 Task: Find a flat in Webster Groves for 2 guests from August 3 to August 7, with a price range of ₹4000 to ₹9000, 1 bedroom, 1 bed, self check-in, and English-speaking host.
Action: Mouse moved to (582, 125)
Screenshot: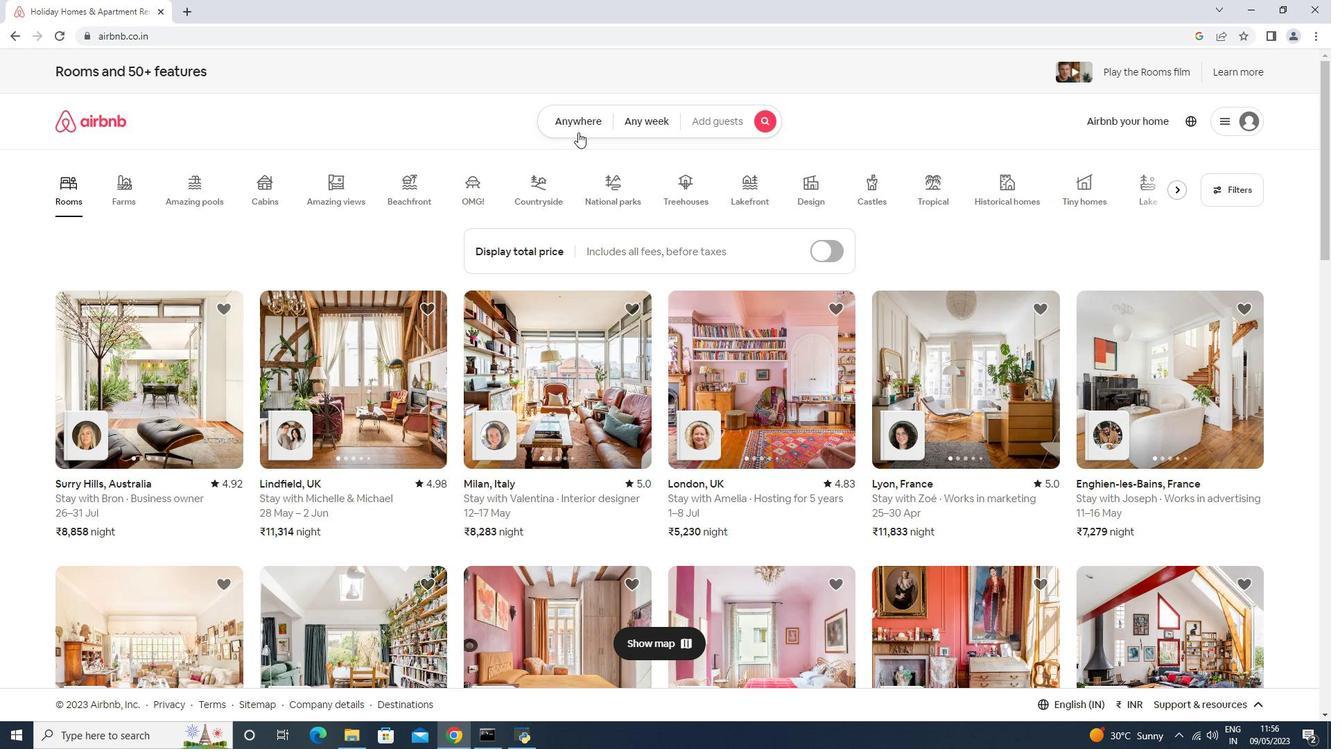 
Action: Mouse pressed left at (582, 125)
Screenshot: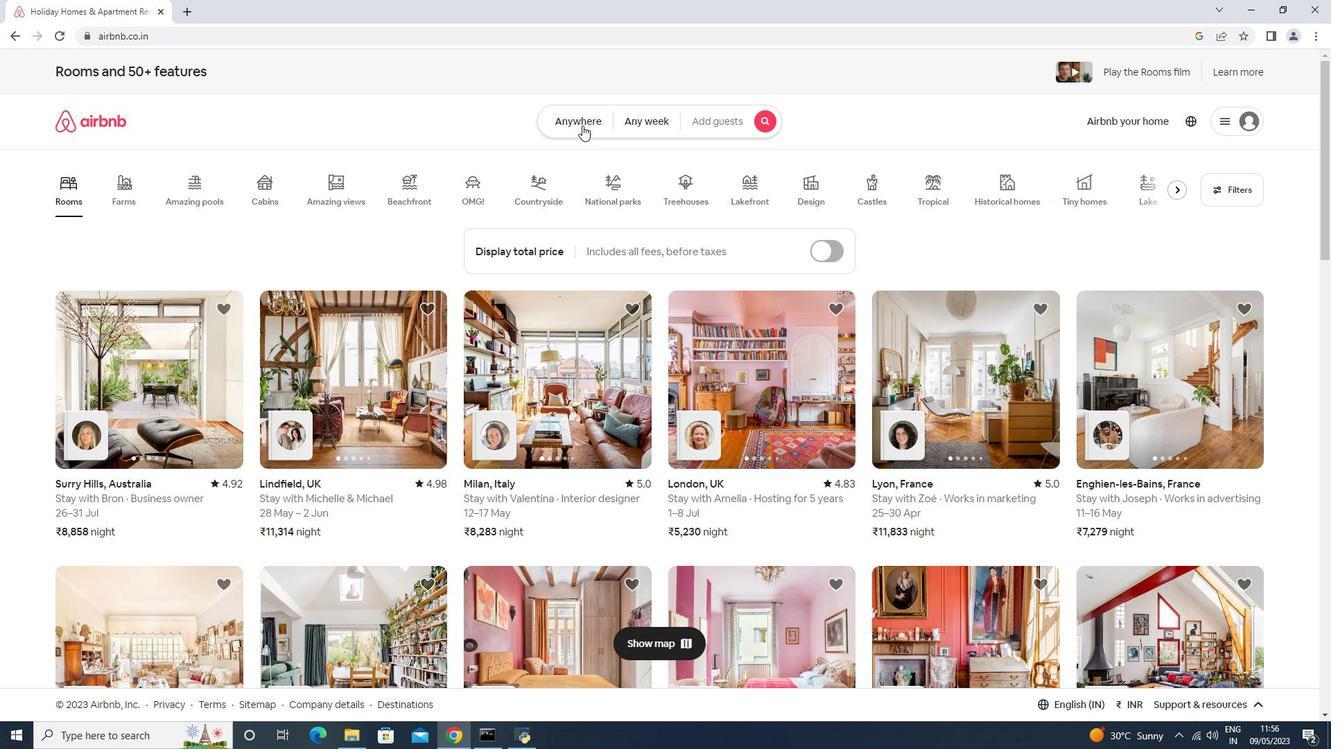 
Action: Mouse moved to (541, 175)
Screenshot: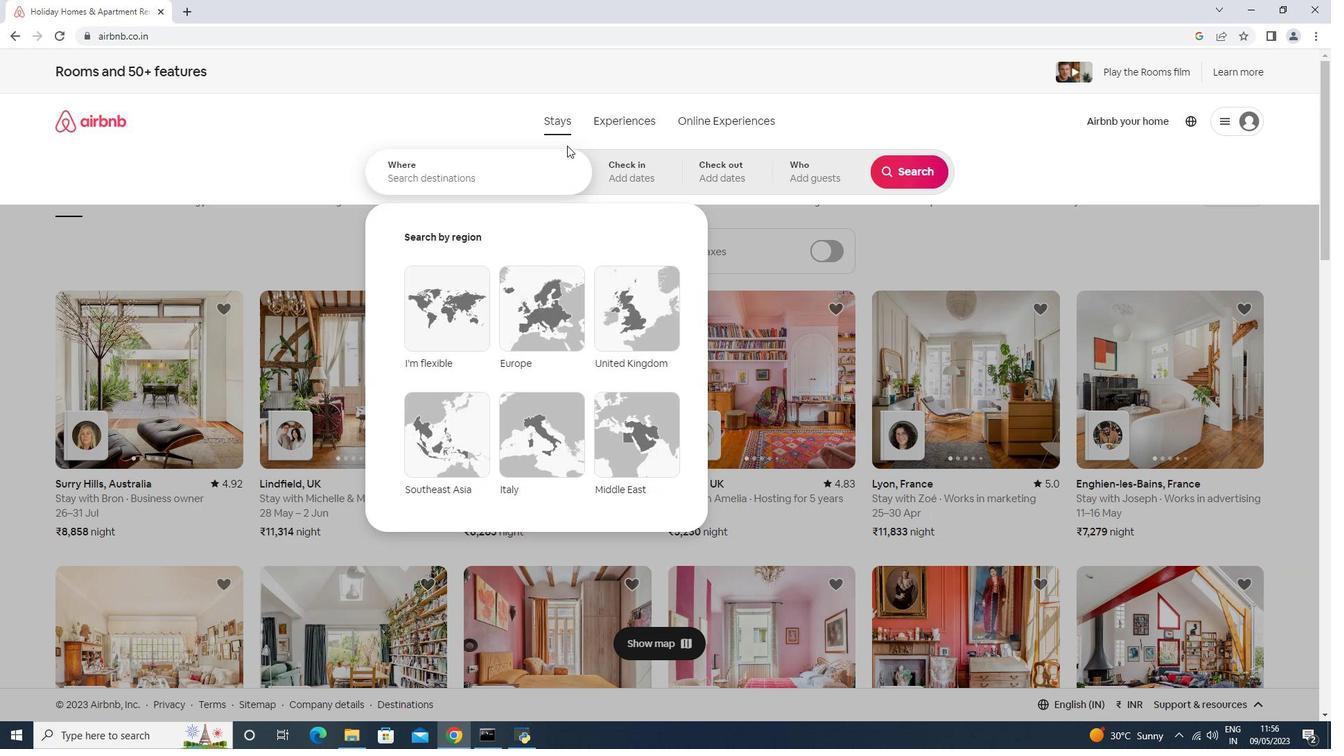 
Action: Mouse pressed left at (541, 175)
Screenshot: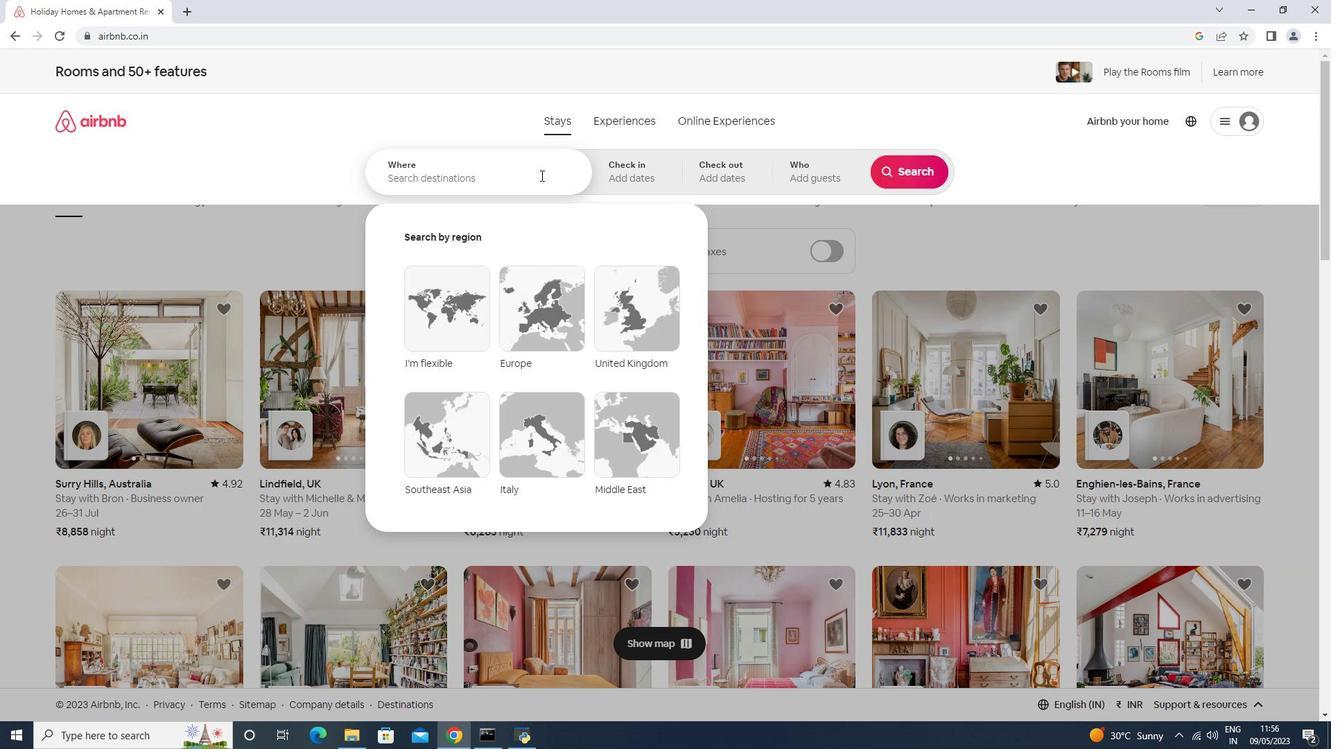 
Action: Key pressed <Key.shift>Webster<Key.space><Key.shift>Groves,<Key.space><Key.shift>United<Key.space><Key.shift>States<Key.enter>
Screenshot: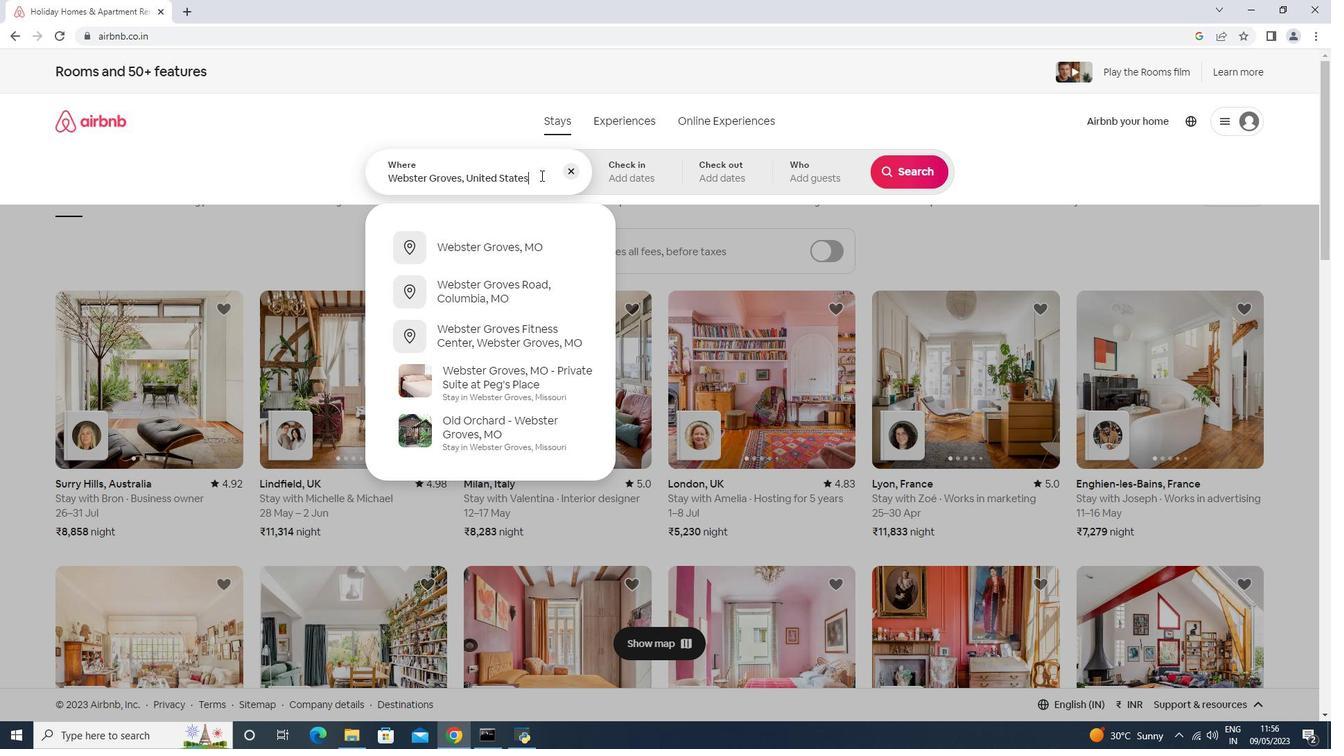 
Action: Mouse moved to (907, 285)
Screenshot: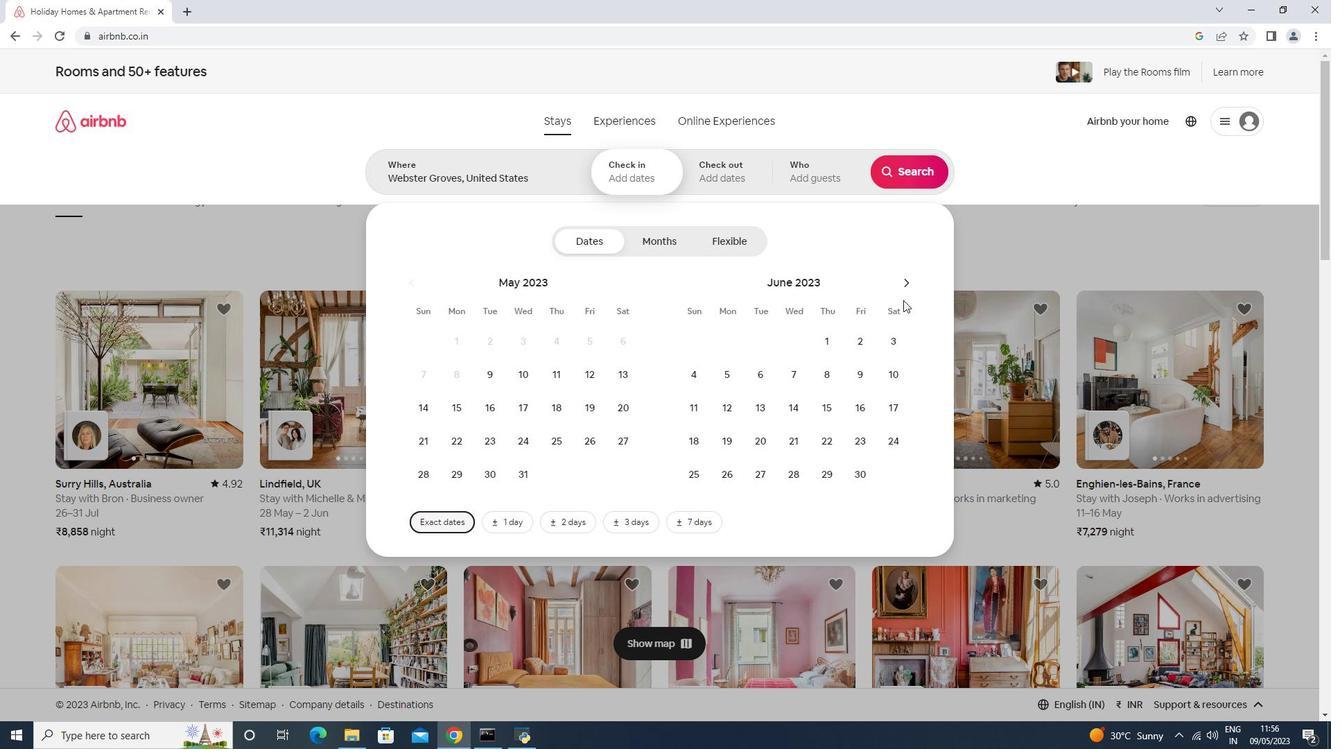 
Action: Mouse pressed left at (907, 285)
Screenshot: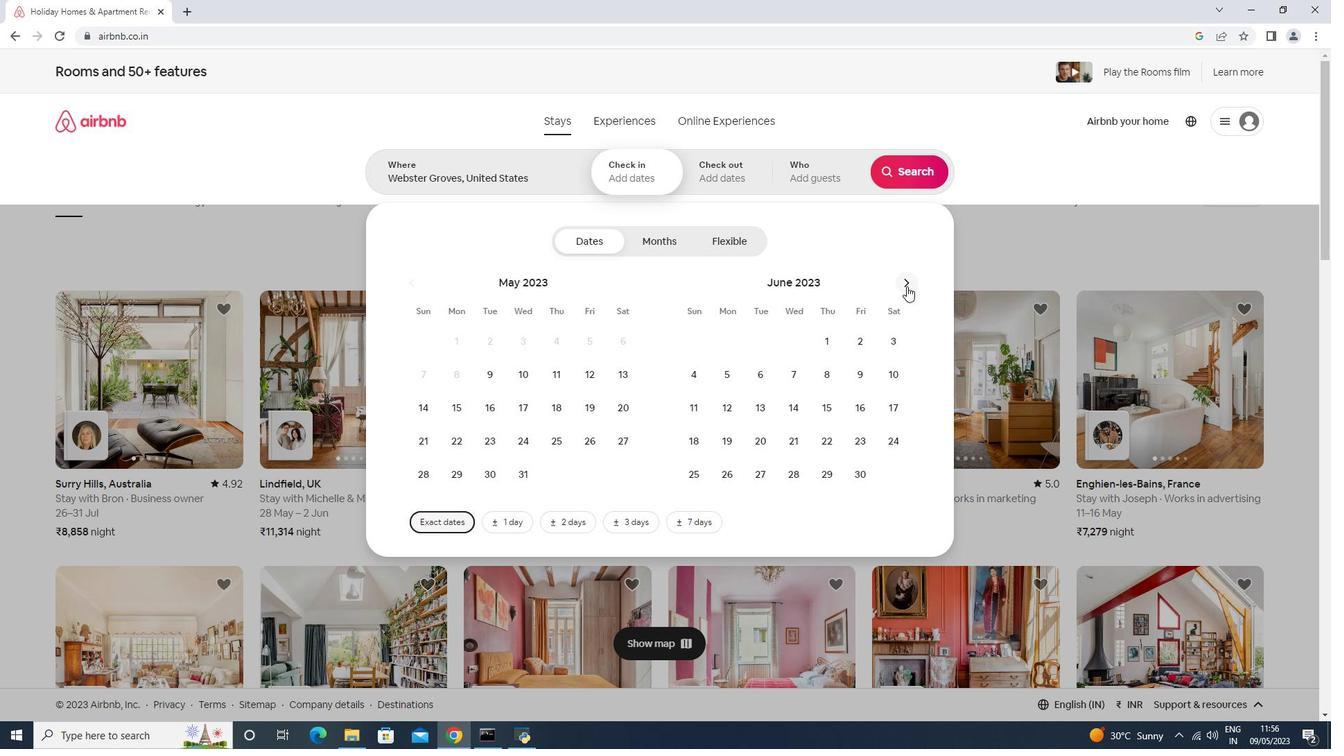 
Action: Mouse pressed left at (907, 285)
Screenshot: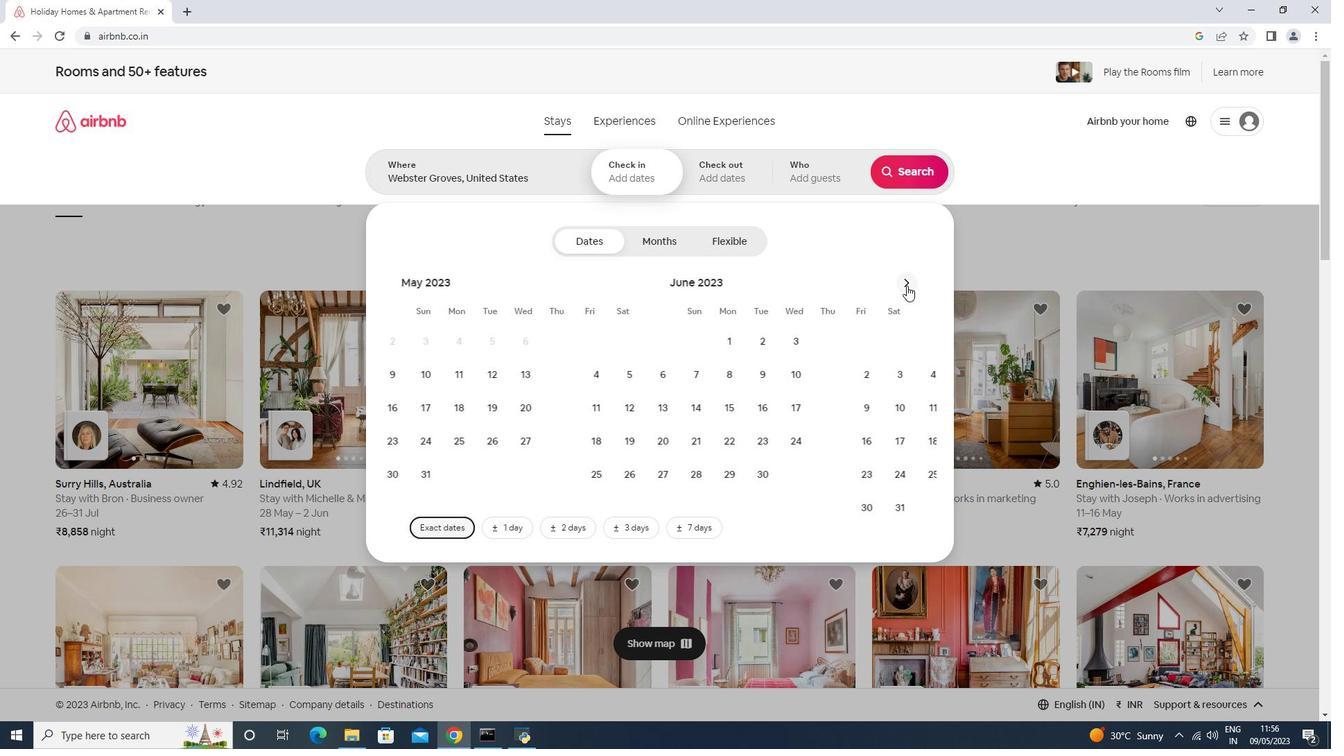 
Action: Mouse moved to (833, 337)
Screenshot: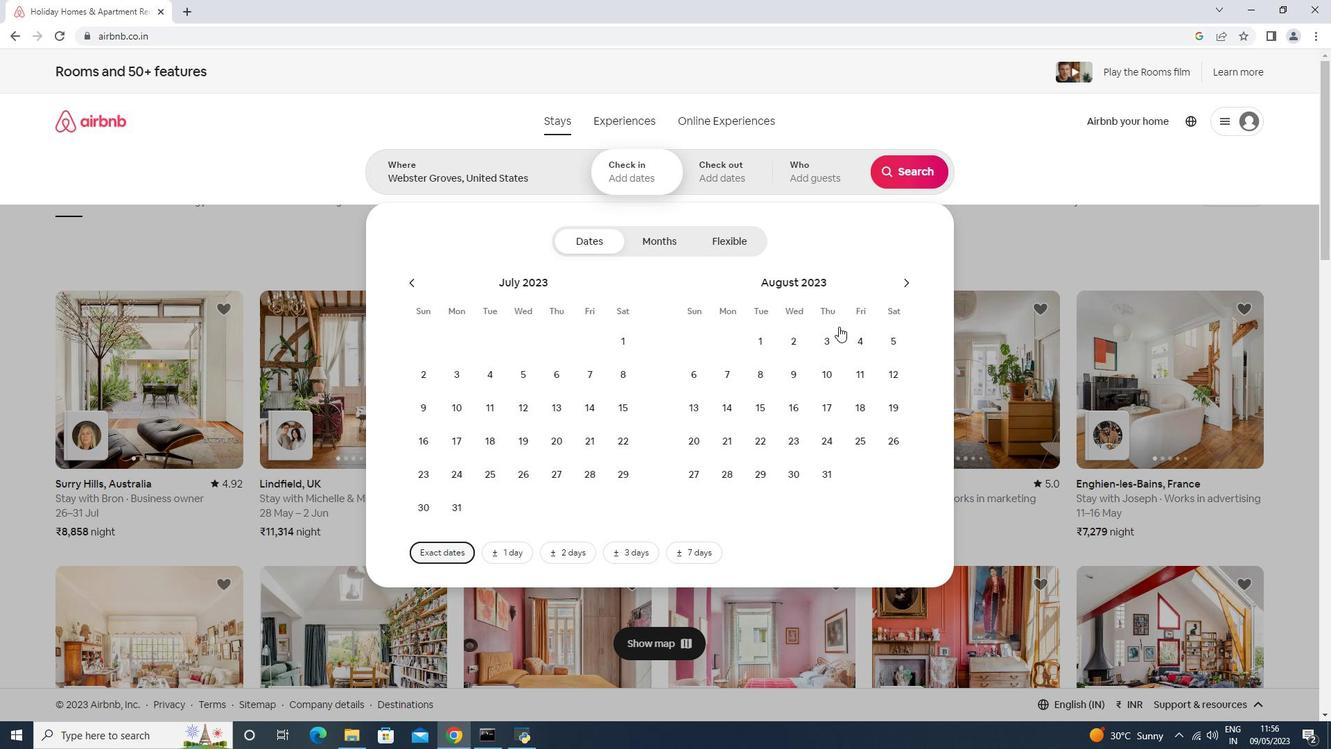 
Action: Mouse pressed left at (833, 337)
Screenshot: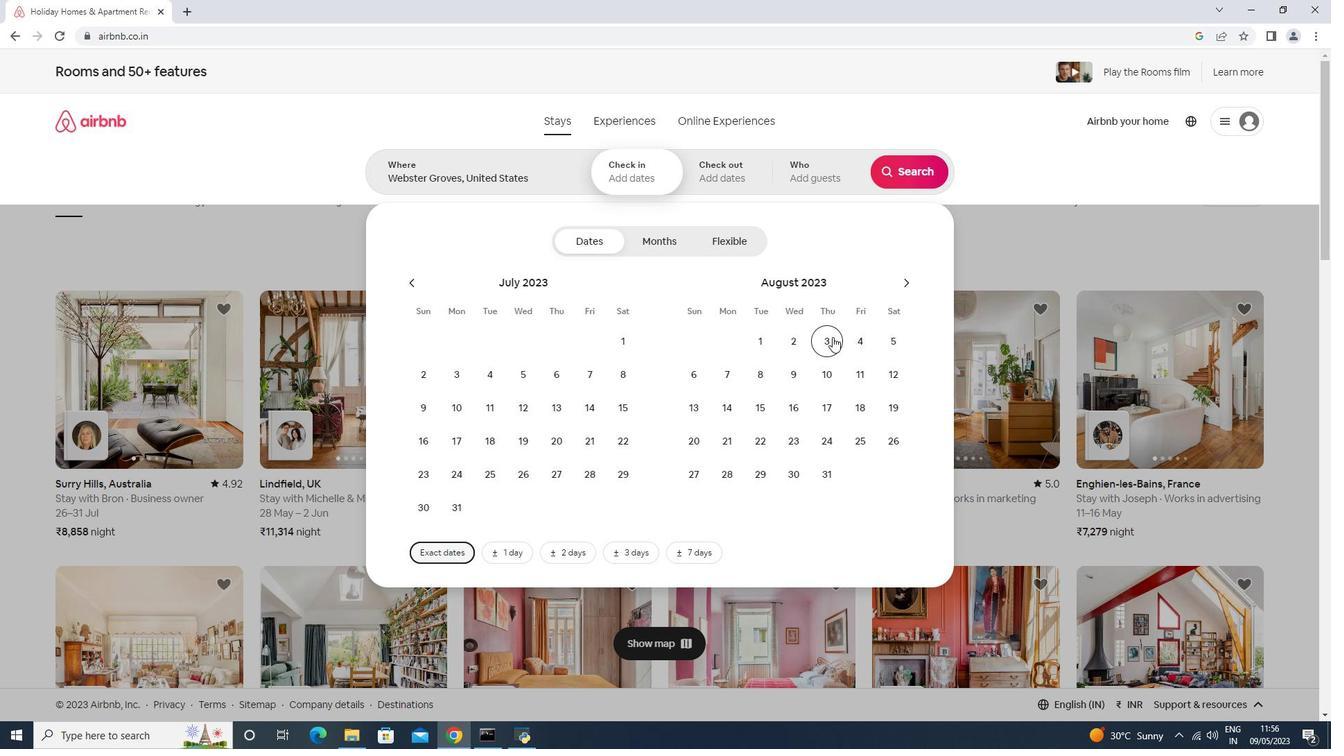 
Action: Mouse moved to (728, 375)
Screenshot: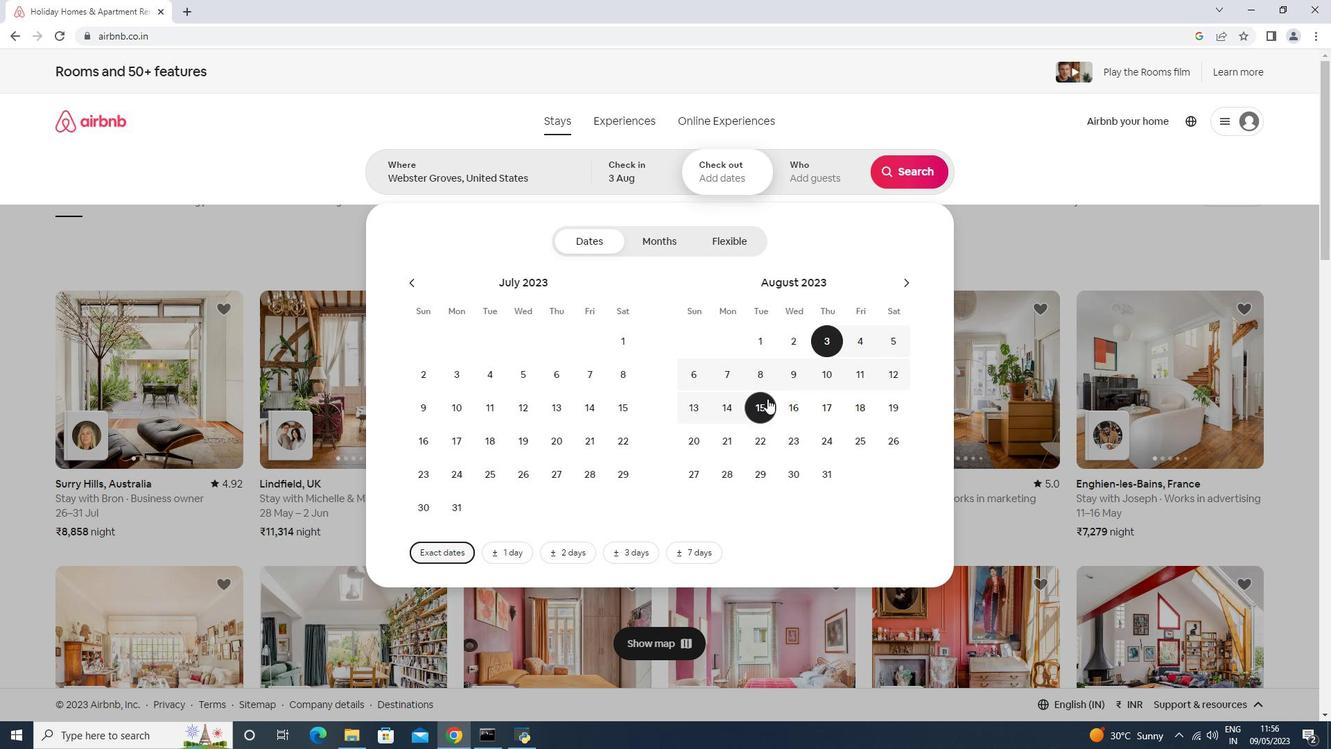 
Action: Mouse pressed left at (728, 375)
Screenshot: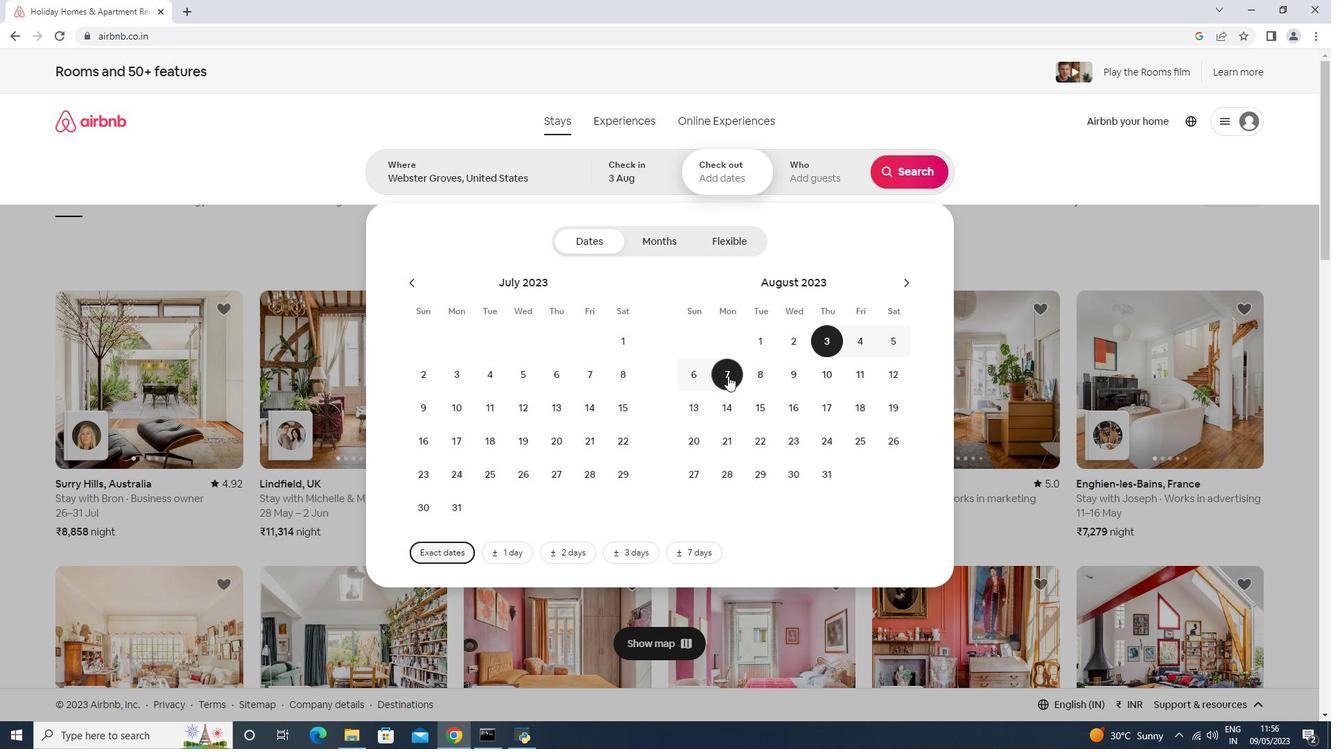 
Action: Mouse moved to (807, 185)
Screenshot: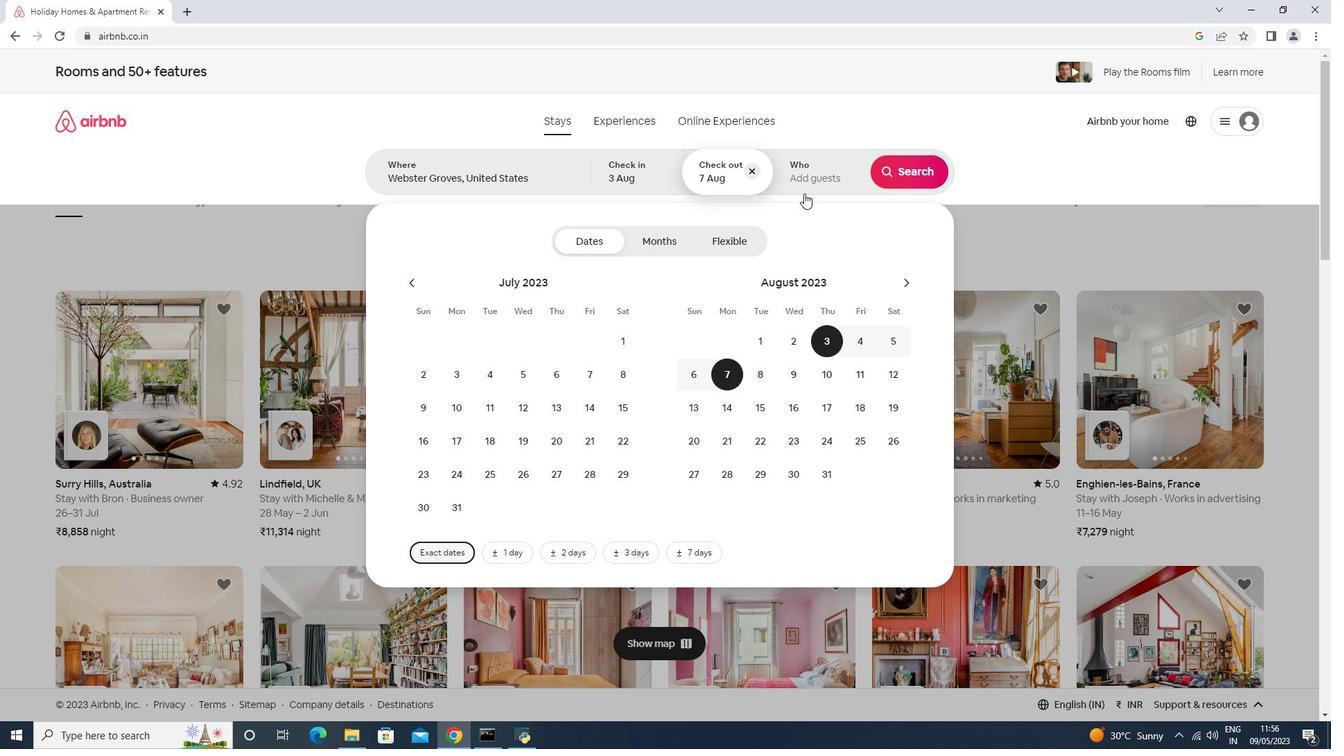 
Action: Mouse pressed left at (807, 185)
Screenshot: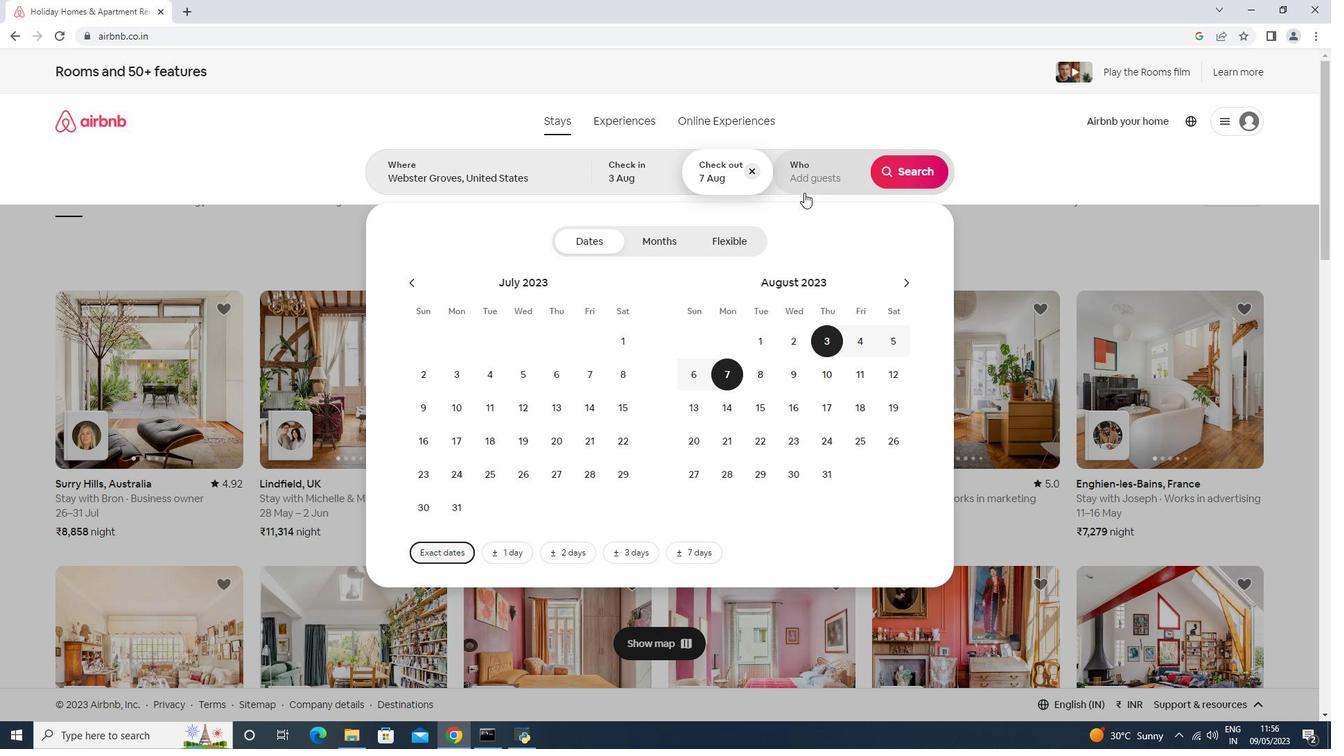 
Action: Mouse moved to (910, 242)
Screenshot: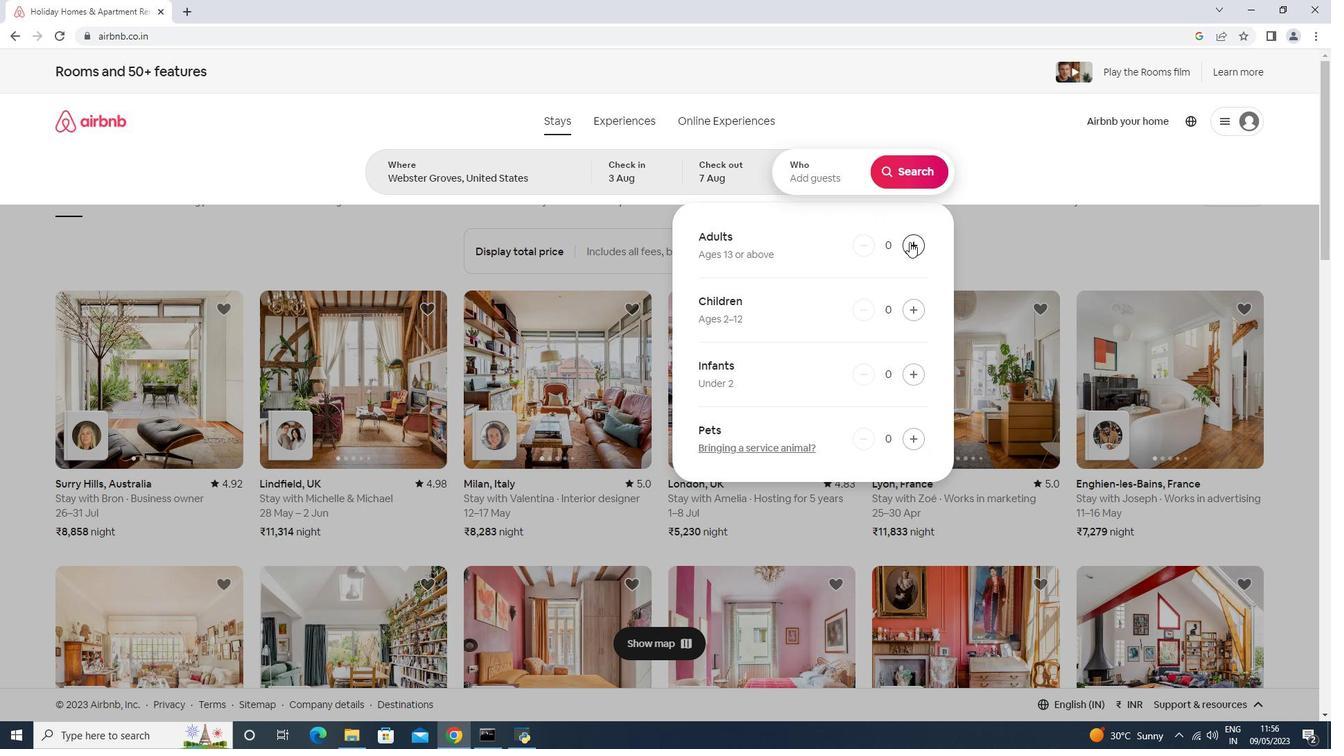 
Action: Mouse pressed left at (910, 242)
Screenshot: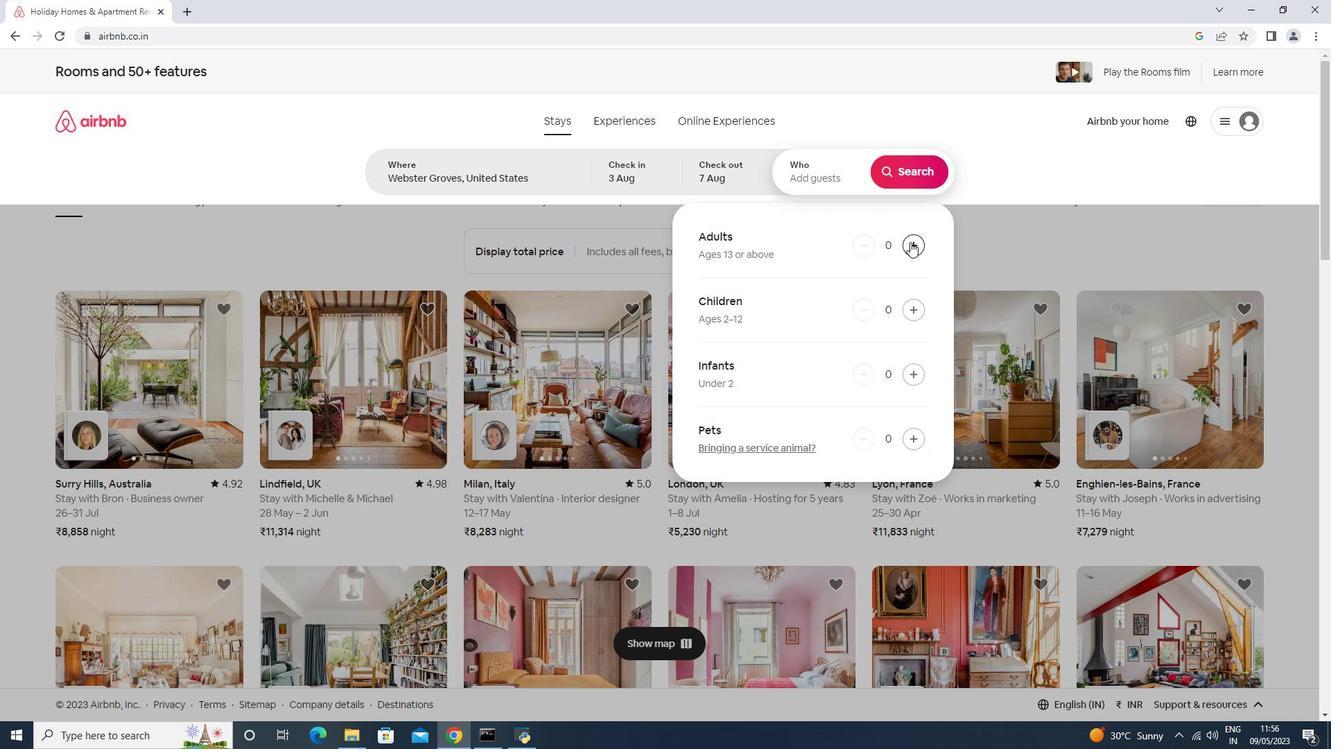 
Action: Mouse pressed left at (910, 242)
Screenshot: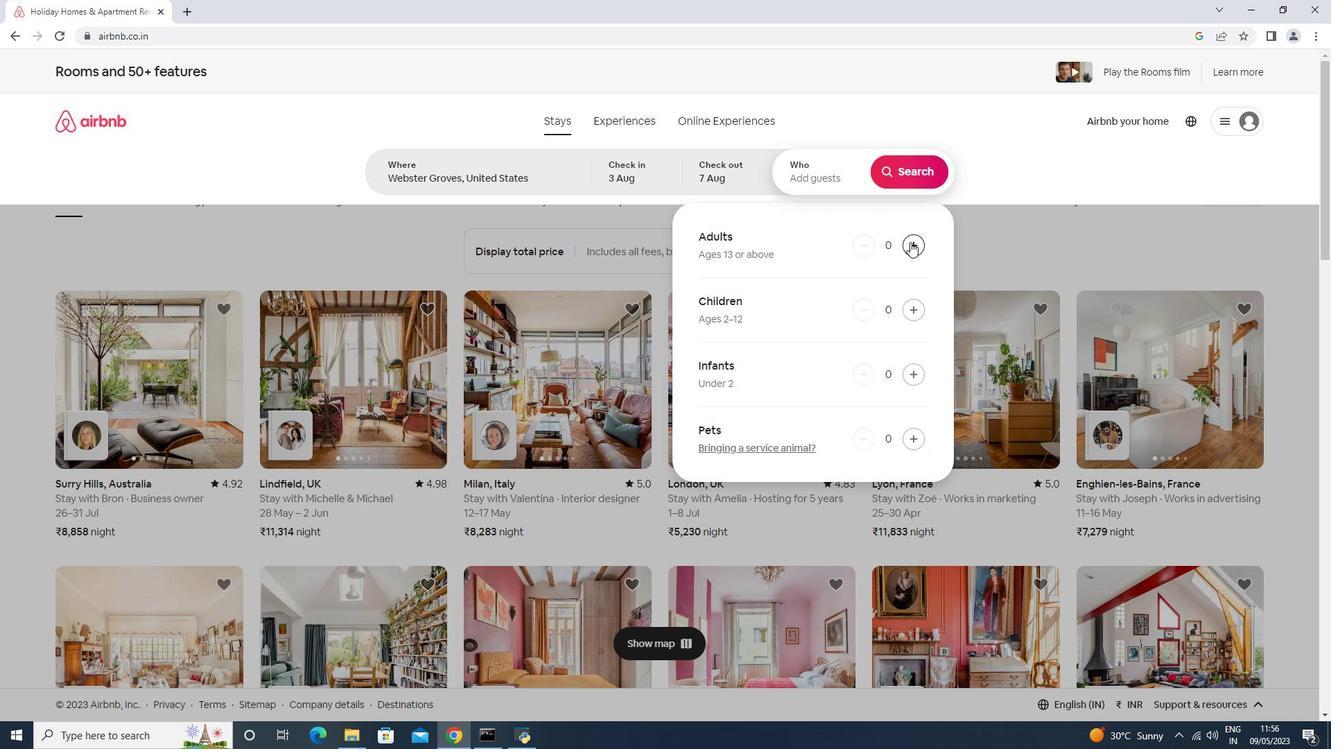 
Action: Mouse moved to (911, 177)
Screenshot: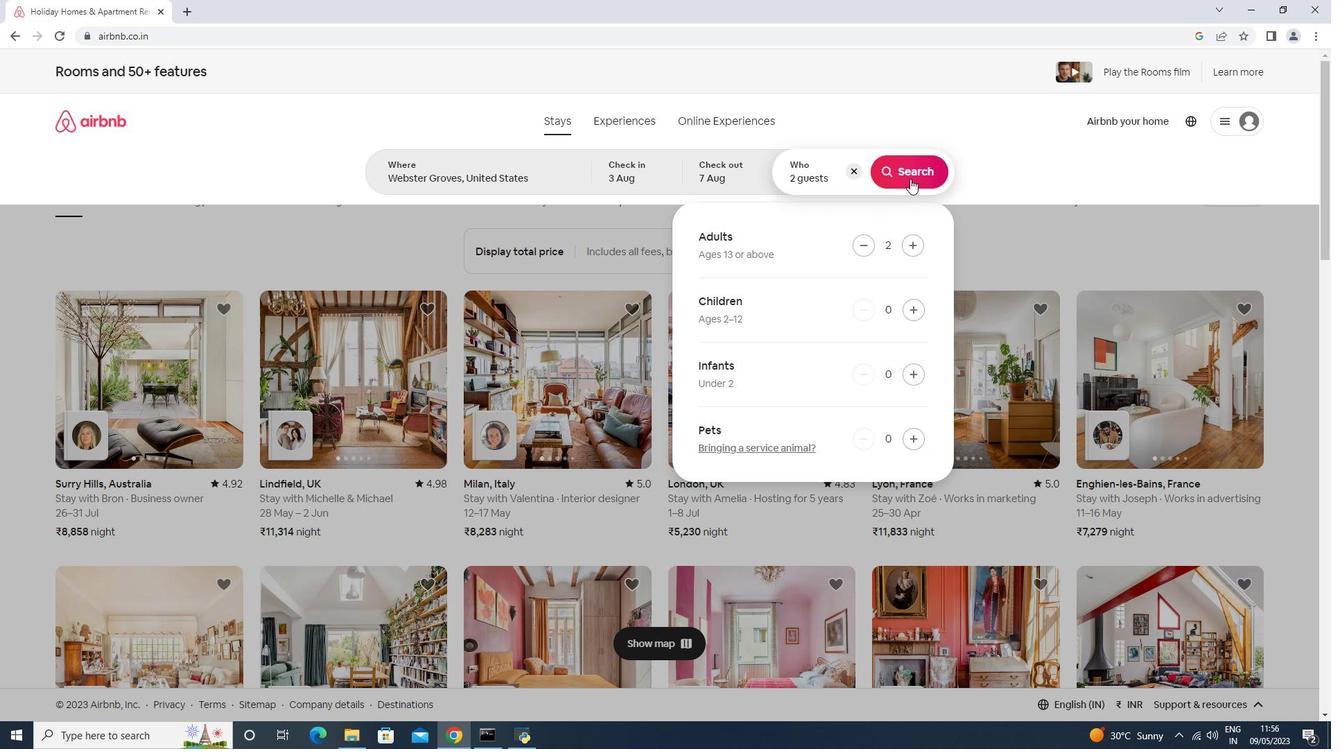 
Action: Mouse pressed left at (911, 177)
Screenshot: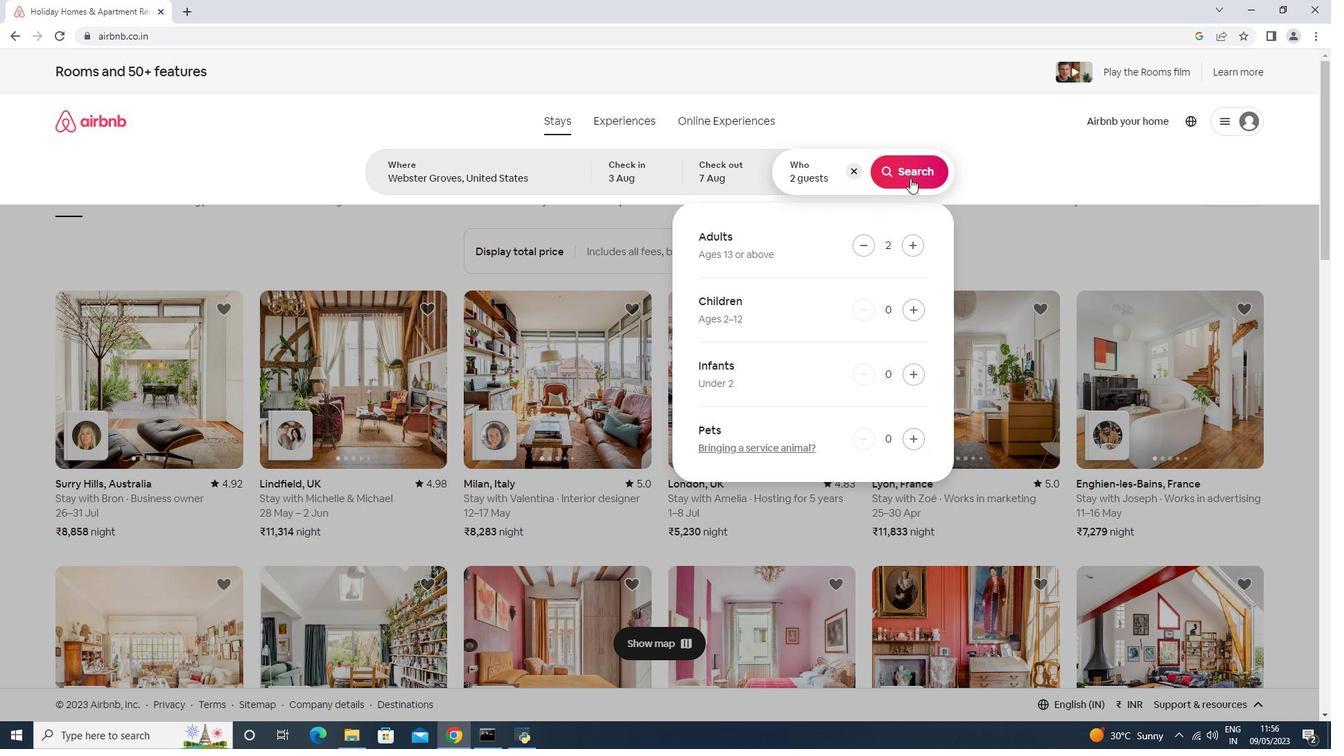 
Action: Mouse moved to (1262, 134)
Screenshot: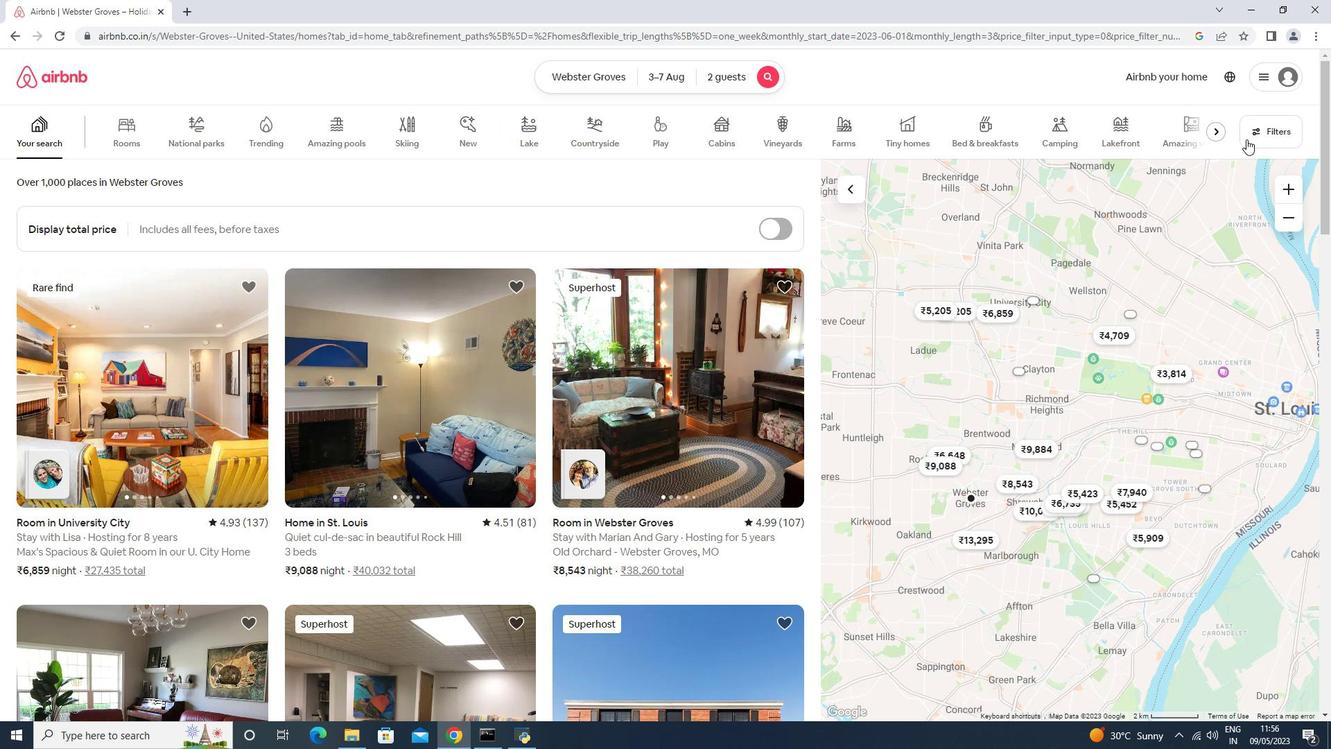
Action: Mouse pressed left at (1262, 134)
Screenshot: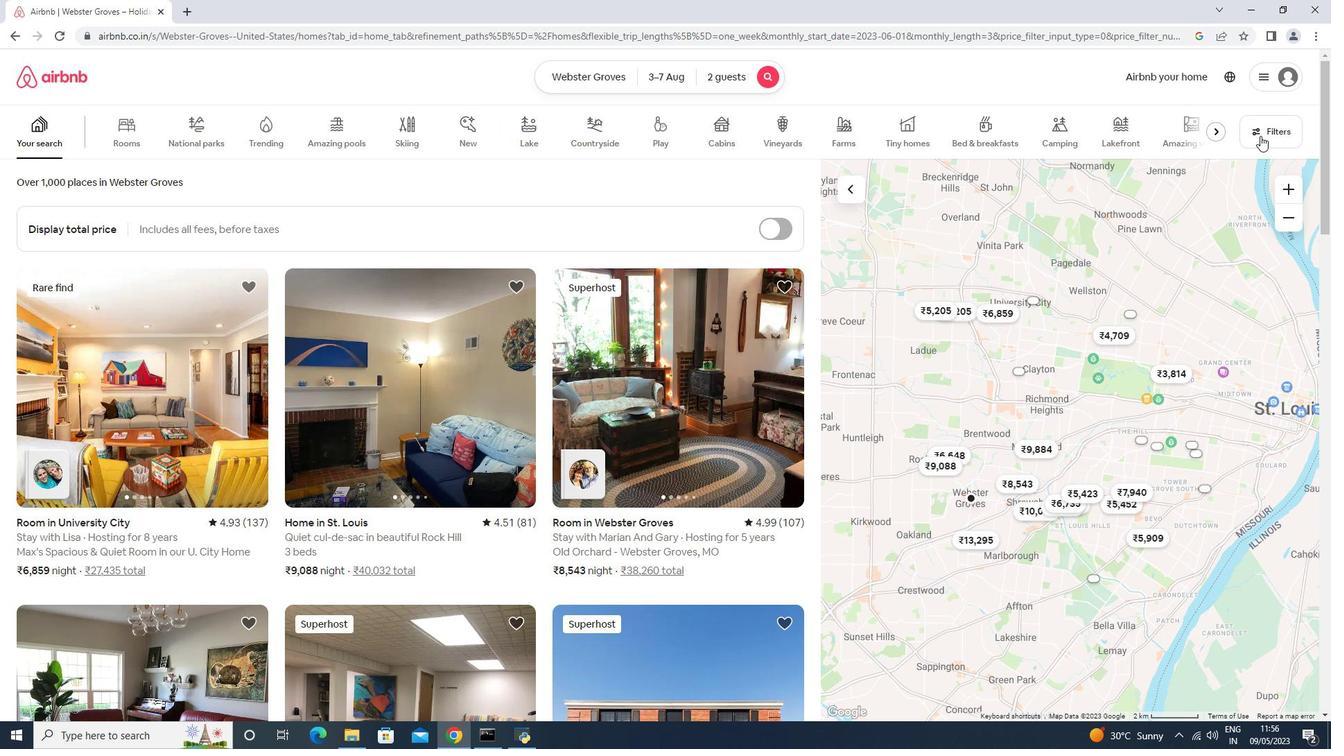 
Action: Mouse moved to (522, 466)
Screenshot: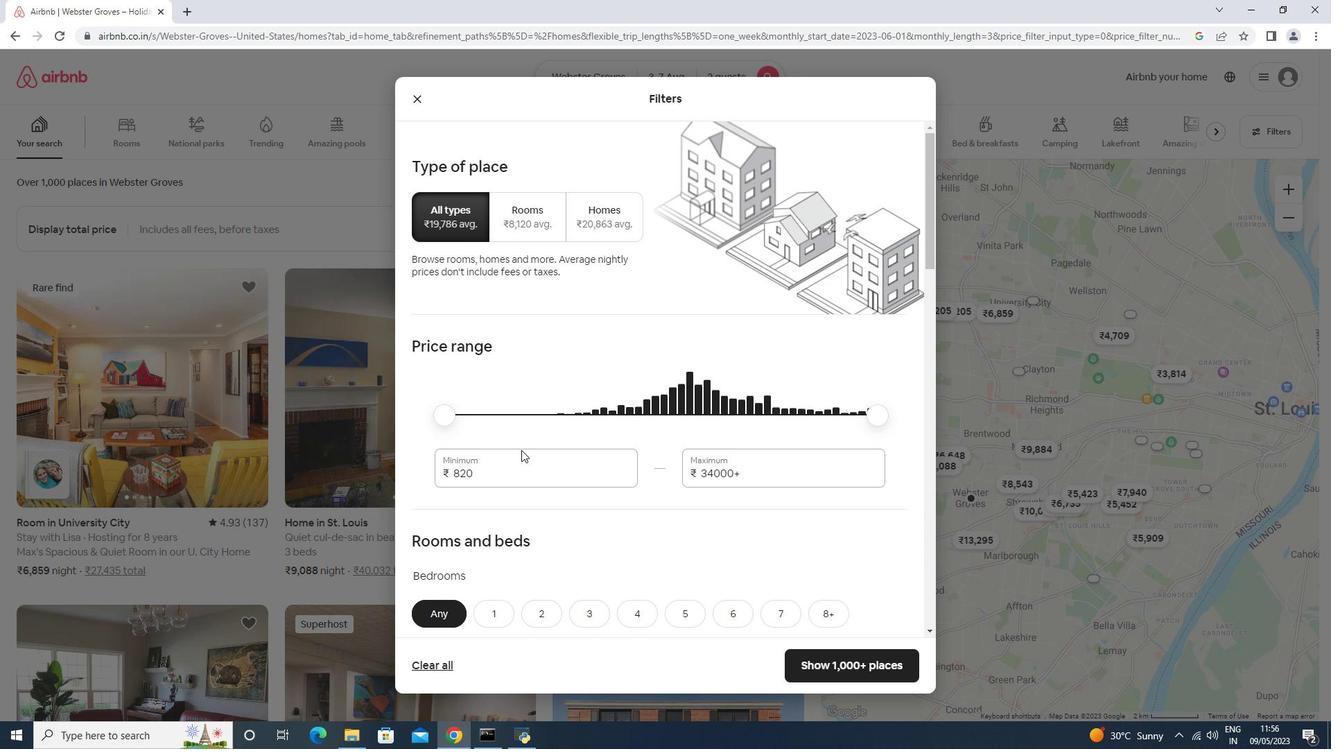 
Action: Mouse pressed left at (522, 466)
Screenshot: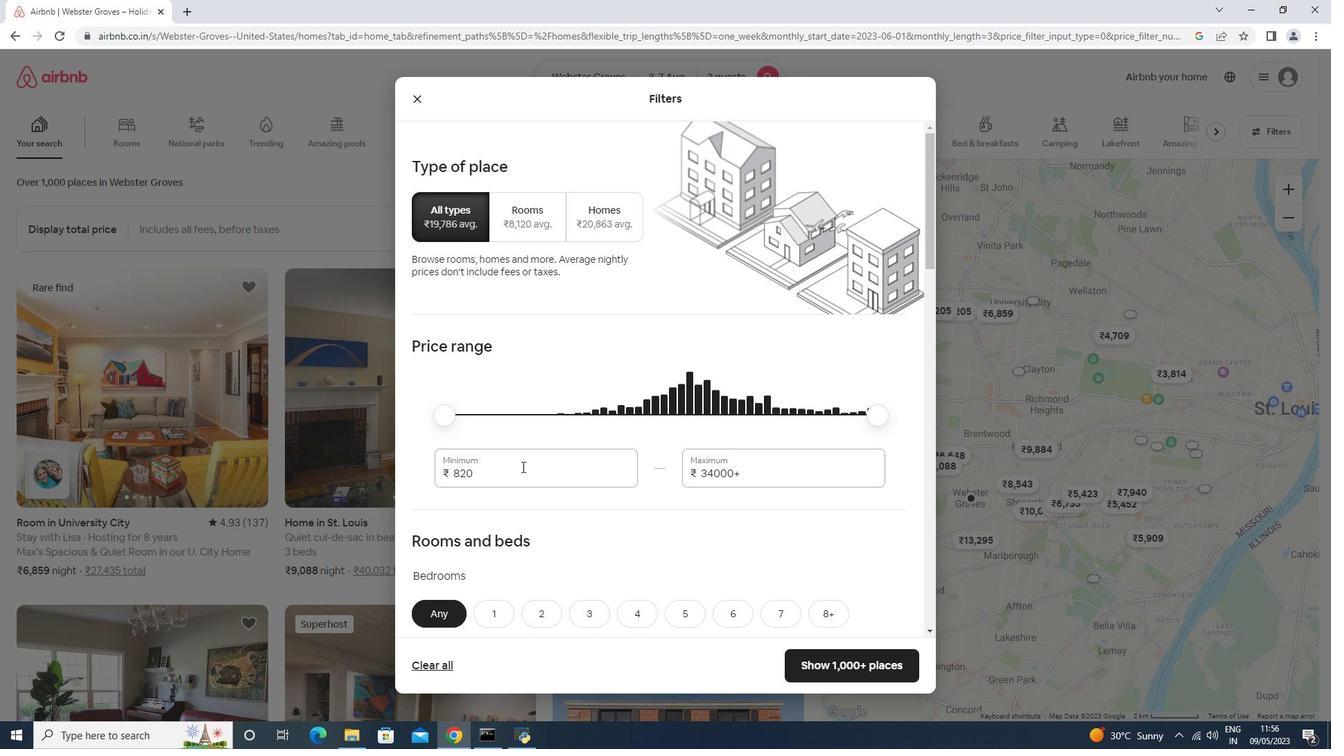 
Action: Mouse moved to (522, 466)
Screenshot: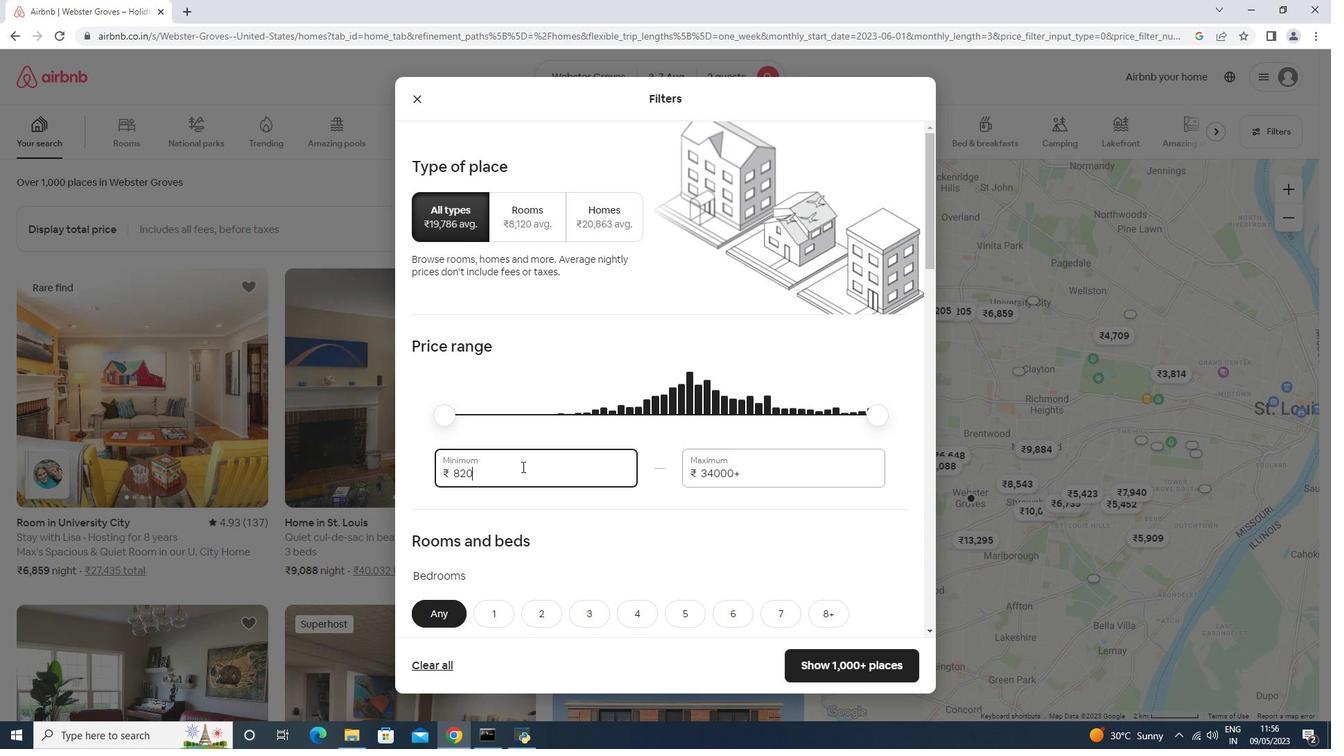 
Action: Key pressed <Key.backspace><Key.backspace><Key.backspace><Key.backspace><Key.backspace>4000<Key.tab>900
Screenshot: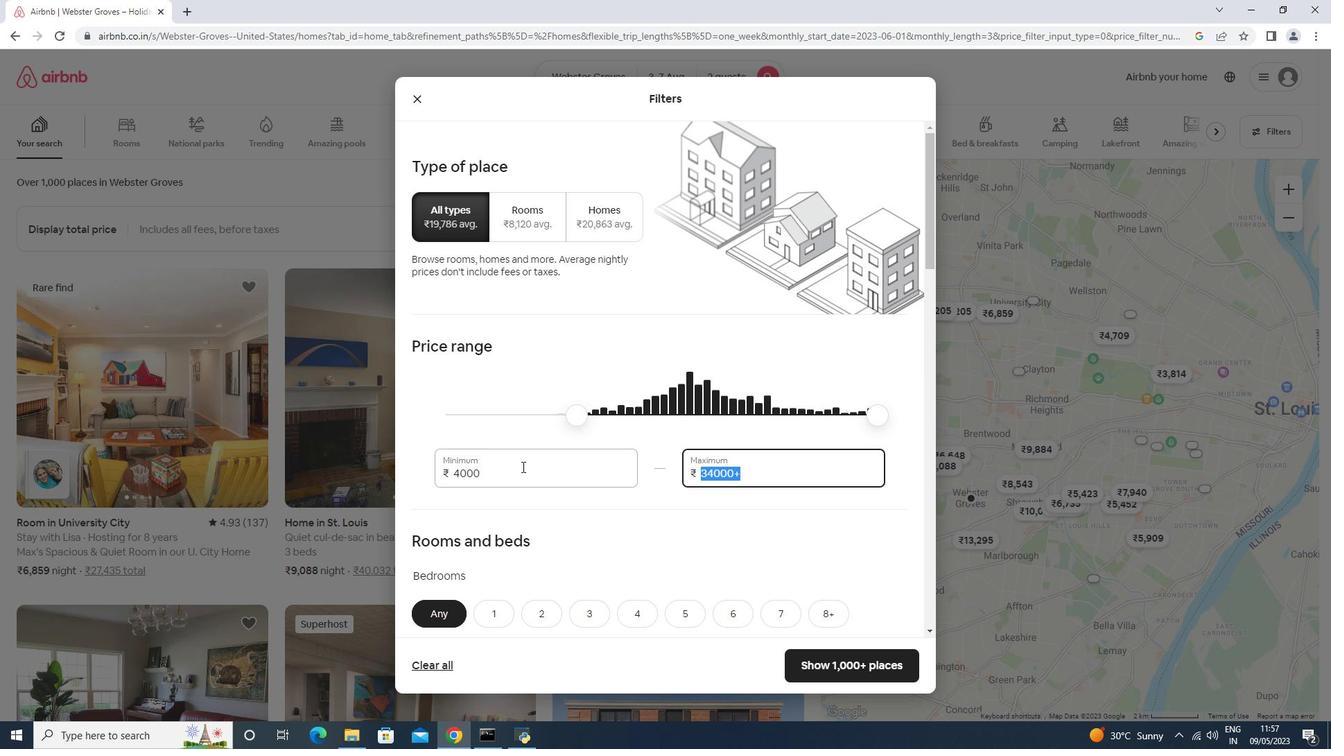 
Action: Mouse moved to (683, 455)
Screenshot: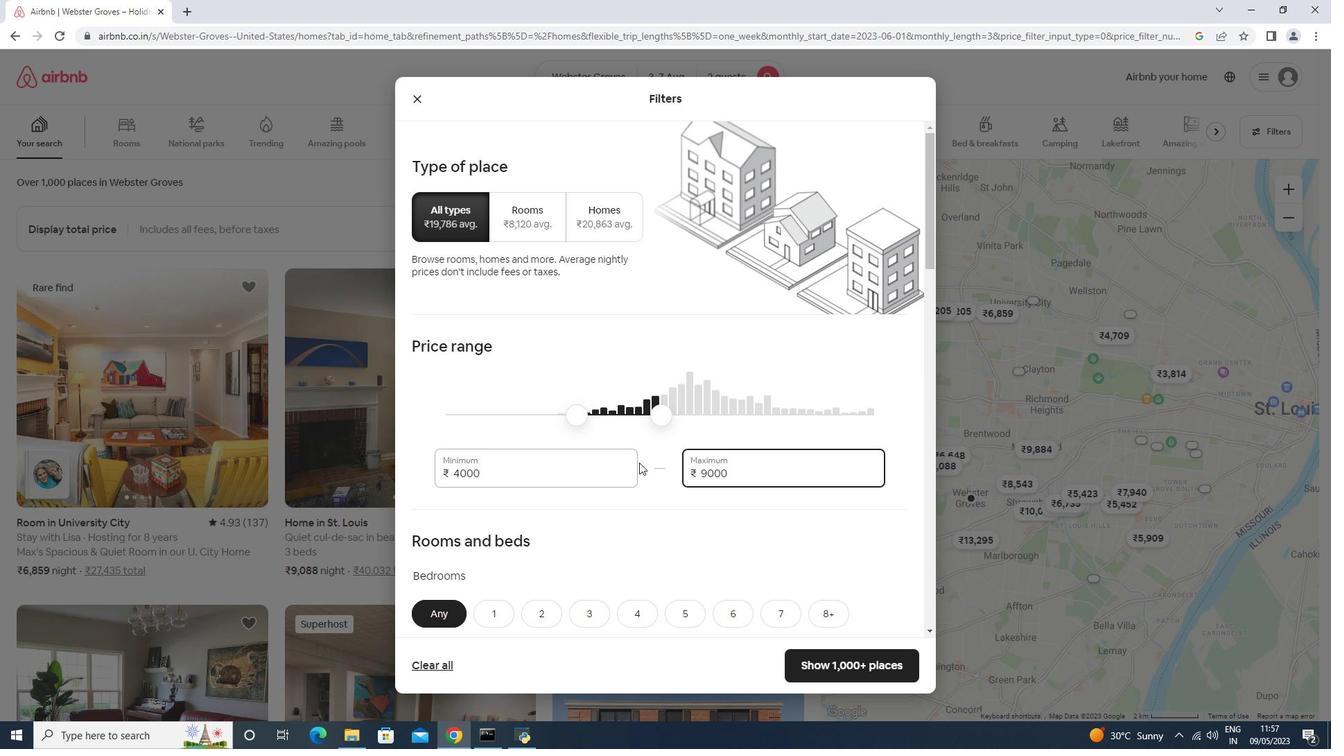 
Action: Mouse scrolled (683, 454) with delta (0, 0)
Screenshot: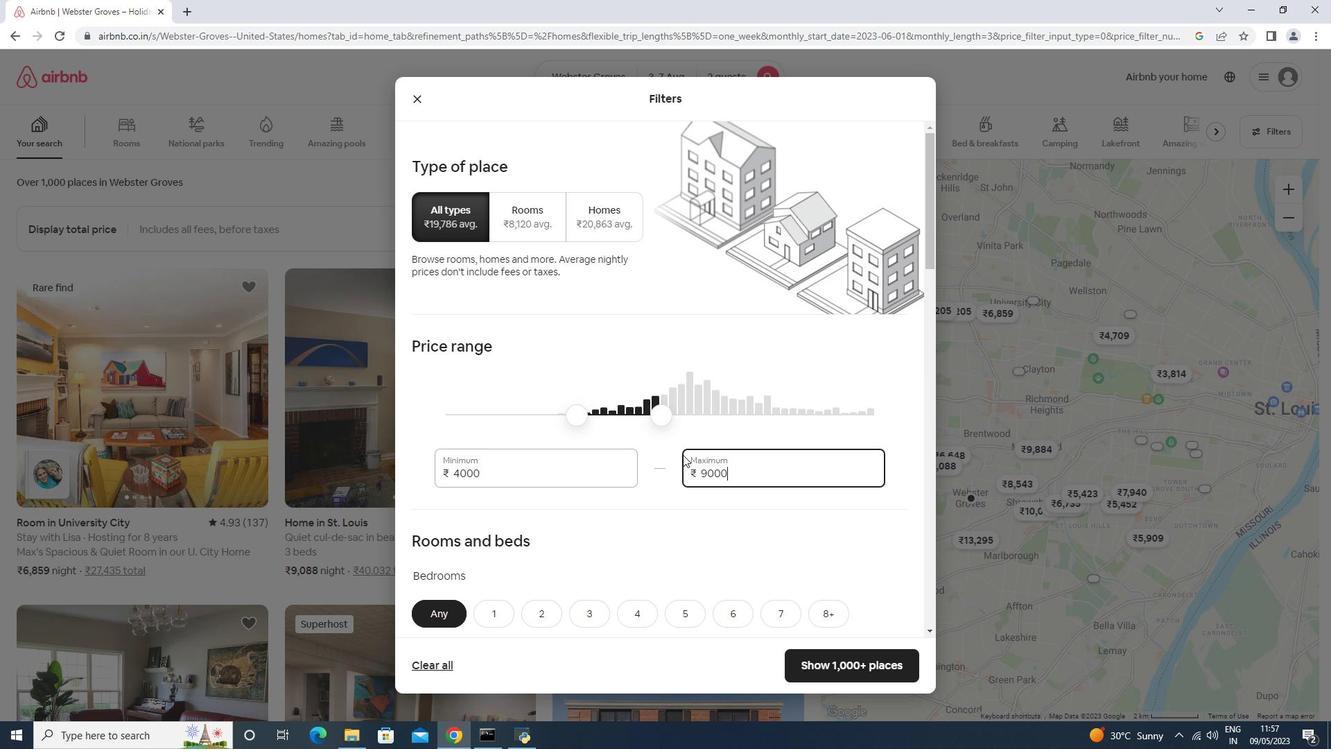
Action: Mouse scrolled (683, 454) with delta (0, 0)
Screenshot: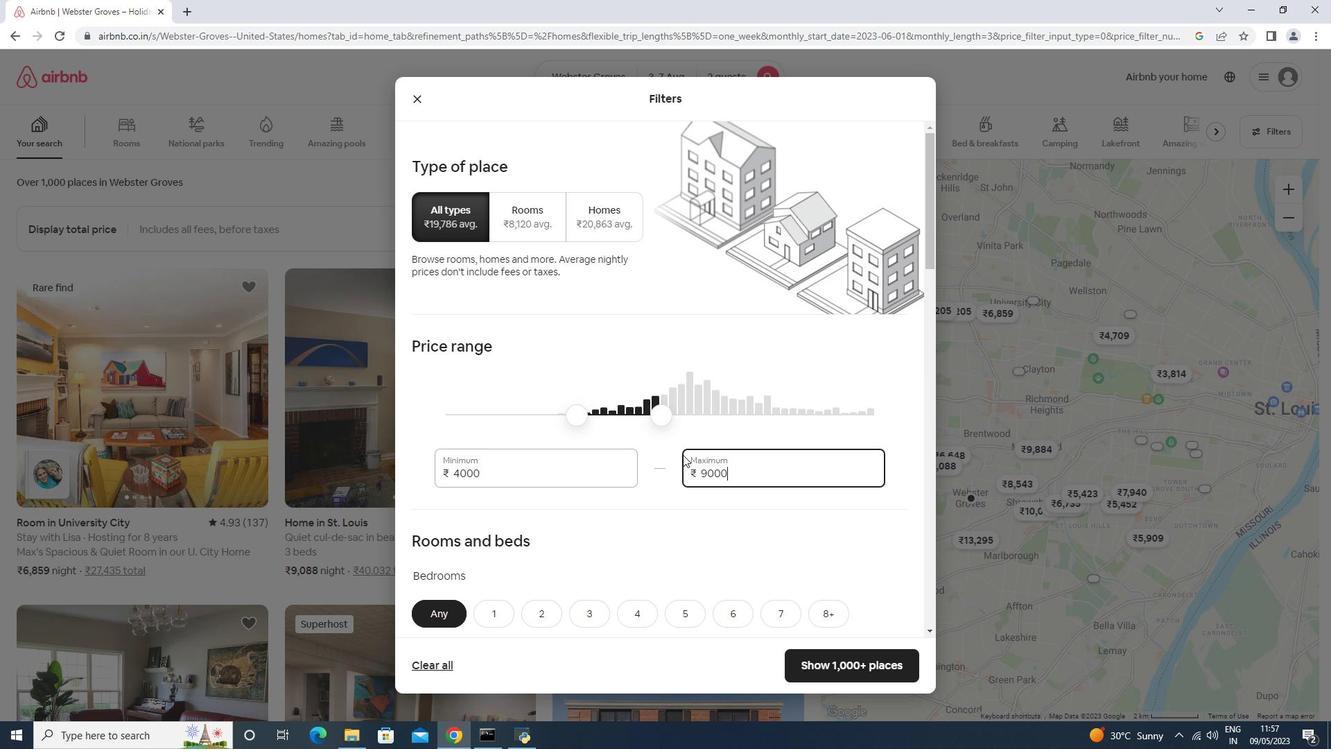 
Action: Mouse scrolled (683, 454) with delta (0, 0)
Screenshot: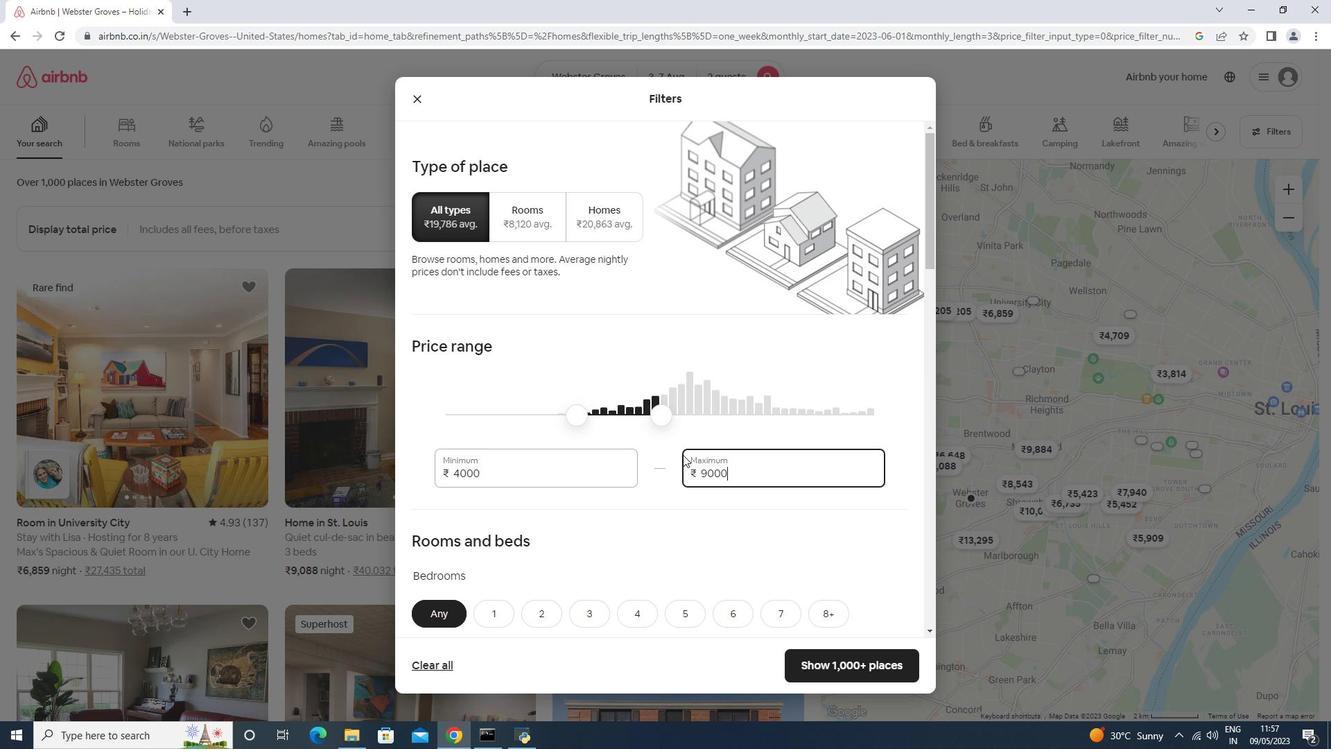 
Action: Mouse scrolled (683, 454) with delta (0, 0)
Screenshot: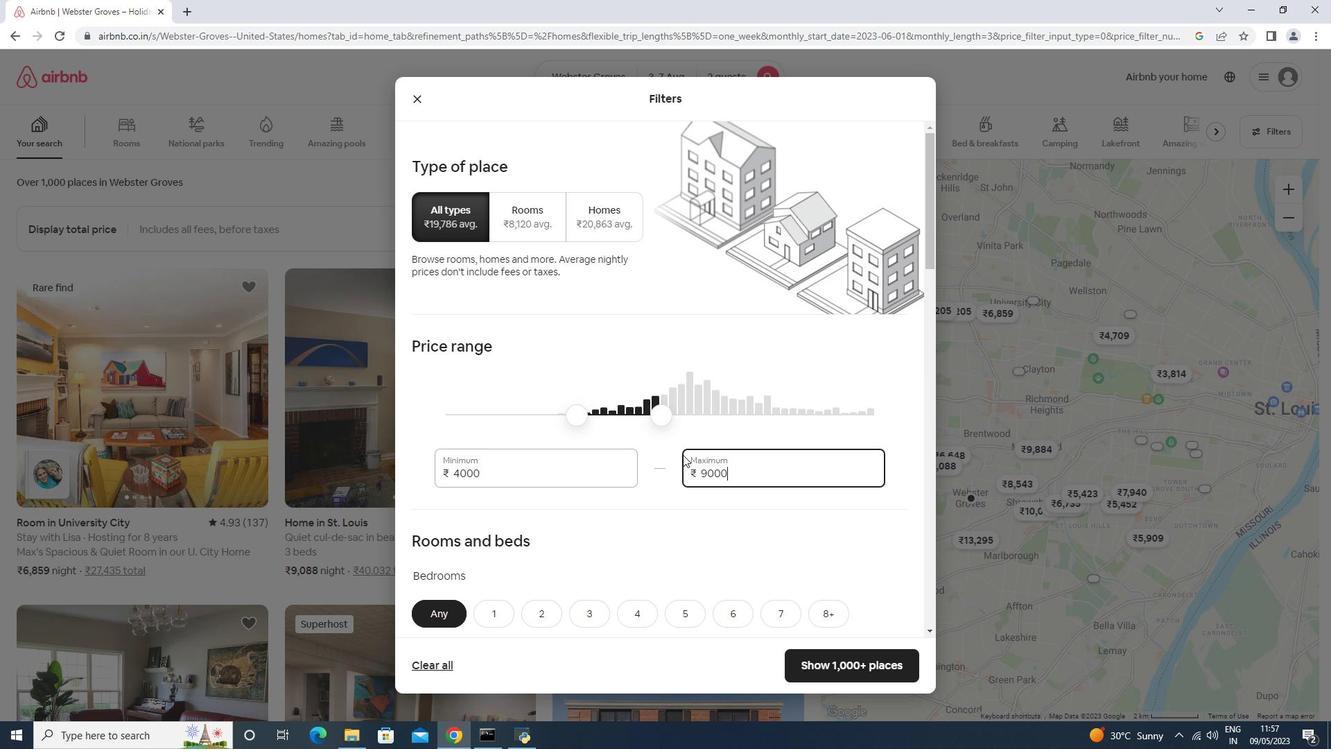 
Action: Mouse moved to (505, 337)
Screenshot: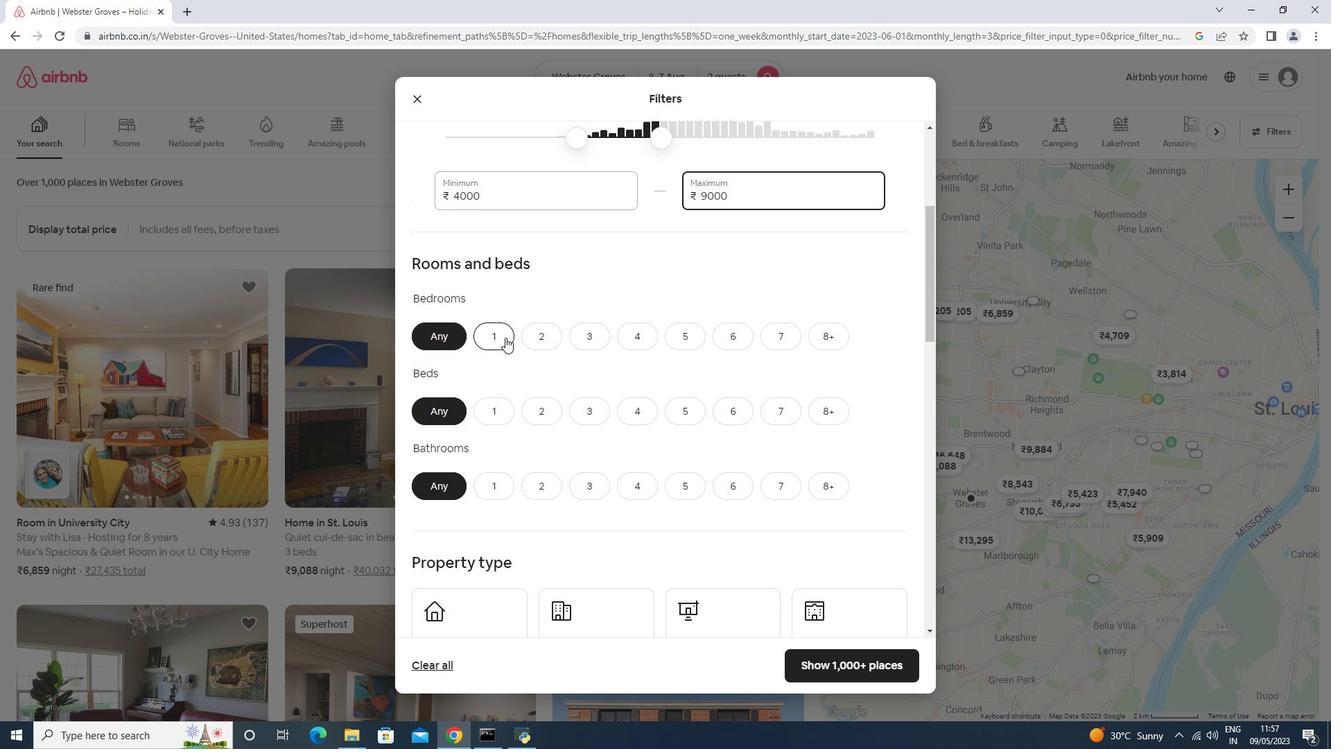 
Action: Mouse pressed left at (505, 337)
Screenshot: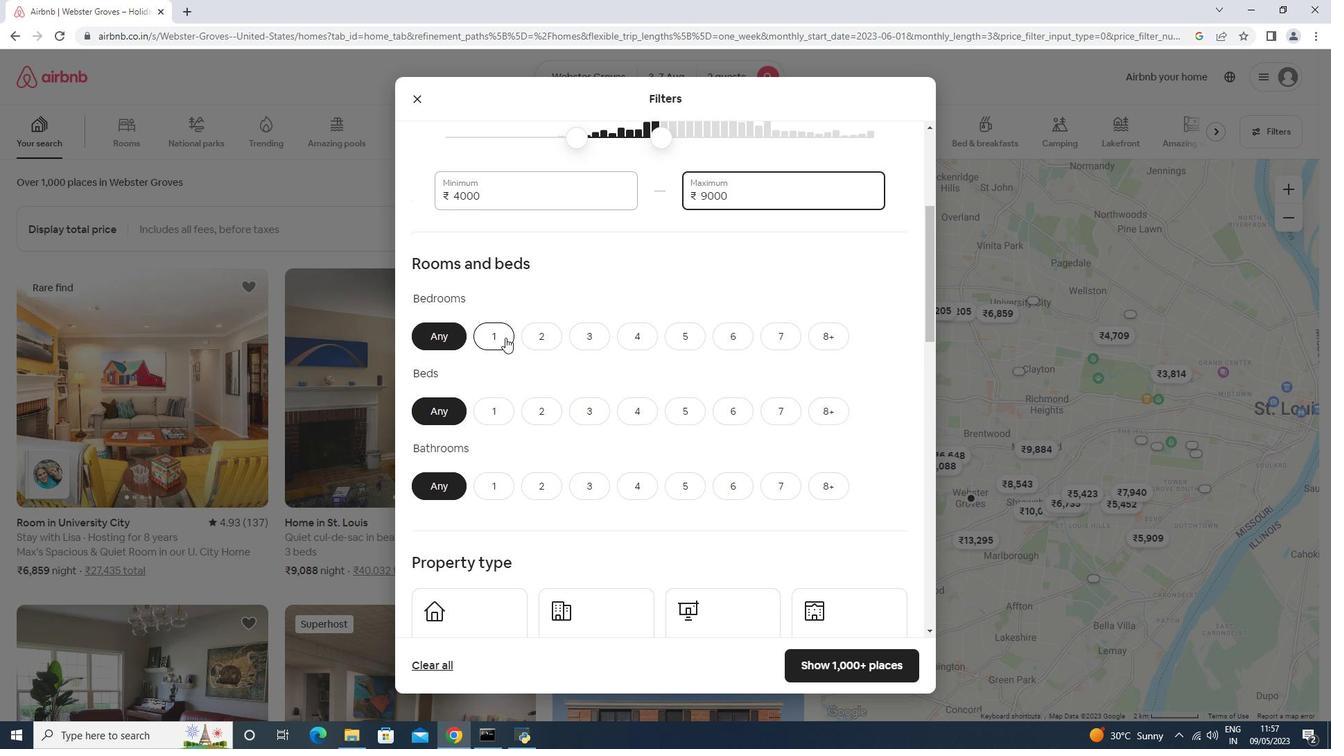 
Action: Mouse moved to (491, 498)
Screenshot: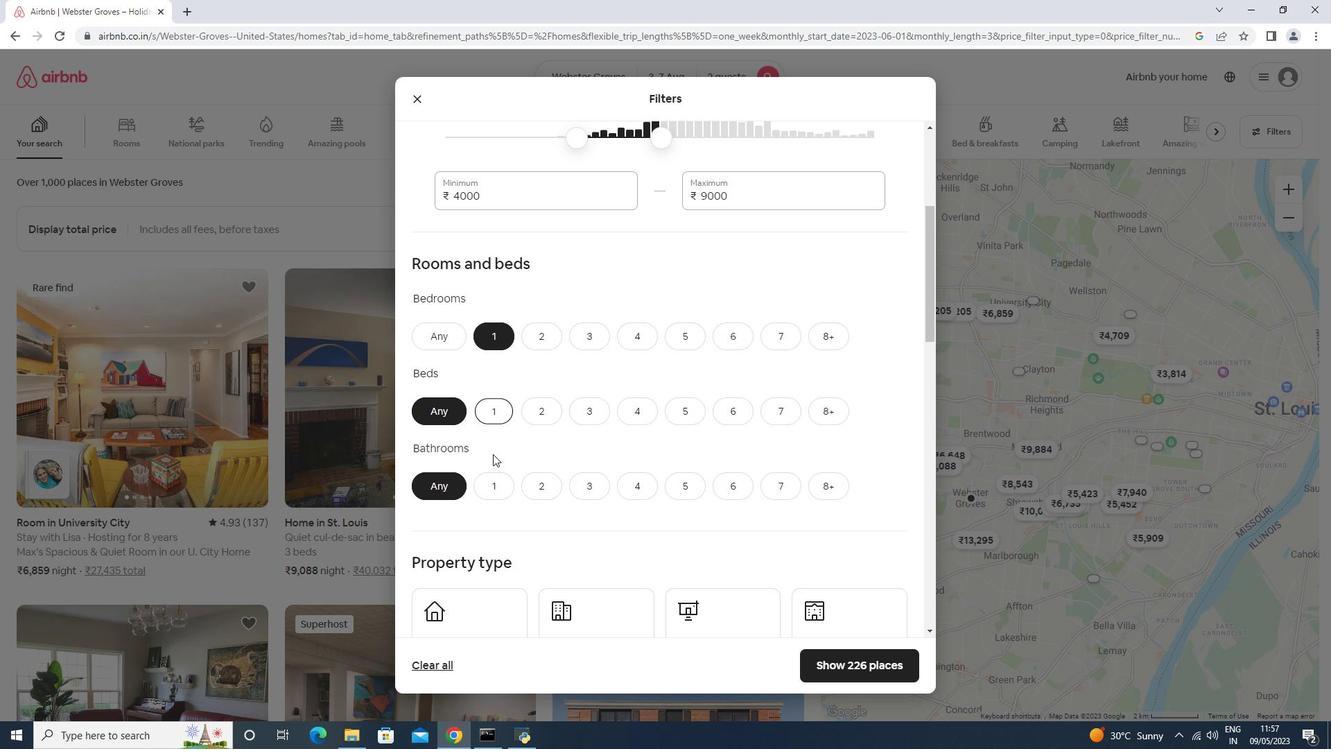 
Action: Mouse pressed left at (491, 498)
Screenshot: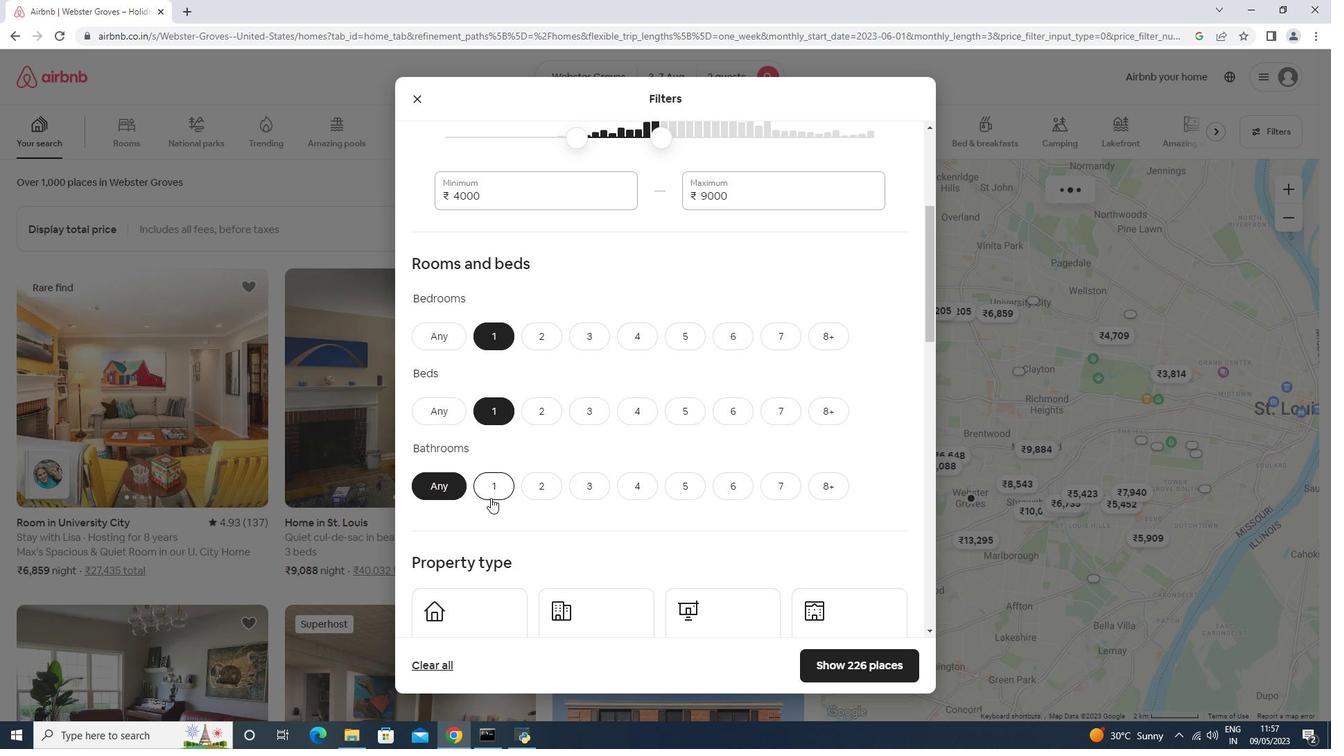 
Action: Mouse moved to (491, 494)
Screenshot: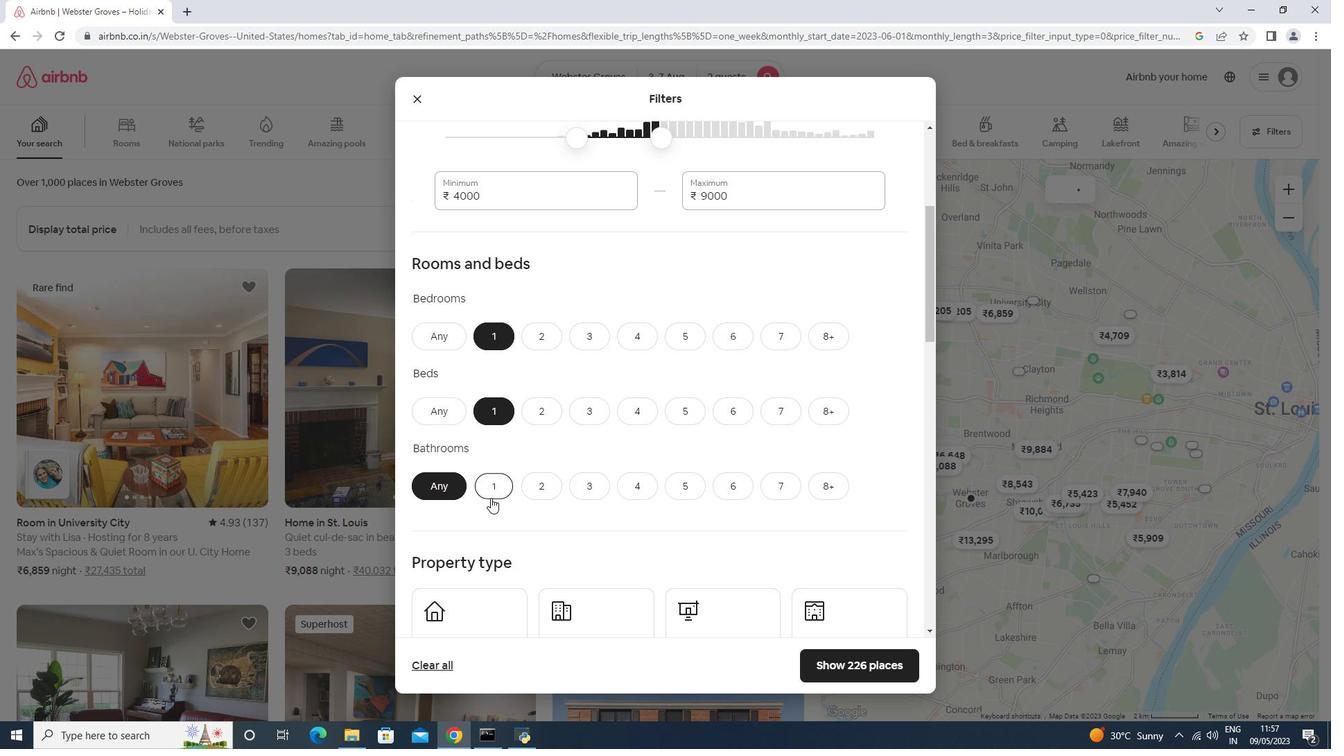 
Action: Mouse scrolled (491, 493) with delta (0, 0)
Screenshot: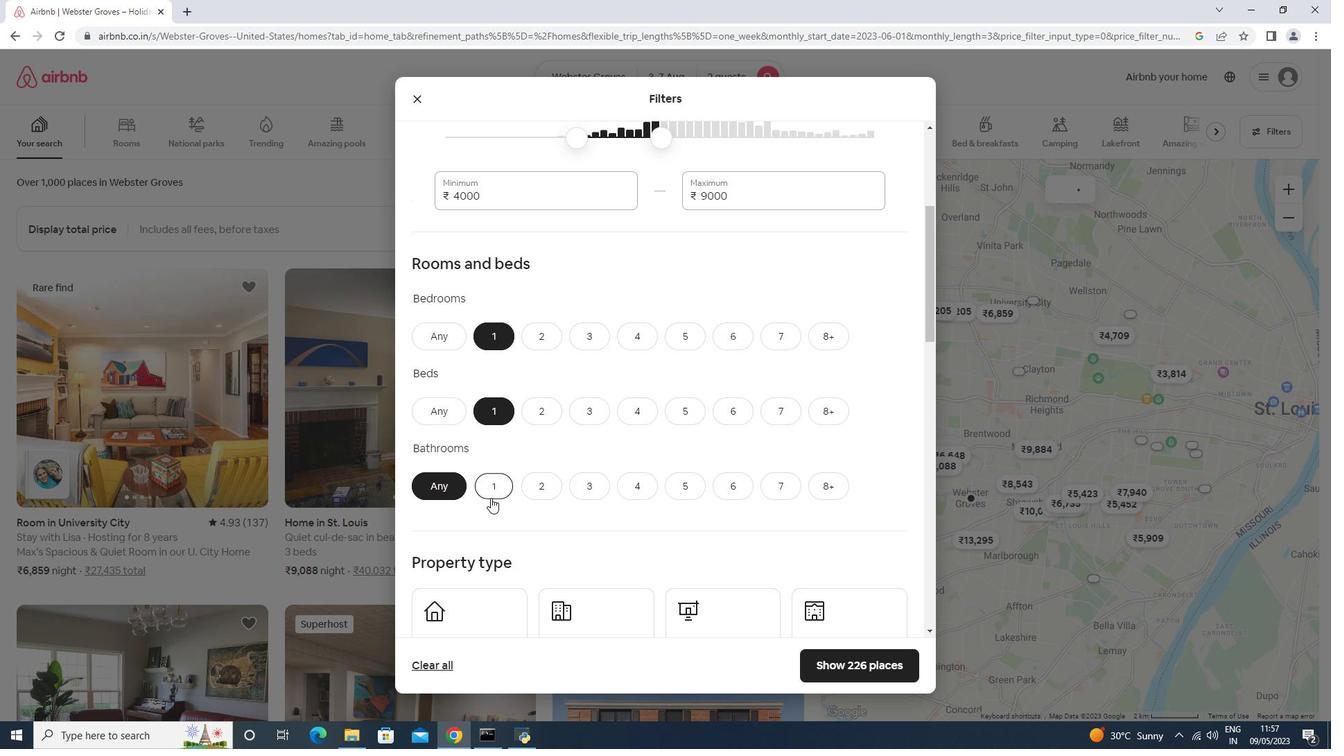 
Action: Mouse scrolled (491, 493) with delta (0, 0)
Screenshot: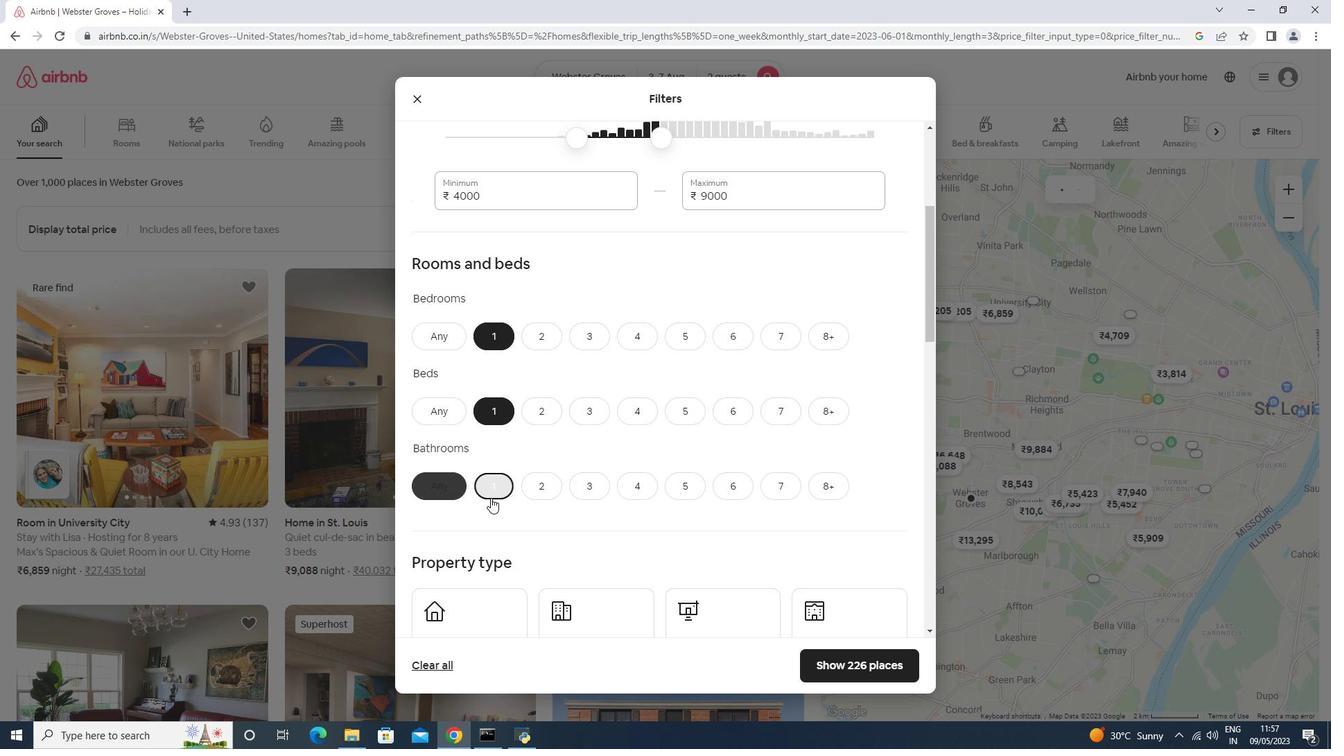 
Action: Mouse scrolled (491, 493) with delta (0, 0)
Screenshot: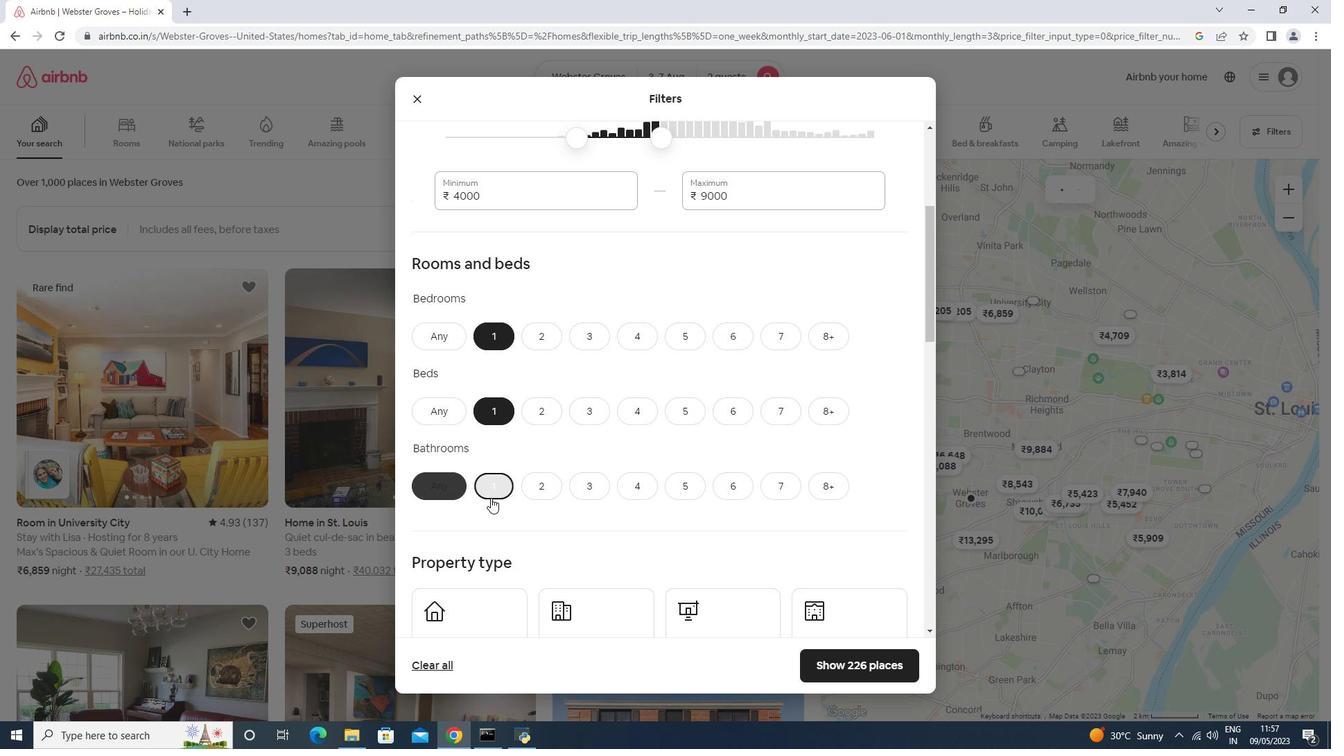 
Action: Mouse moved to (491, 493)
Screenshot: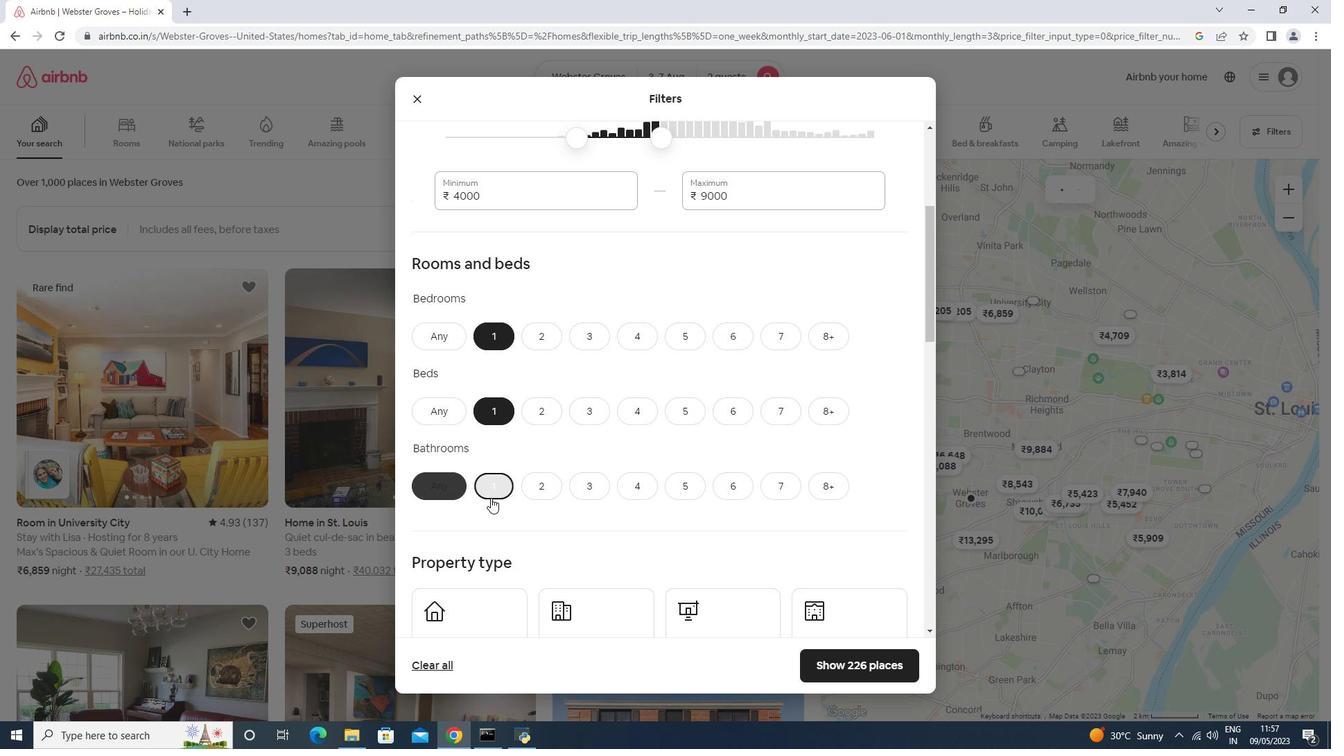 
Action: Mouse scrolled (491, 493) with delta (0, 0)
Screenshot: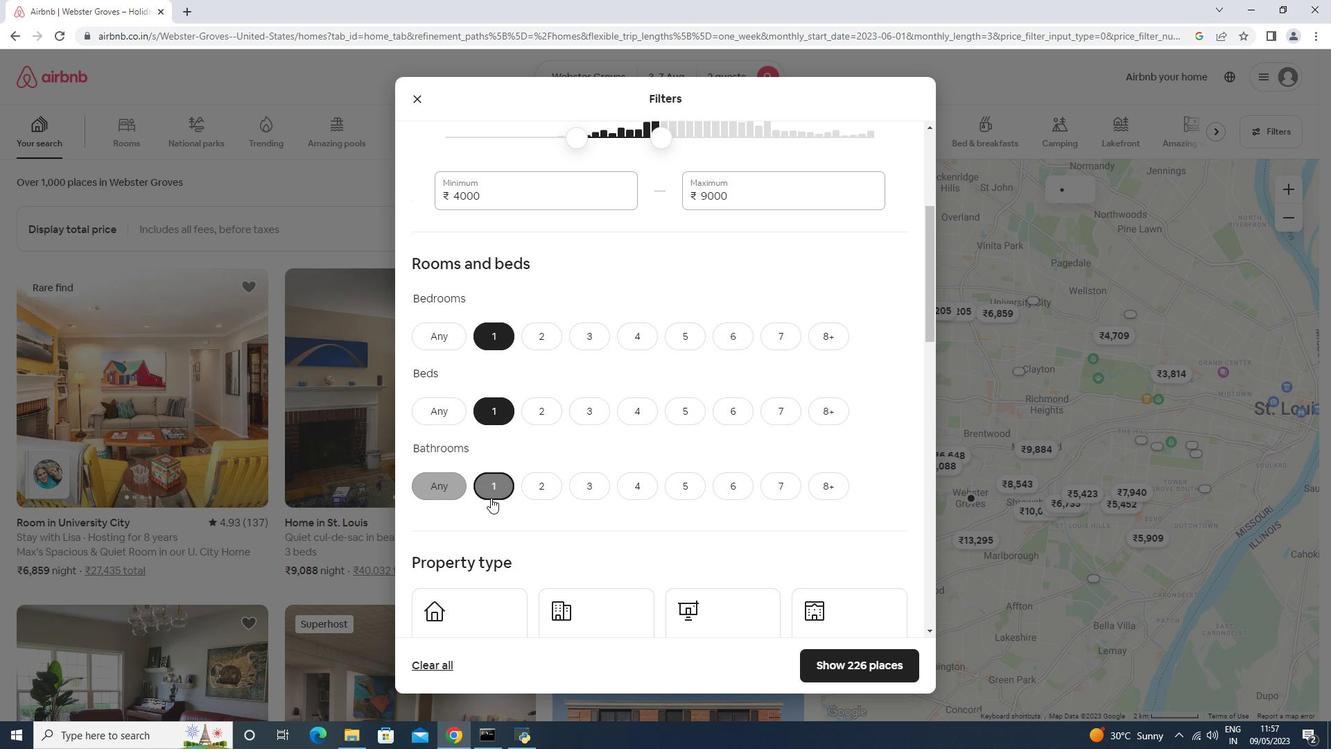 
Action: Mouse moved to (491, 492)
Screenshot: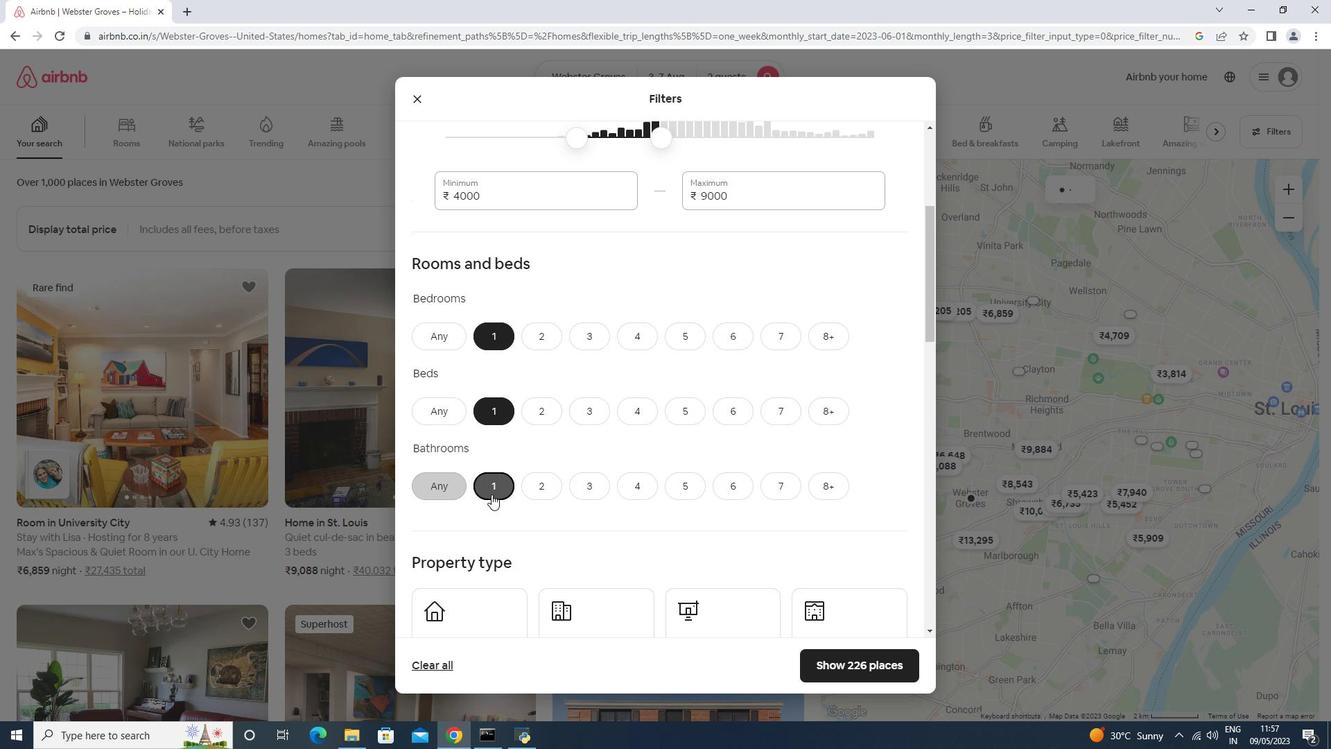 
Action: Mouse scrolled (491, 493) with delta (0, 0)
Screenshot: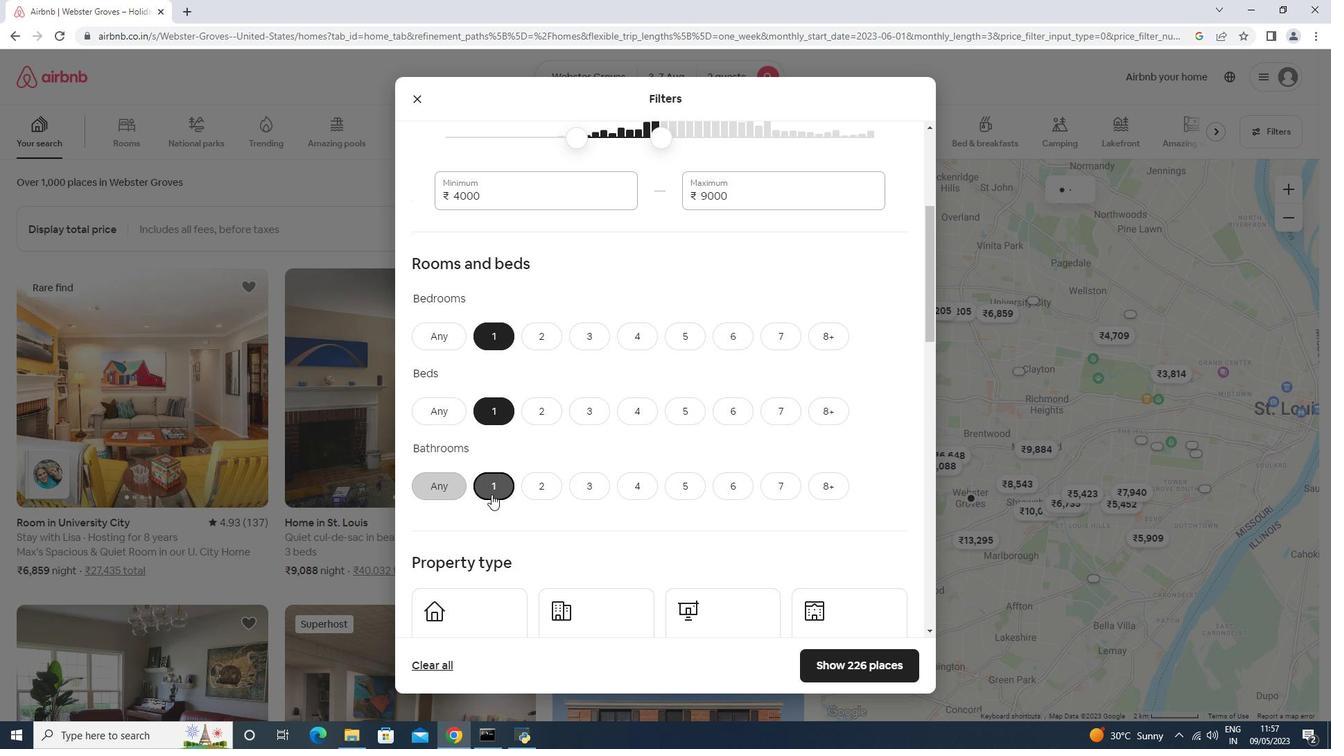 
Action: Mouse moved to (495, 294)
Screenshot: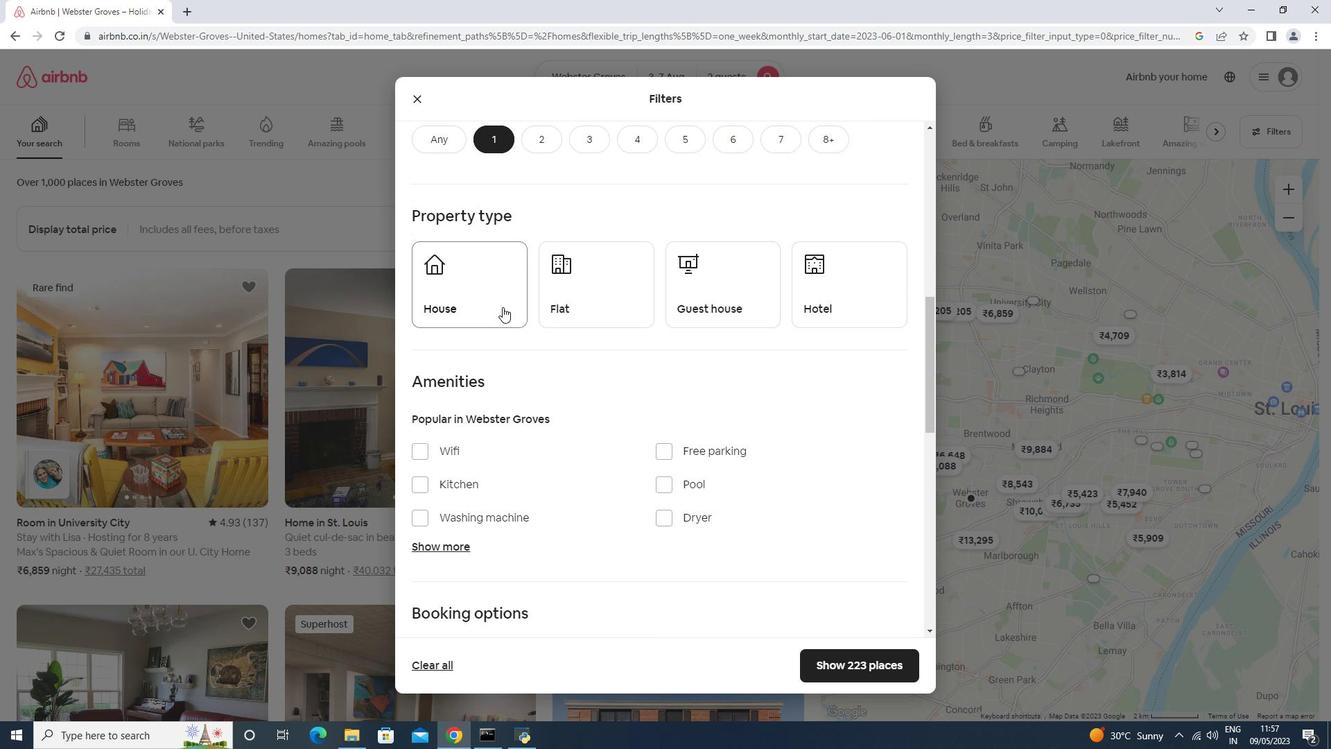 
Action: Mouse pressed left at (495, 294)
Screenshot: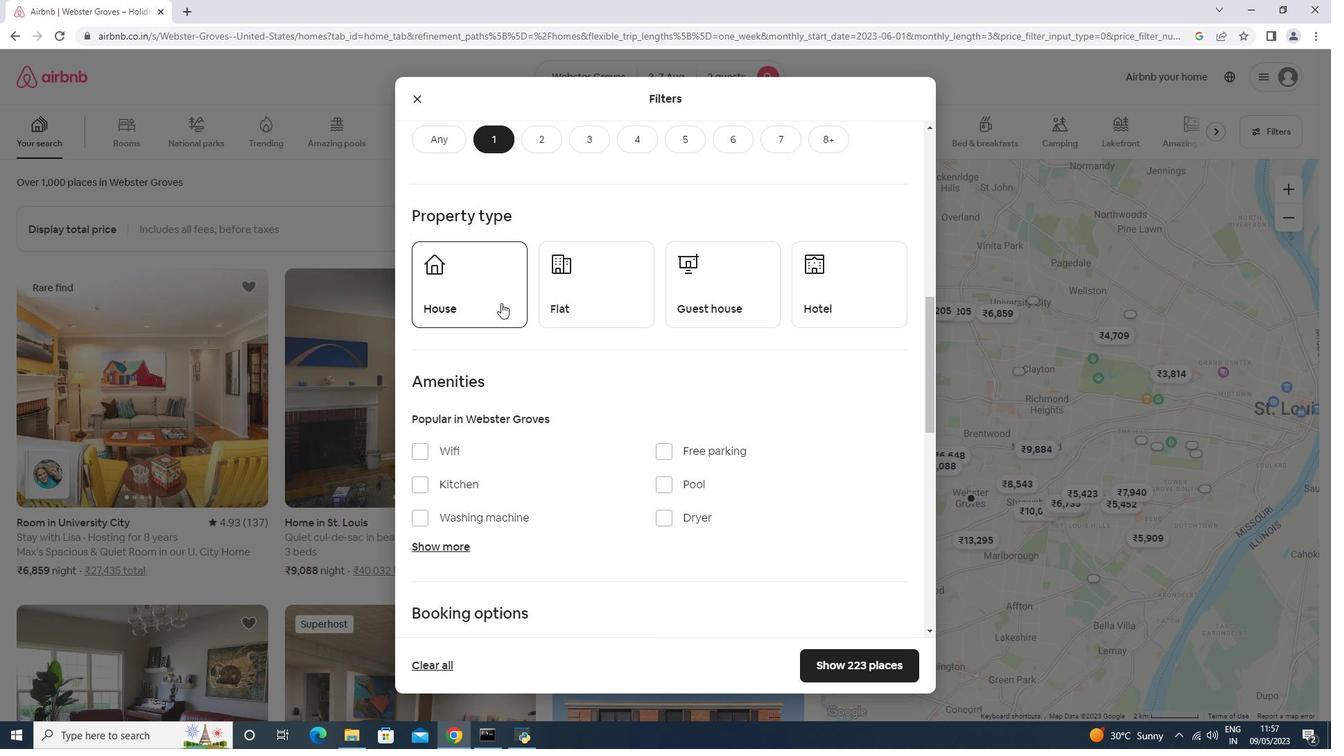 
Action: Mouse moved to (586, 294)
Screenshot: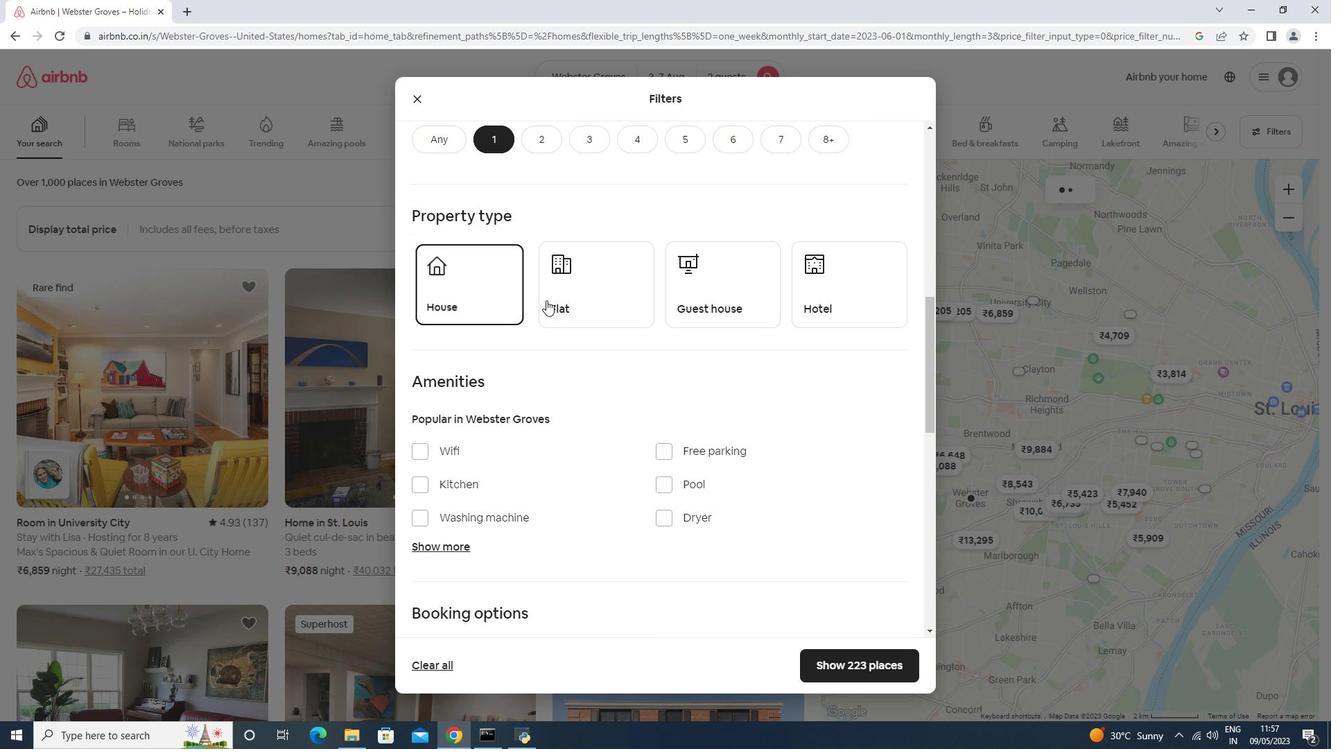 
Action: Mouse pressed left at (586, 294)
Screenshot: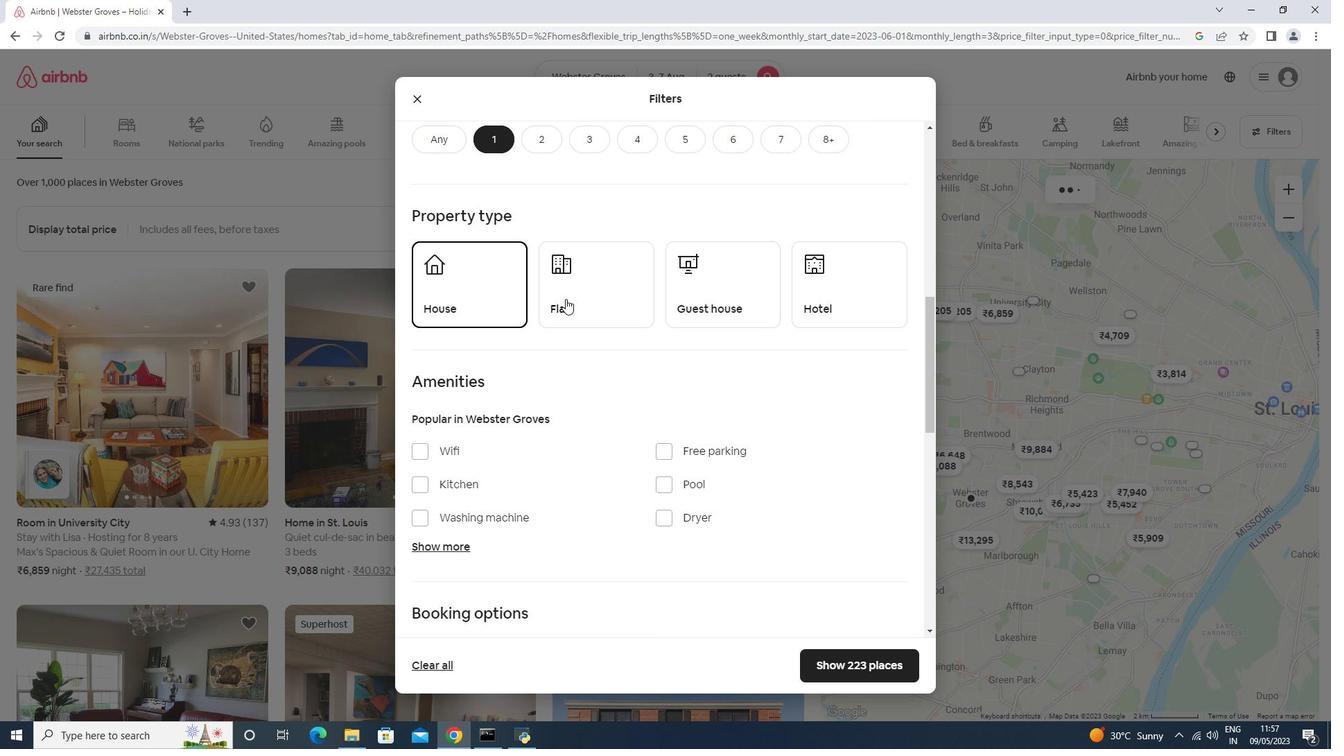 
Action: Mouse moved to (706, 302)
Screenshot: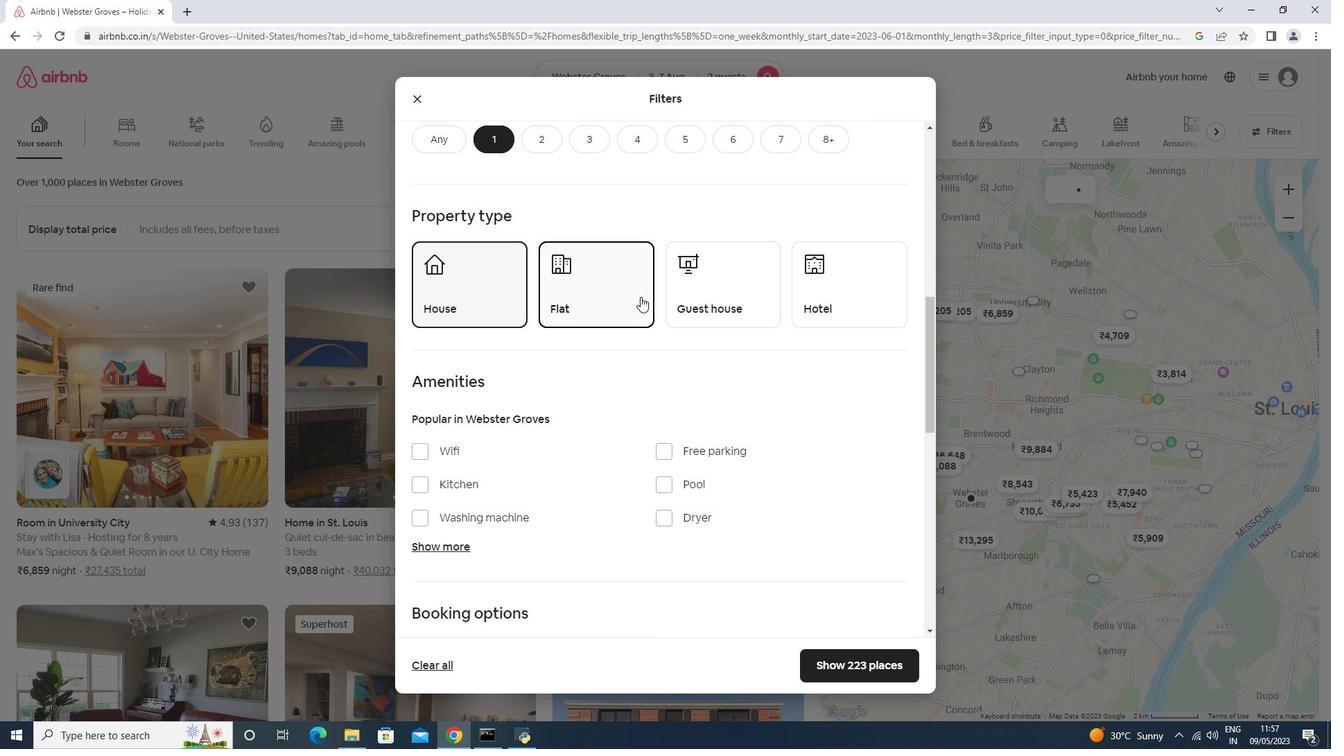
Action: Mouse pressed left at (706, 302)
Screenshot: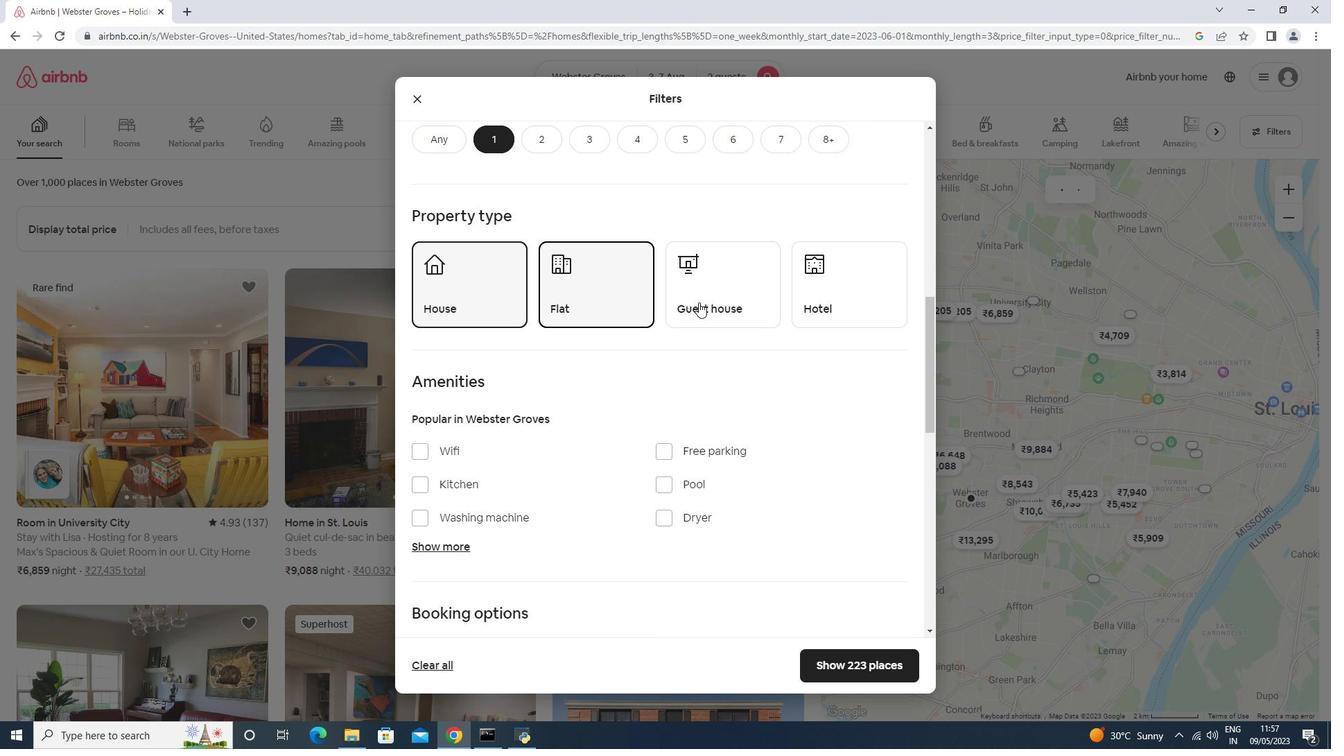 
Action: Mouse moved to (837, 294)
Screenshot: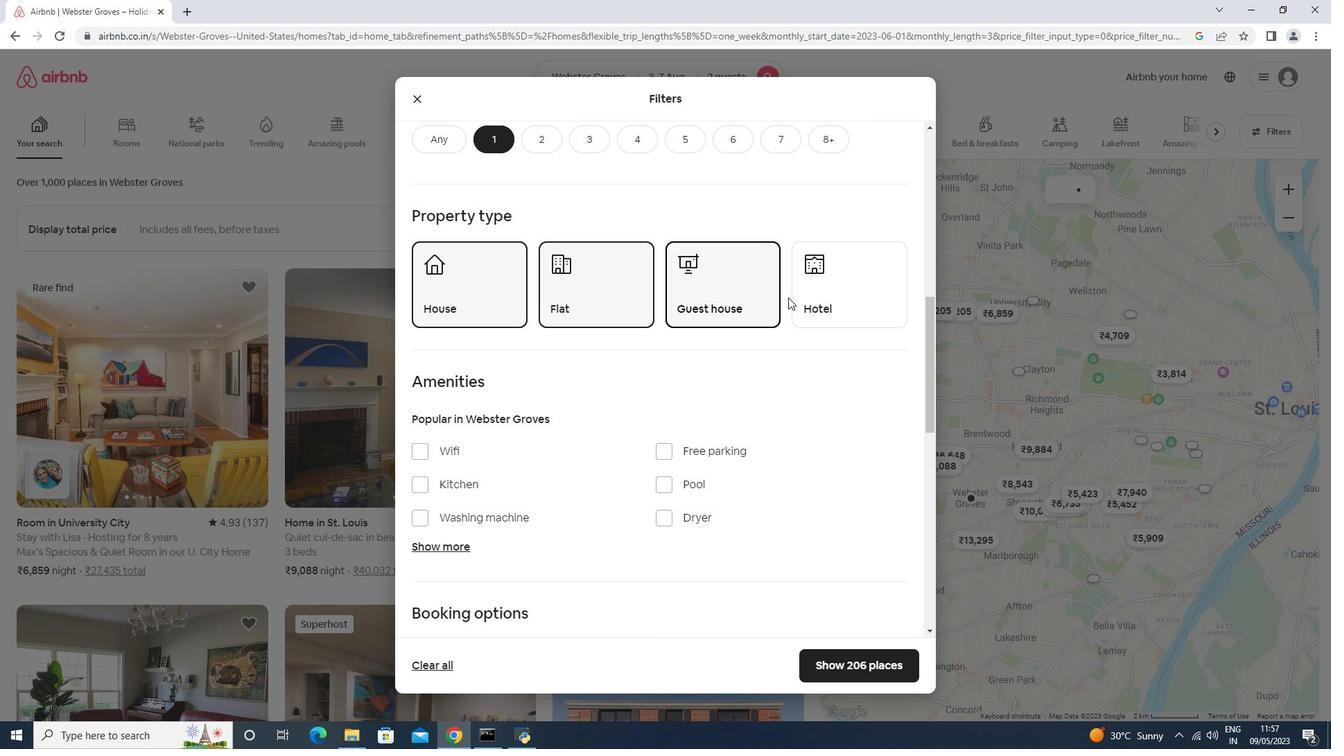 
Action: Mouse pressed left at (837, 294)
Screenshot: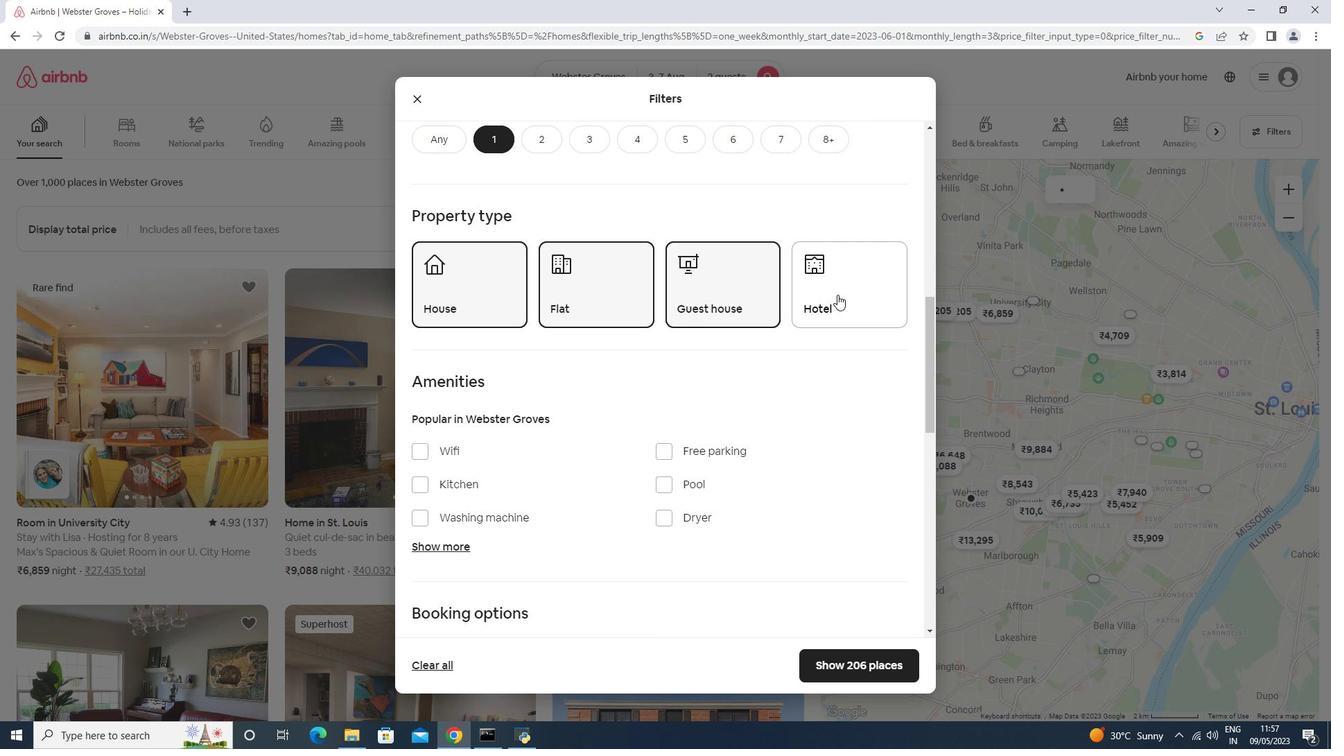 
Action: Mouse moved to (838, 294)
Screenshot: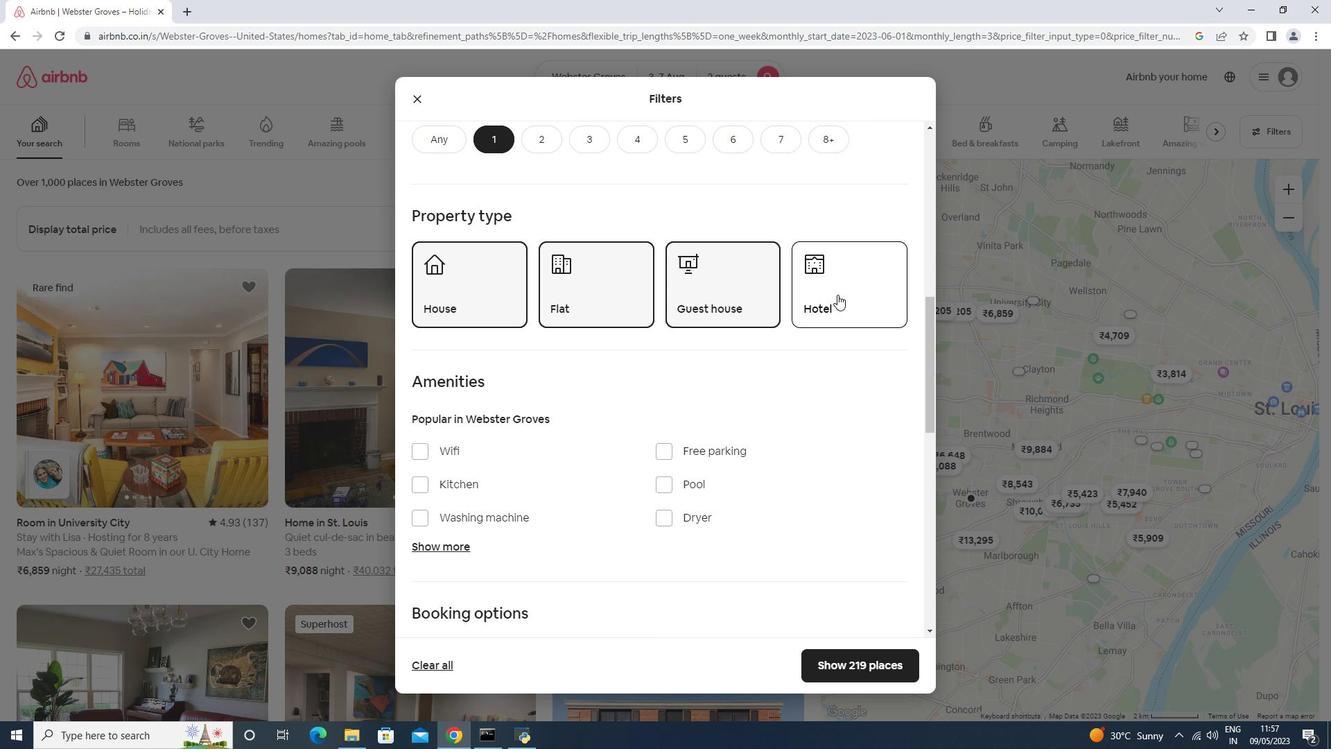 
Action: Mouse scrolled (838, 294) with delta (0, 0)
Screenshot: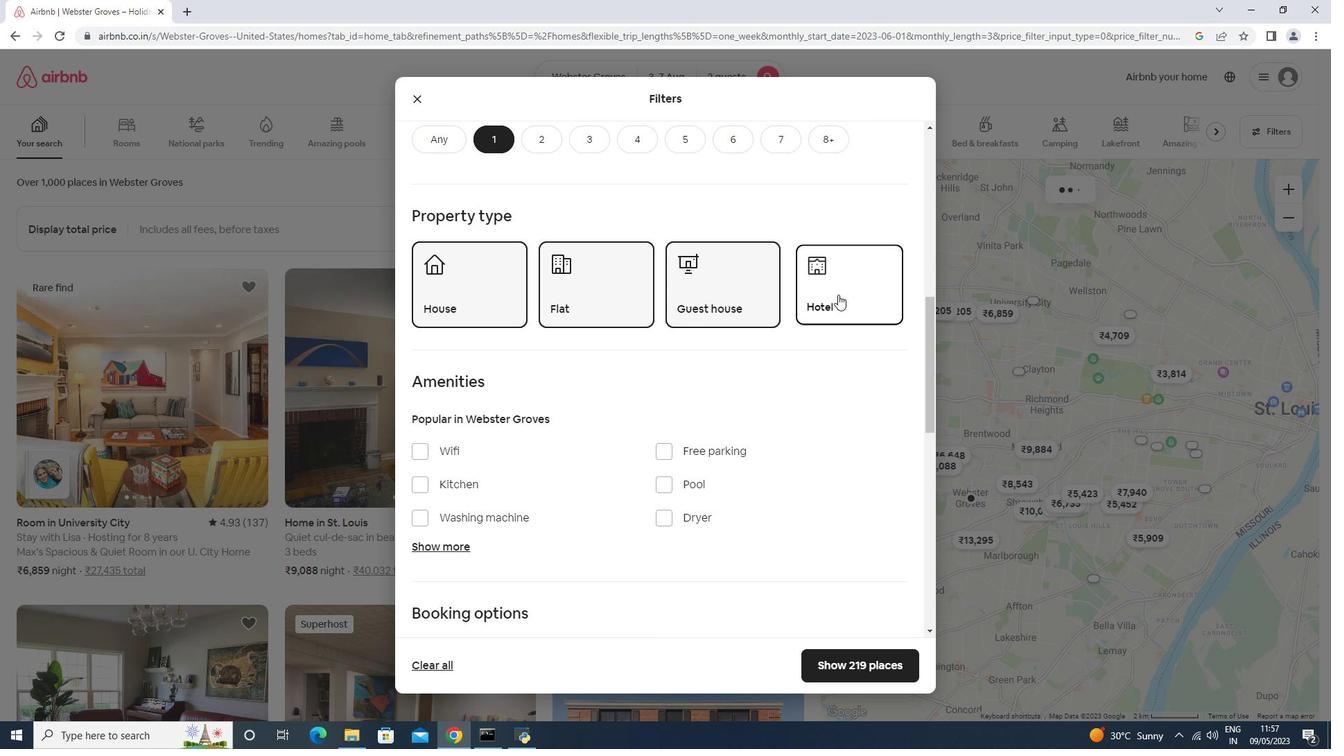 
Action: Mouse scrolled (838, 294) with delta (0, 0)
Screenshot: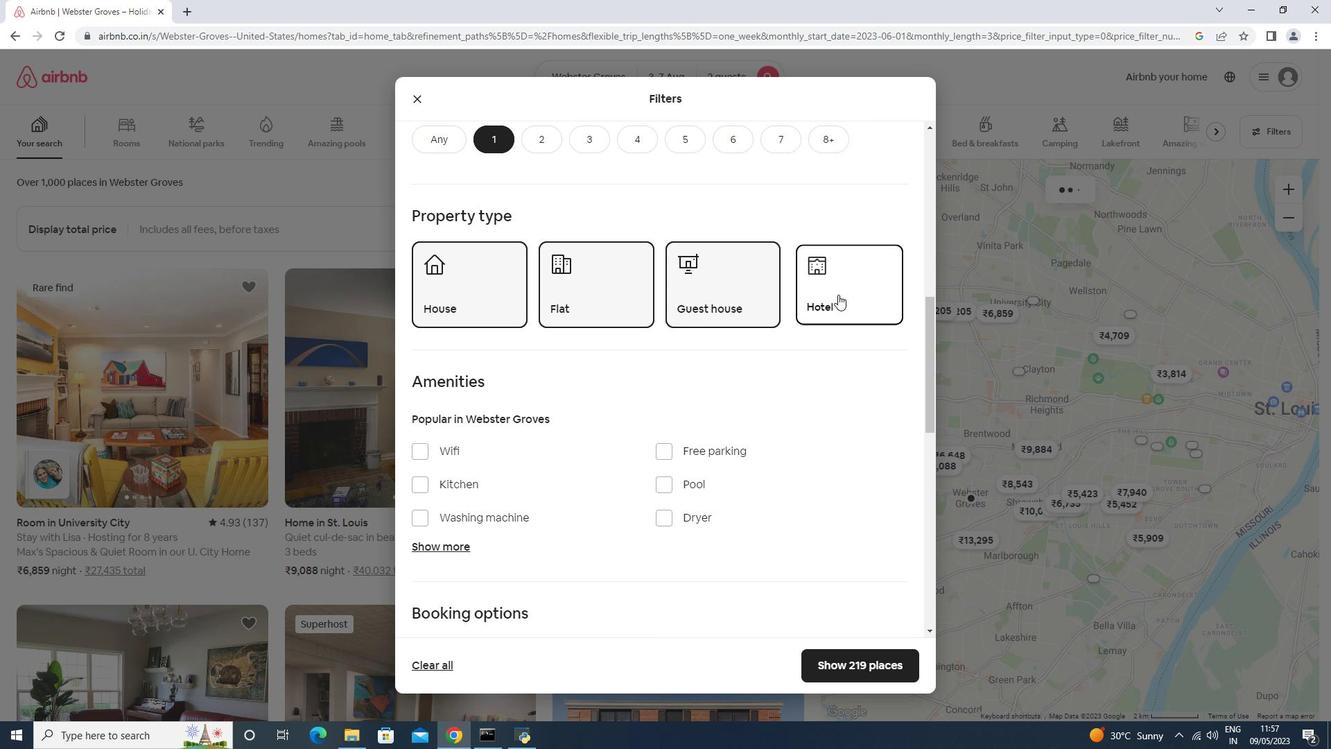 
Action: Mouse scrolled (838, 294) with delta (0, 0)
Screenshot: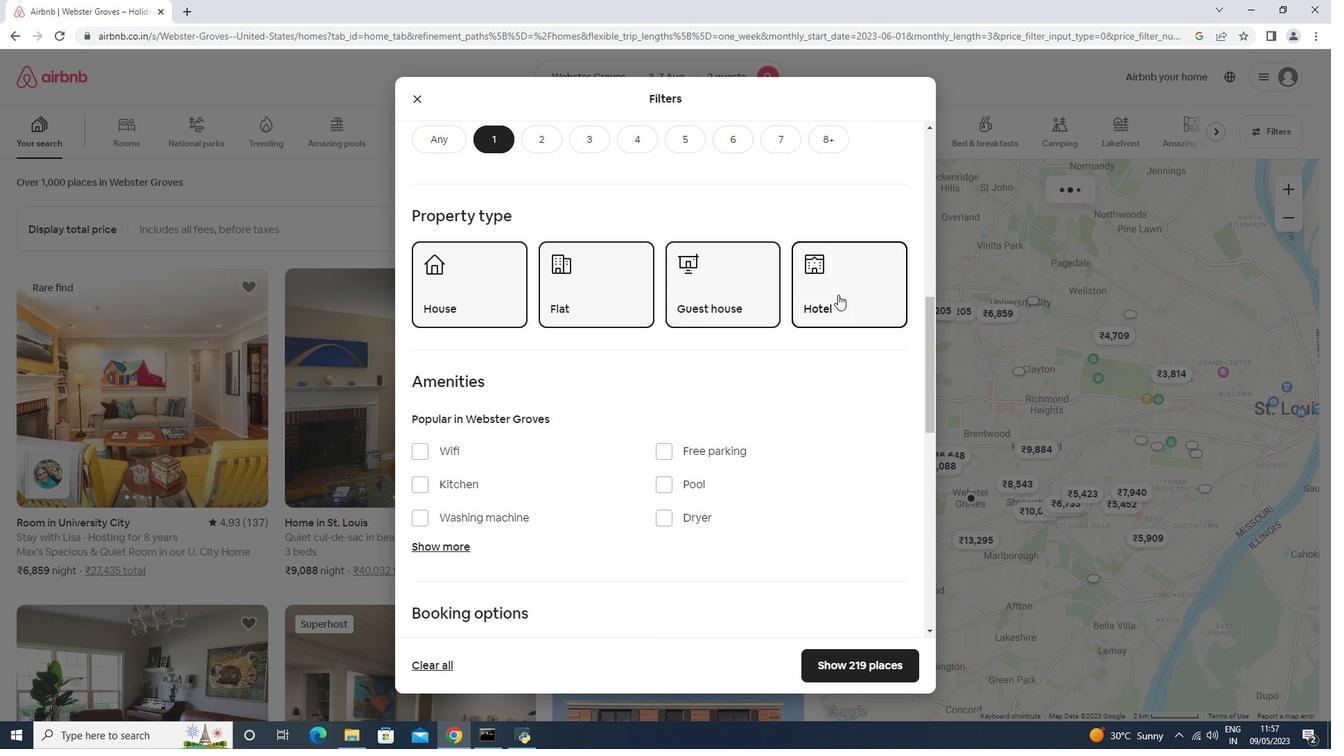 
Action: Mouse scrolled (838, 294) with delta (0, 0)
Screenshot: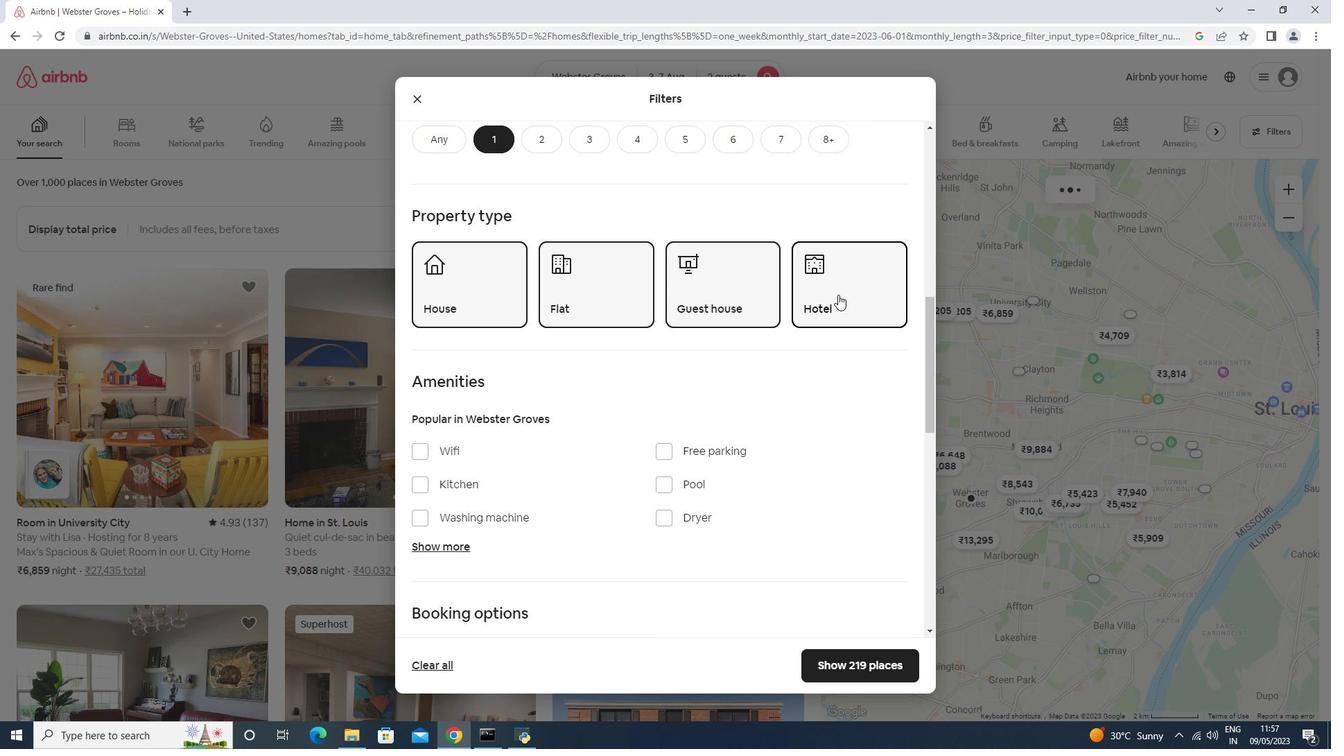 
Action: Mouse scrolled (838, 294) with delta (0, 0)
Screenshot: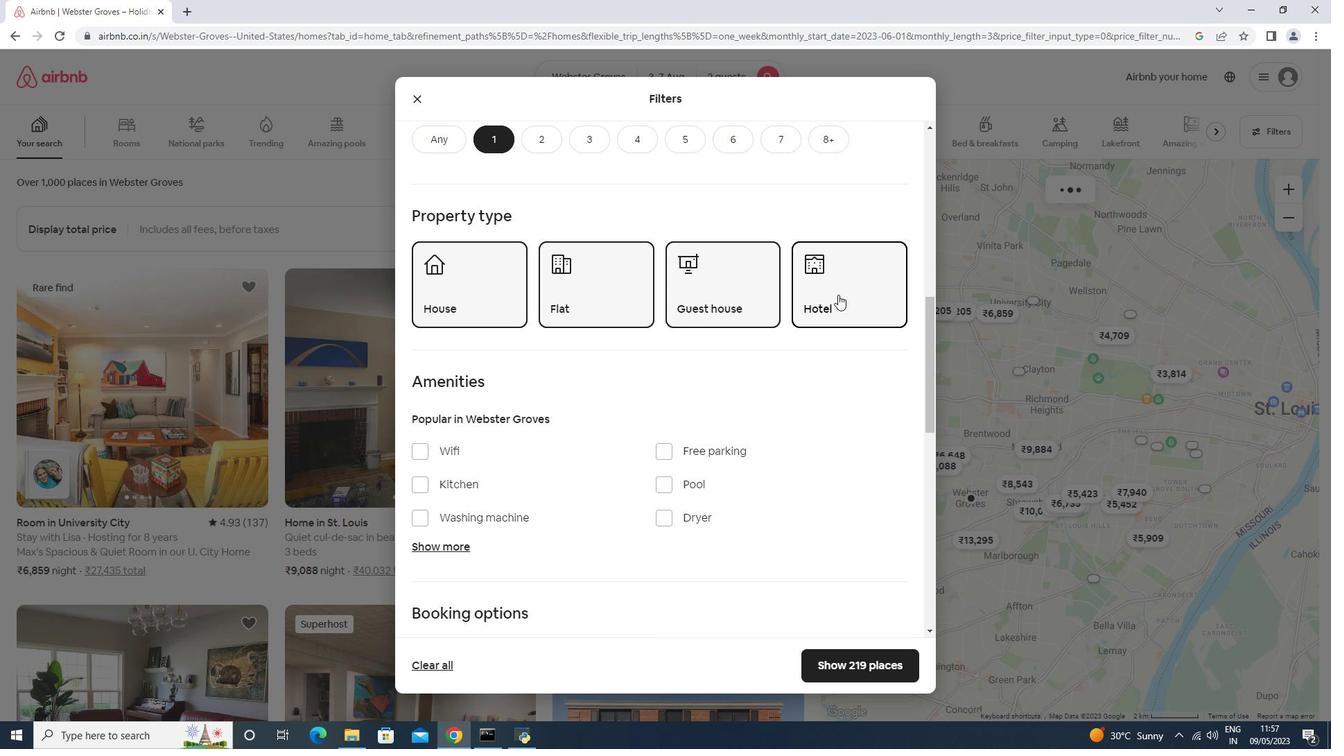 
Action: Mouse moved to (884, 293)
Screenshot: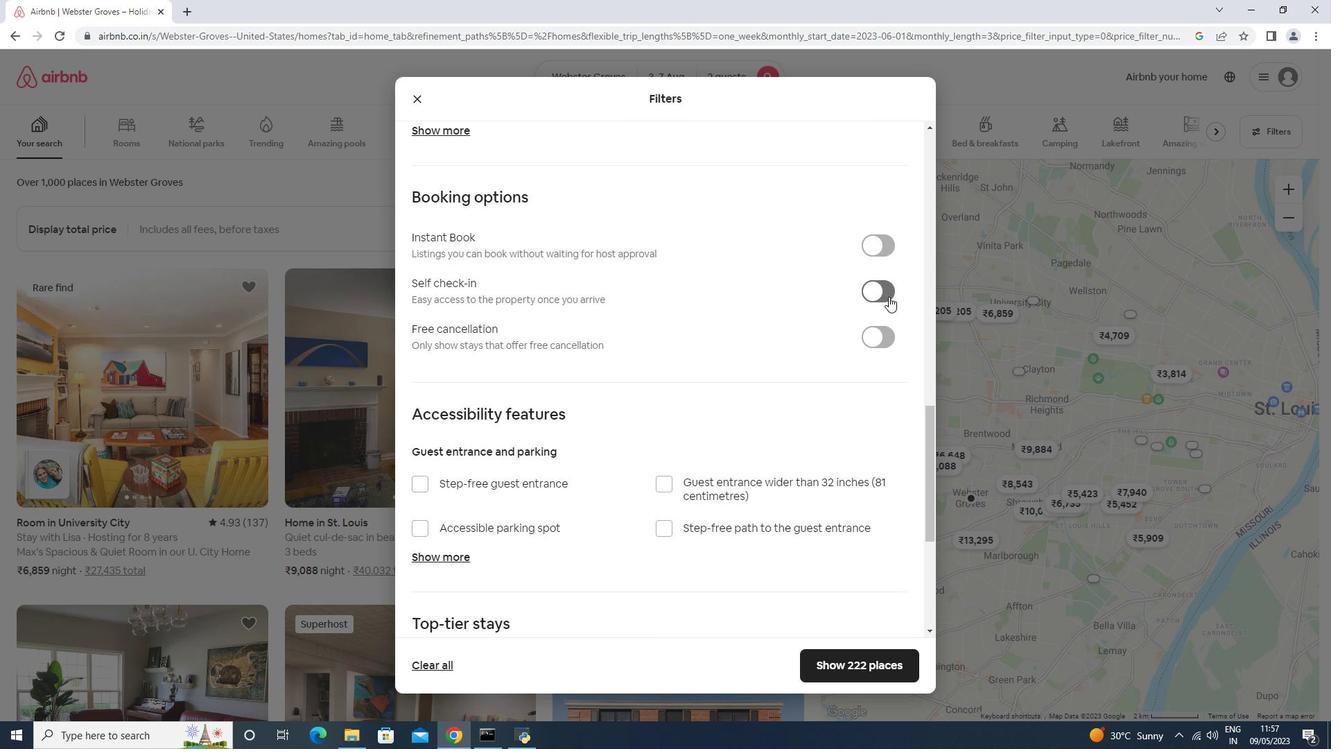 
Action: Mouse pressed left at (884, 293)
Screenshot: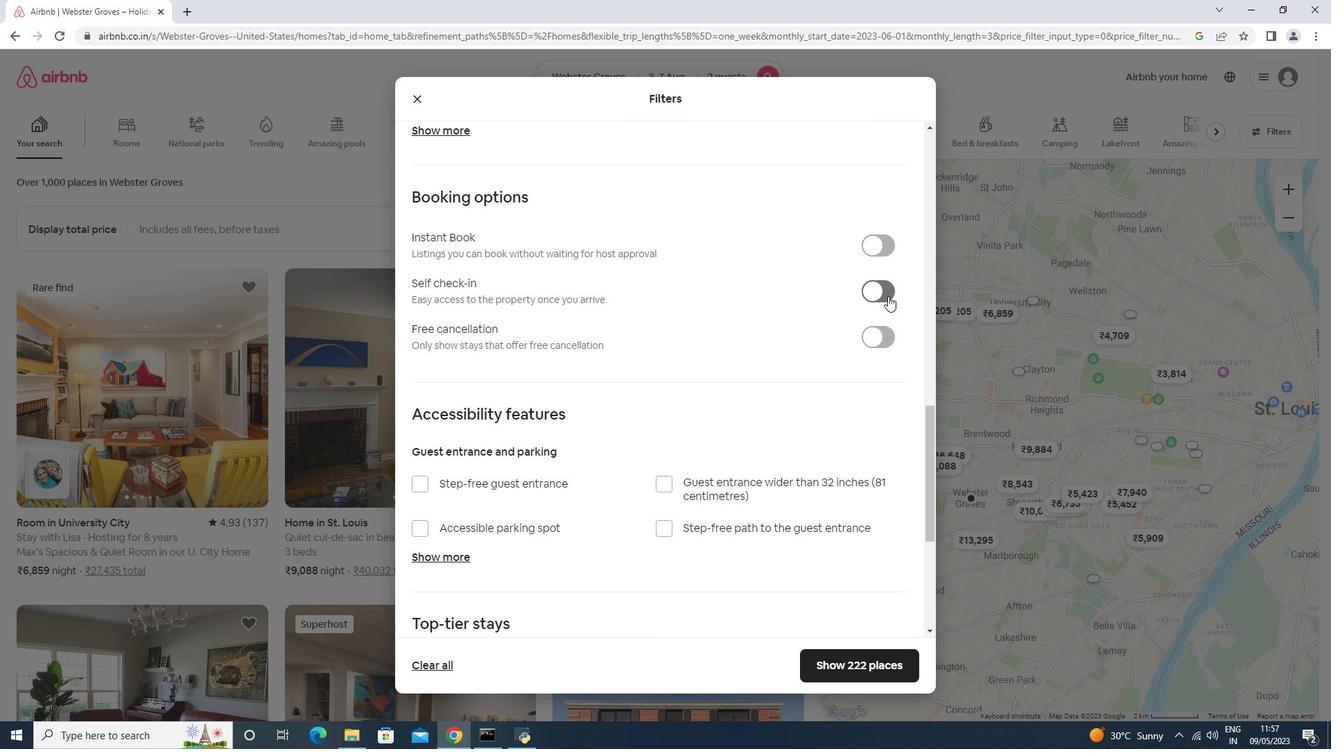 
Action: Mouse moved to (882, 292)
Screenshot: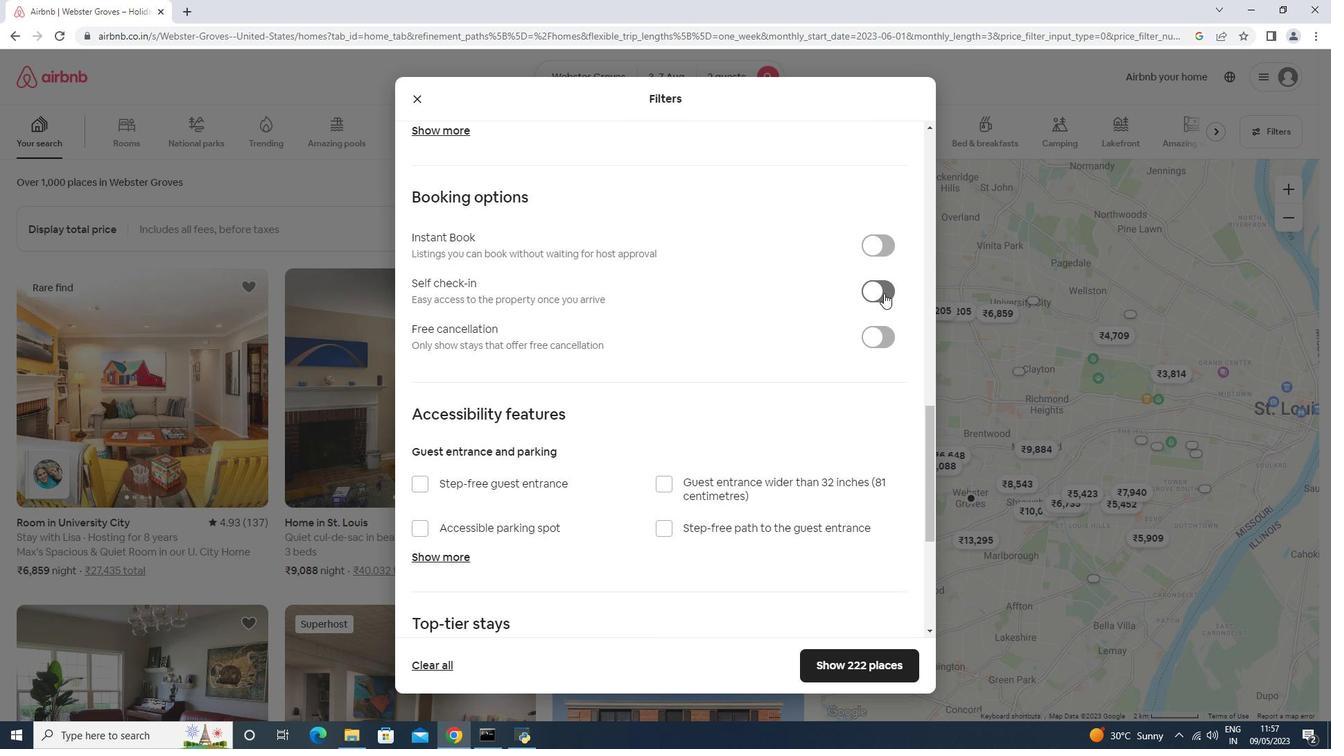 
Action: Mouse scrolled (882, 292) with delta (0, 0)
Screenshot: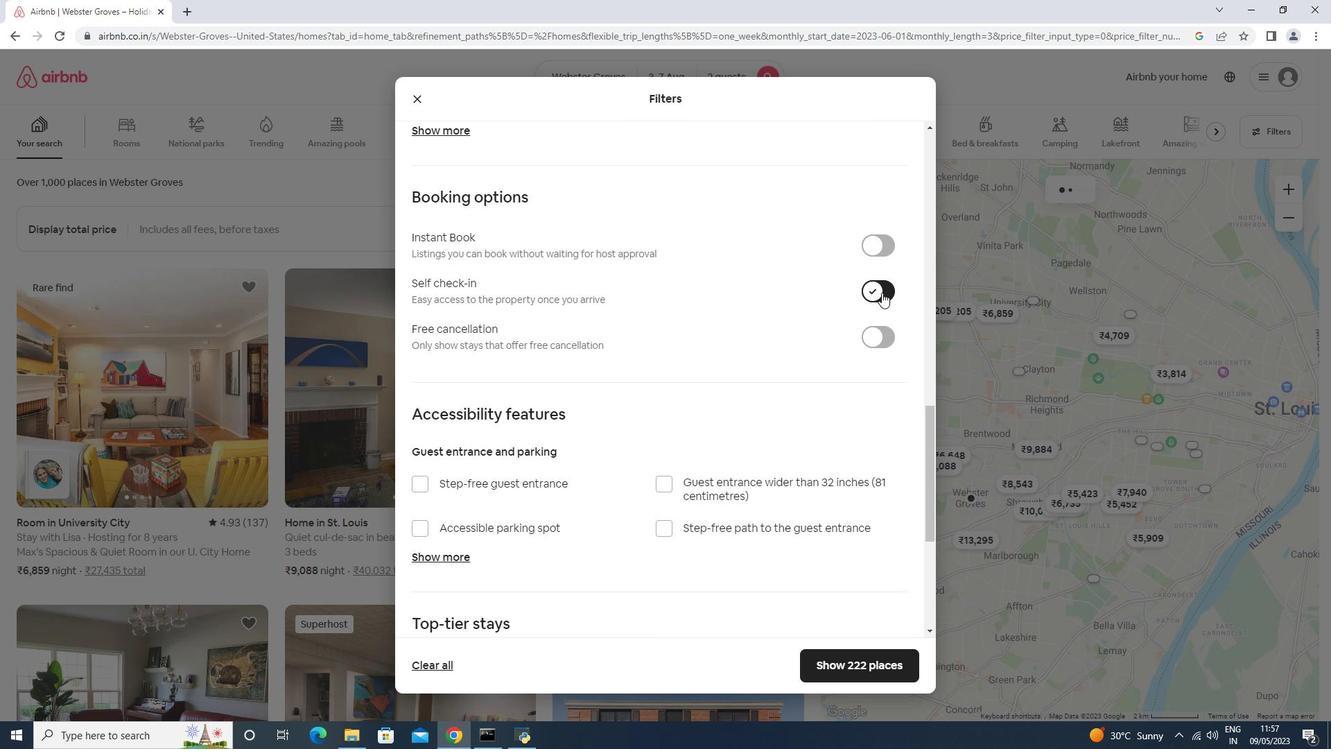 
Action: Mouse scrolled (882, 292) with delta (0, 0)
Screenshot: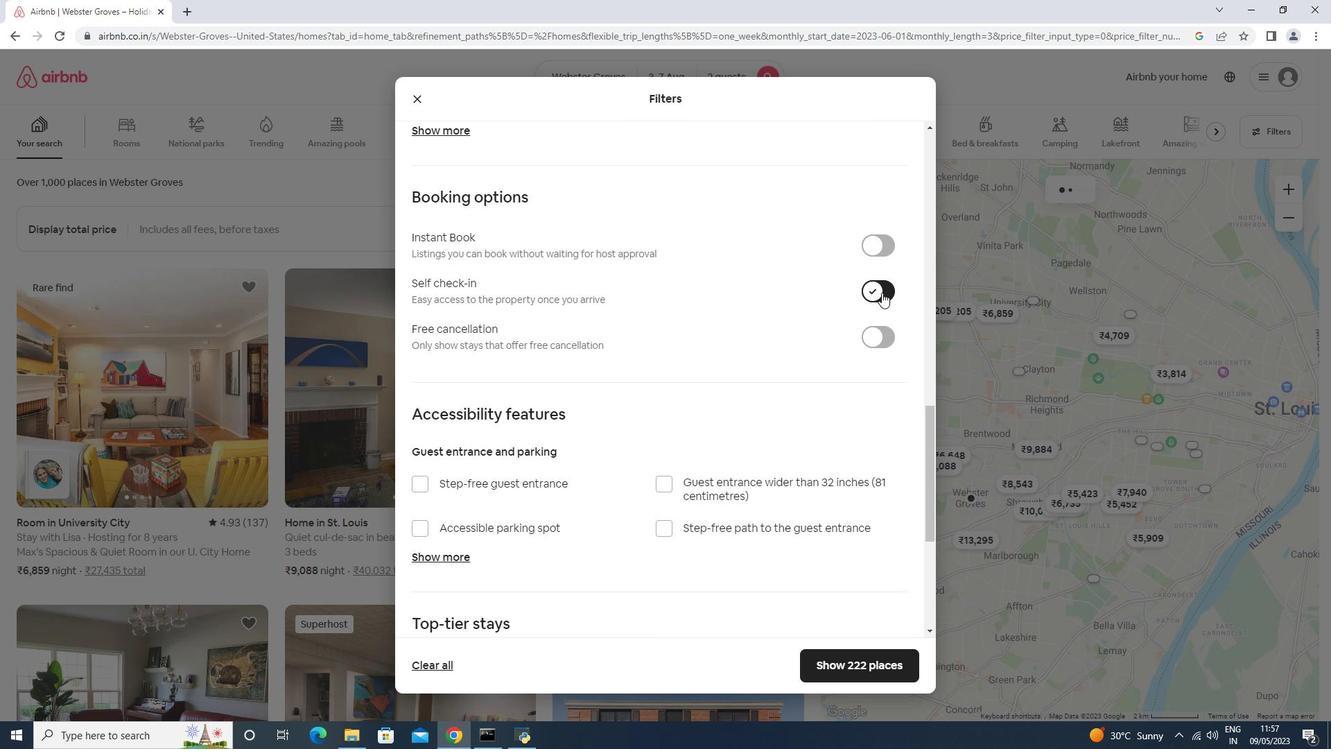 
Action: Mouse scrolled (882, 292) with delta (0, 0)
Screenshot: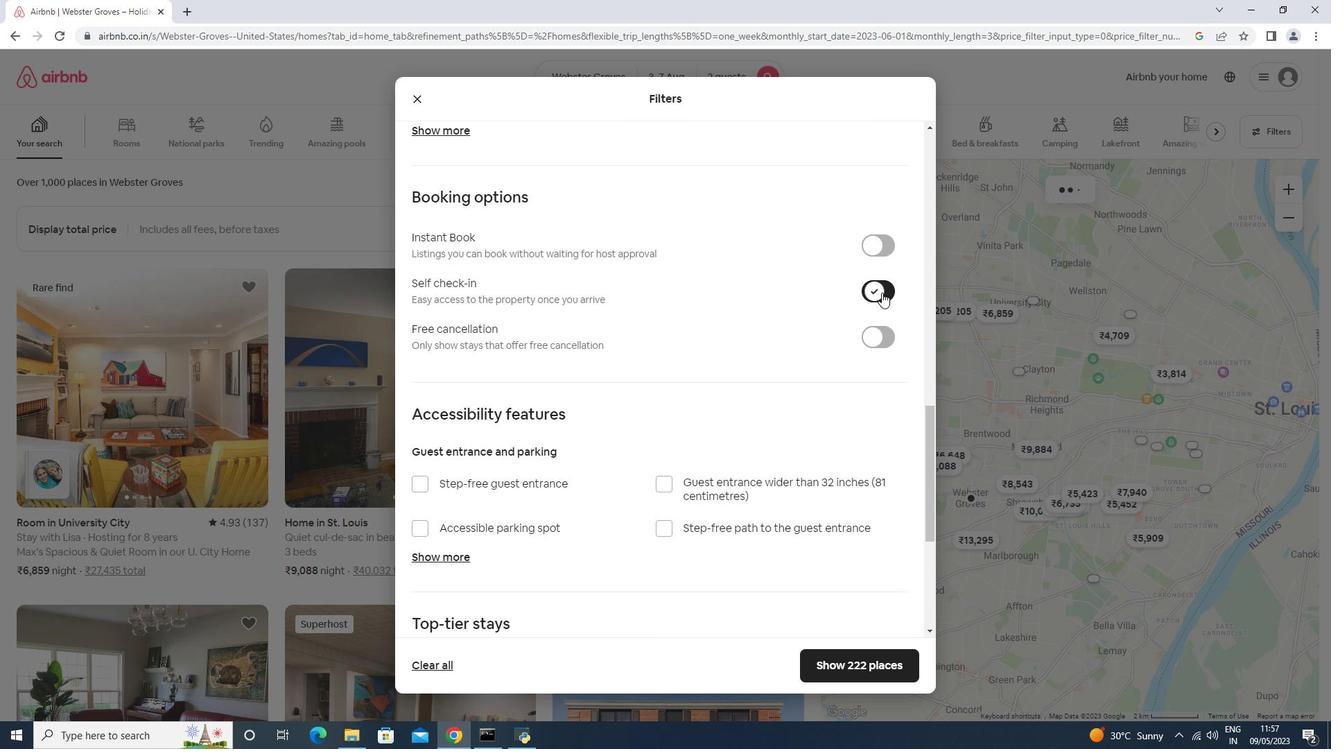 
Action: Mouse scrolled (882, 292) with delta (0, 0)
Screenshot: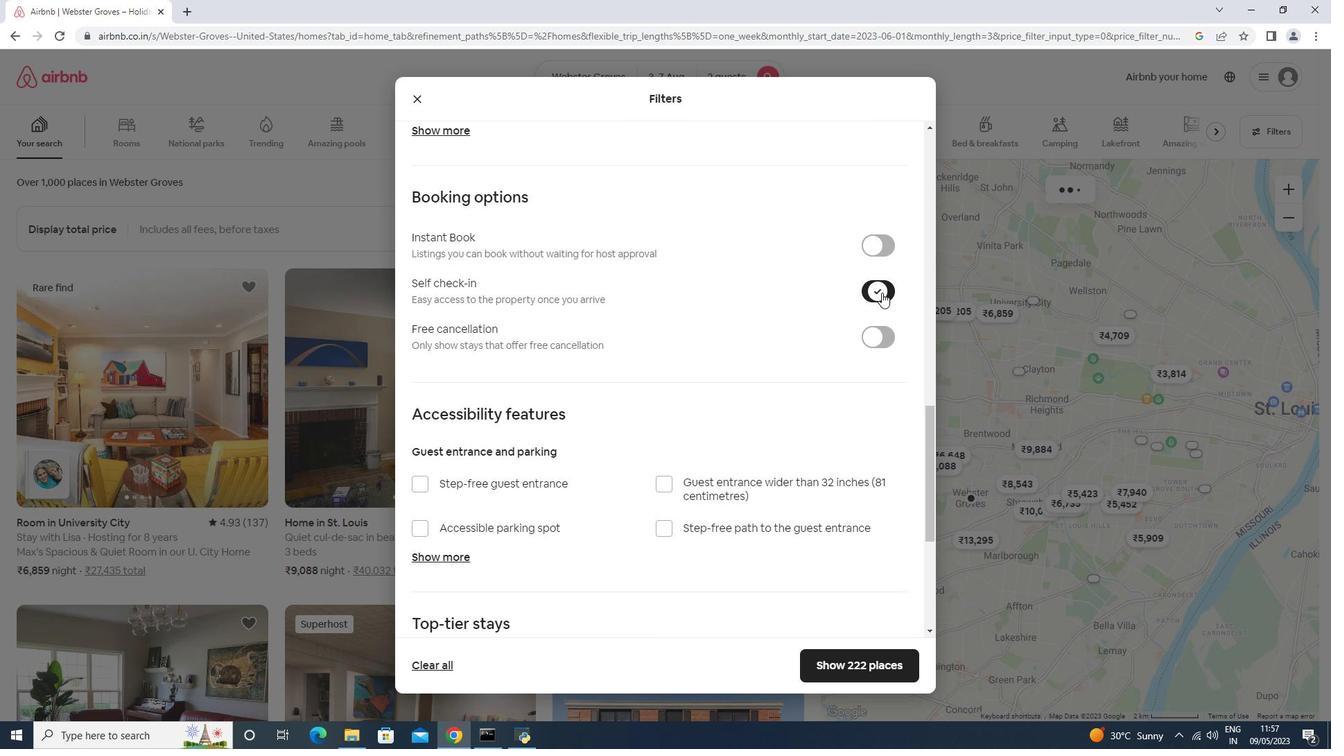 
Action: Mouse scrolled (882, 292) with delta (0, 0)
Screenshot: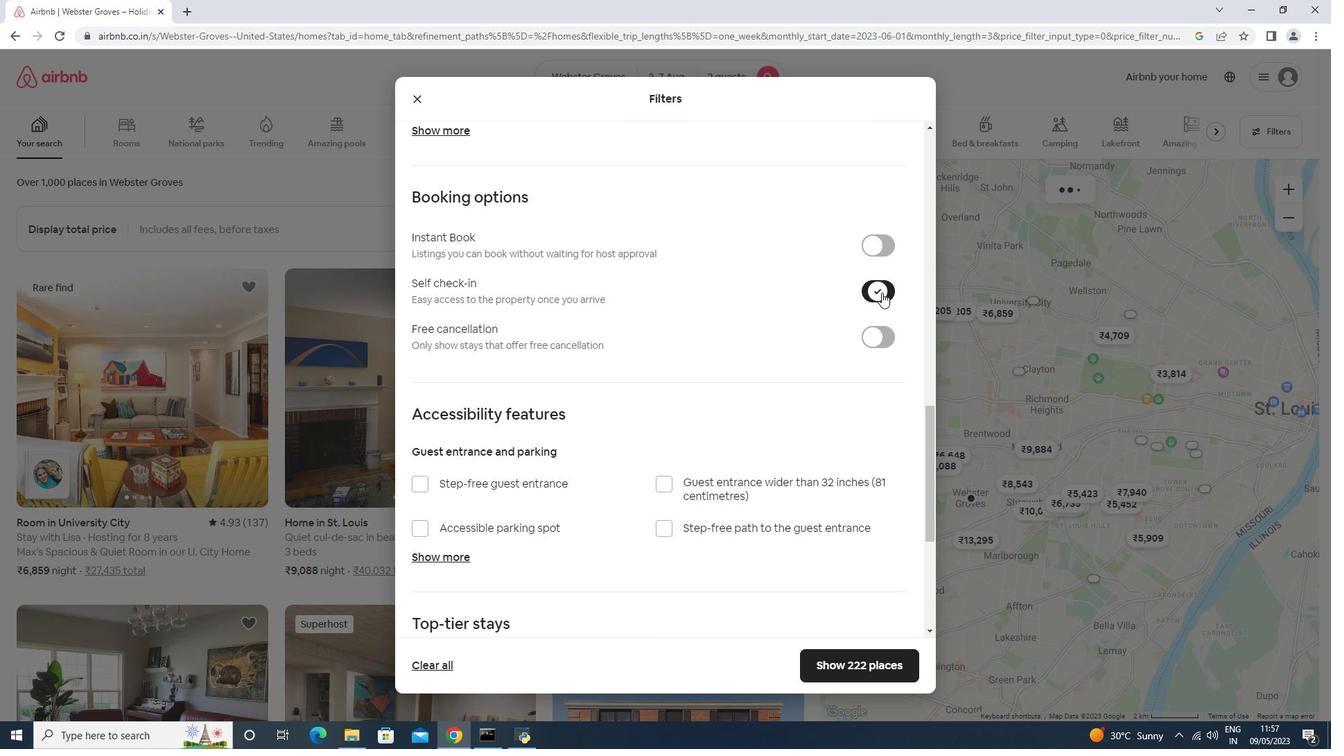 
Action: Mouse scrolled (882, 292) with delta (0, 0)
Screenshot: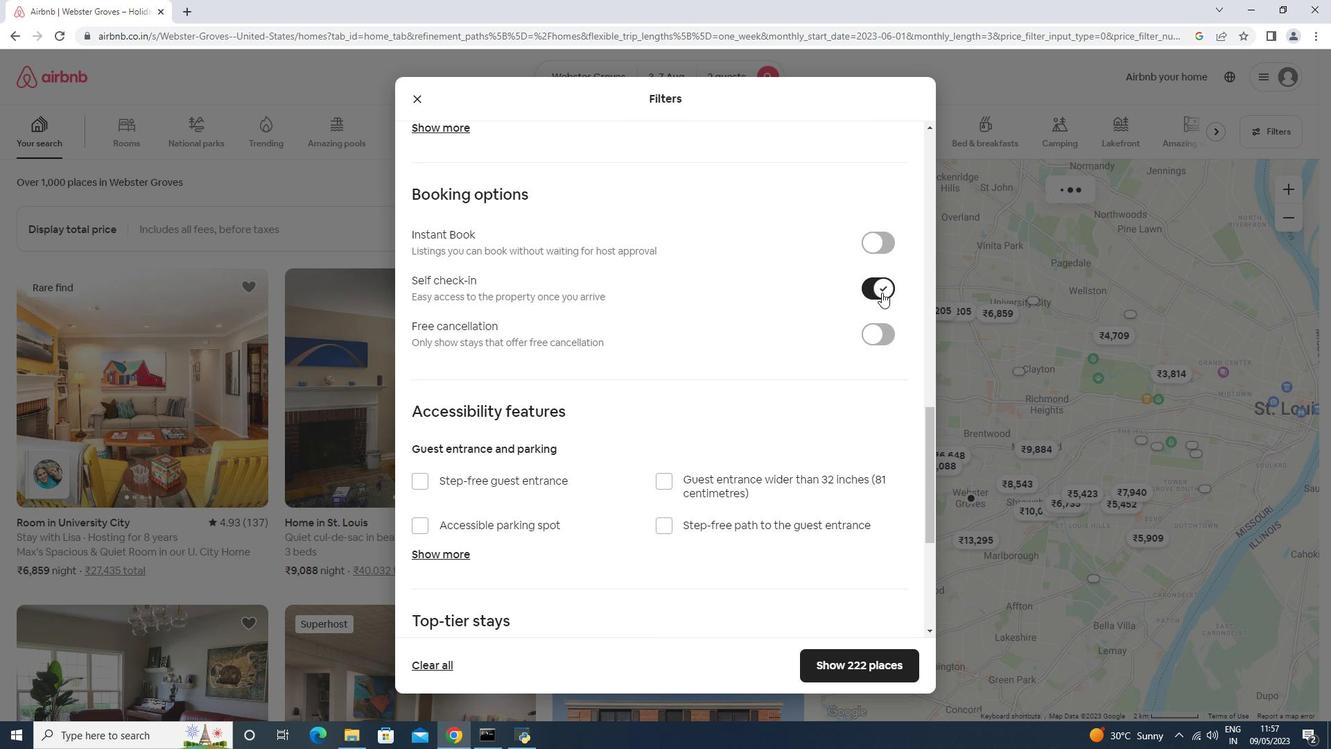 
Action: Mouse moved to (609, 419)
Screenshot: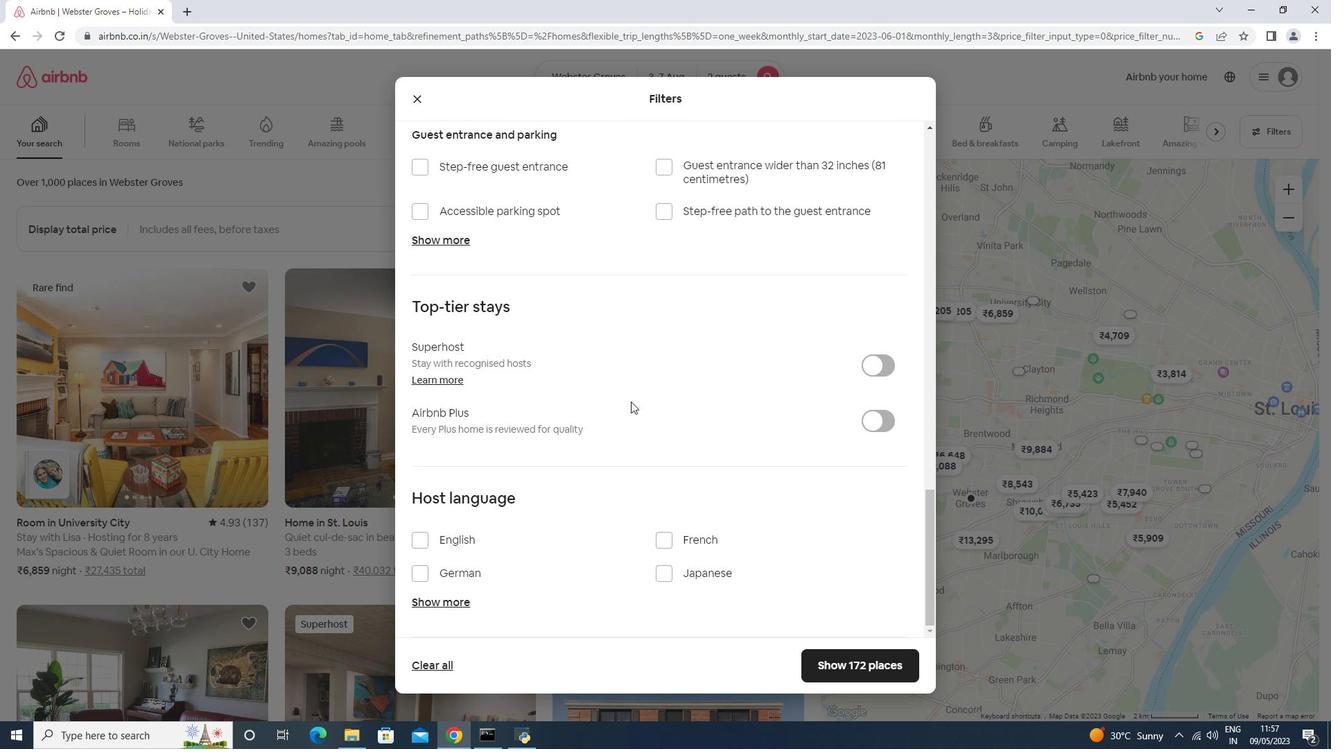 
Action: Mouse scrolled (611, 416) with delta (0, 0)
Screenshot: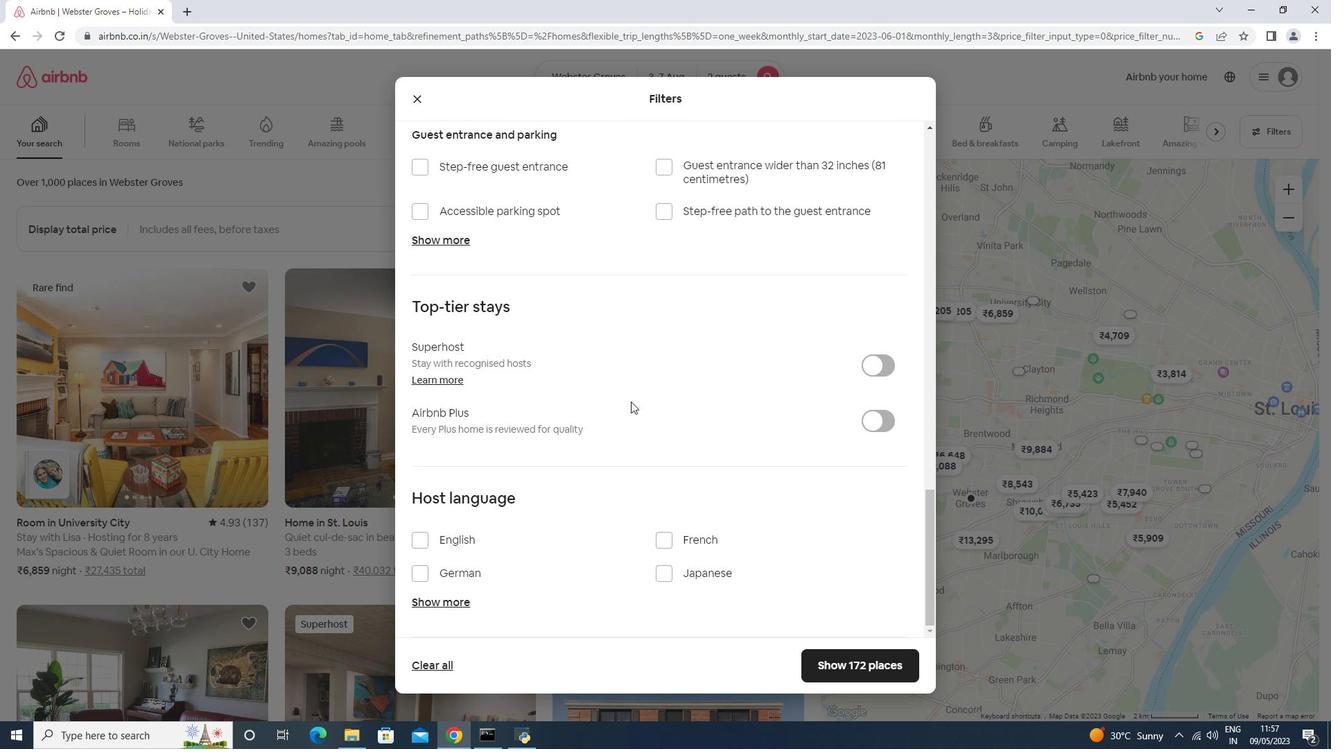 
Action: Mouse moved to (608, 420)
Screenshot: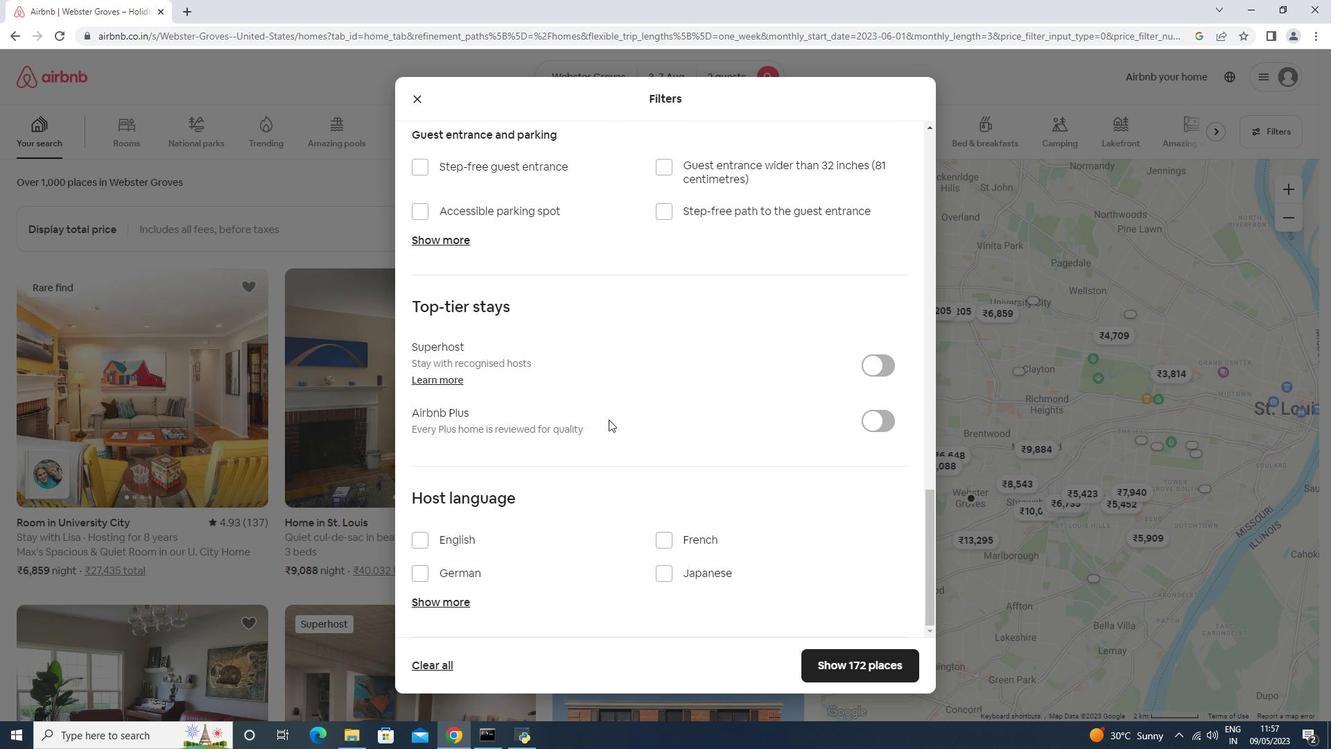 
Action: Mouse scrolled (609, 418) with delta (0, 0)
Screenshot: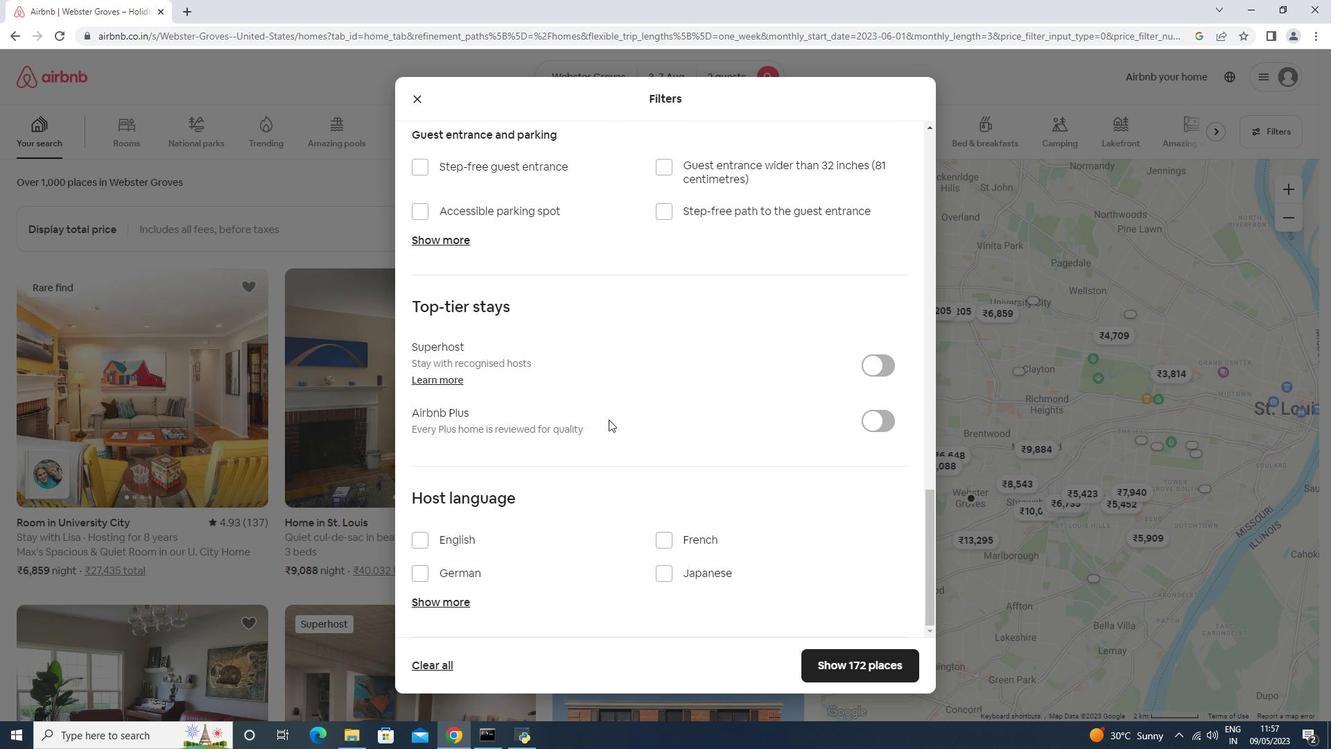 
Action: Mouse moved to (607, 420)
Screenshot: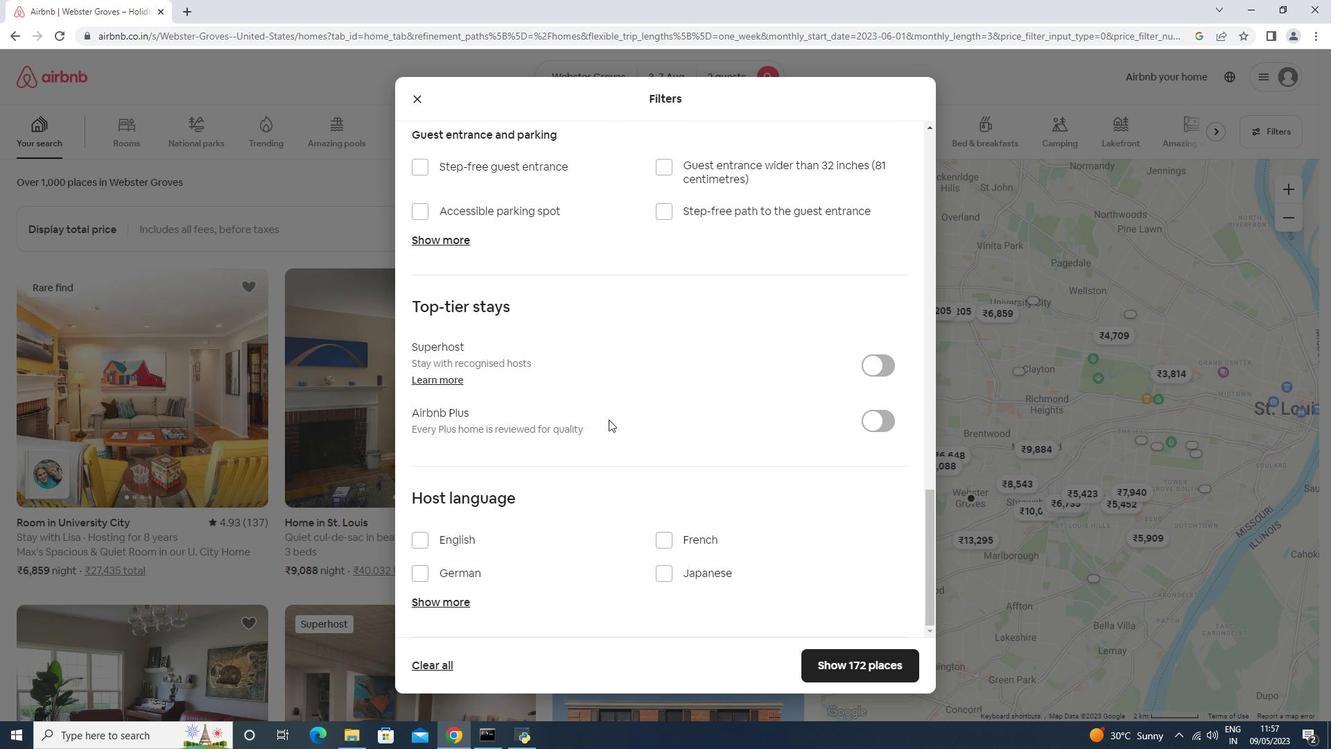 
Action: Mouse scrolled (608, 419) with delta (0, 0)
Screenshot: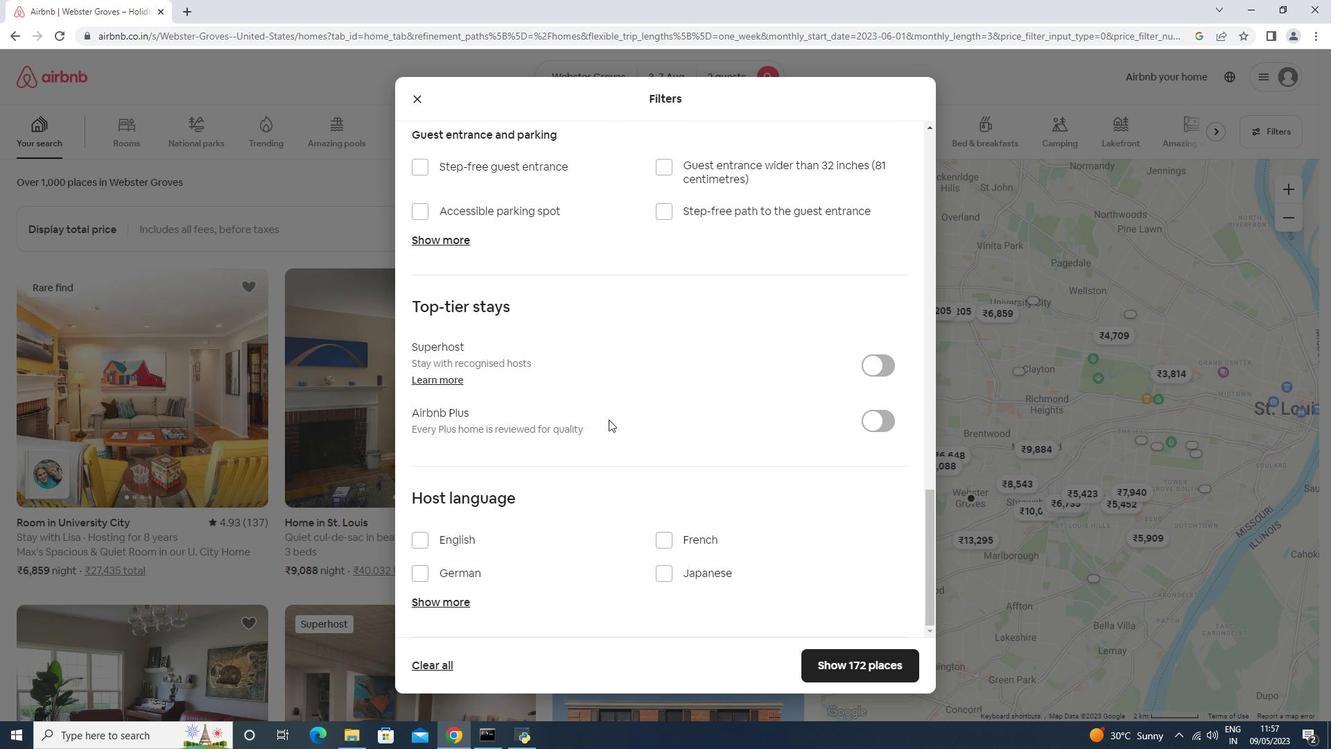 
Action: Mouse moved to (606, 422)
Screenshot: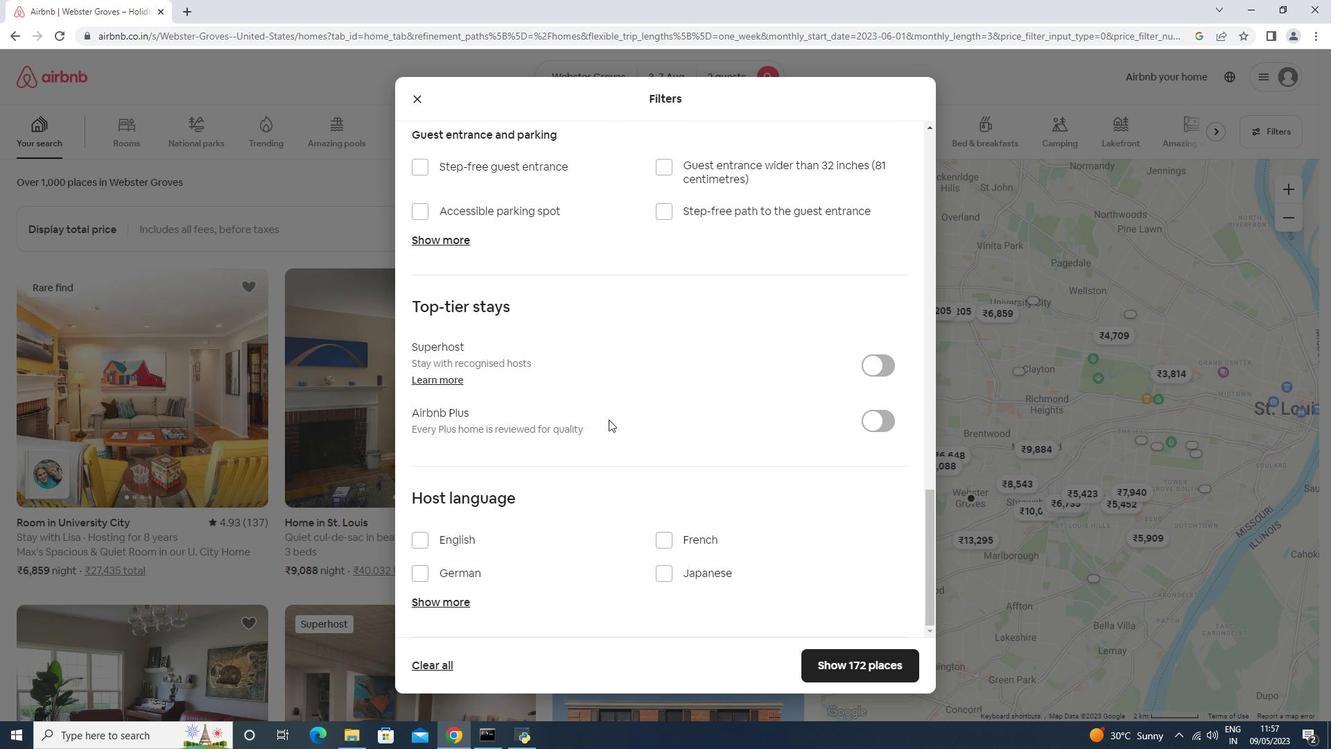 
Action: Mouse scrolled (608, 419) with delta (0, 0)
Screenshot: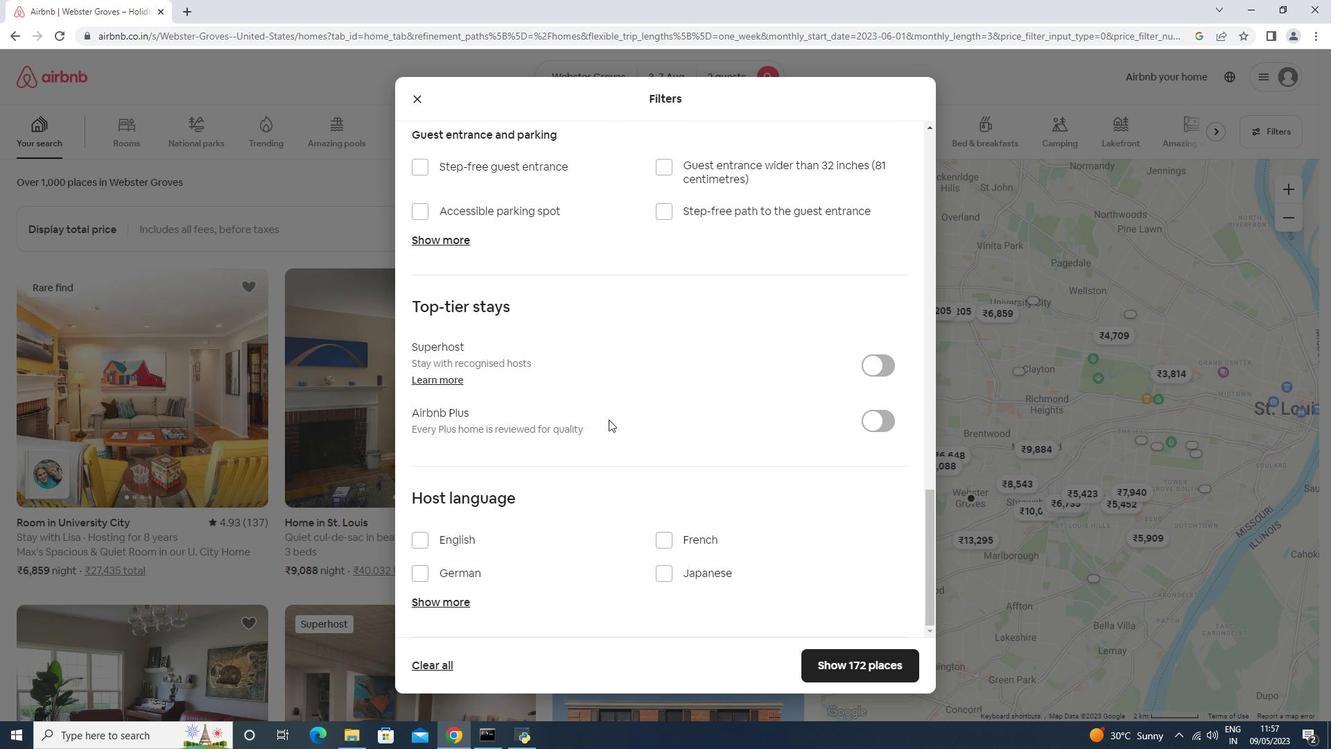 
Action: Mouse moved to (605, 422)
Screenshot: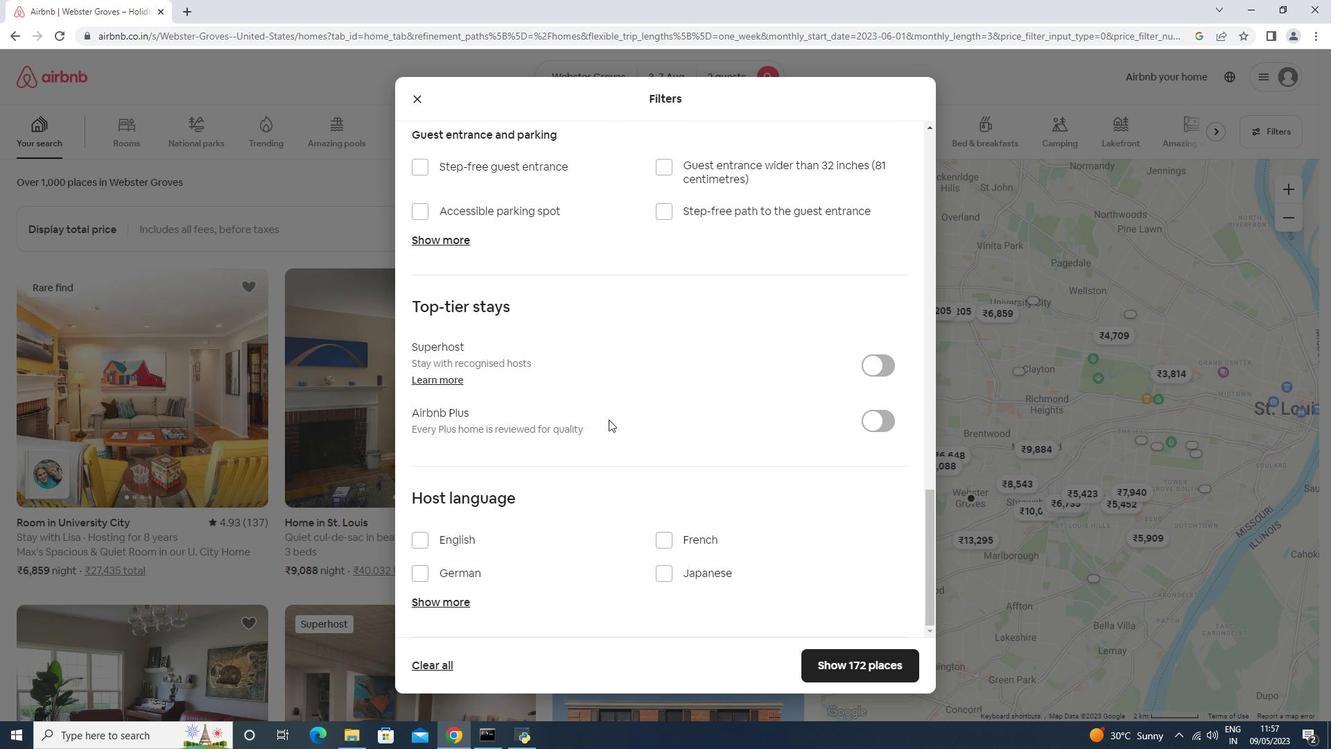 
Action: Mouse scrolled (607, 419) with delta (0, 0)
Screenshot: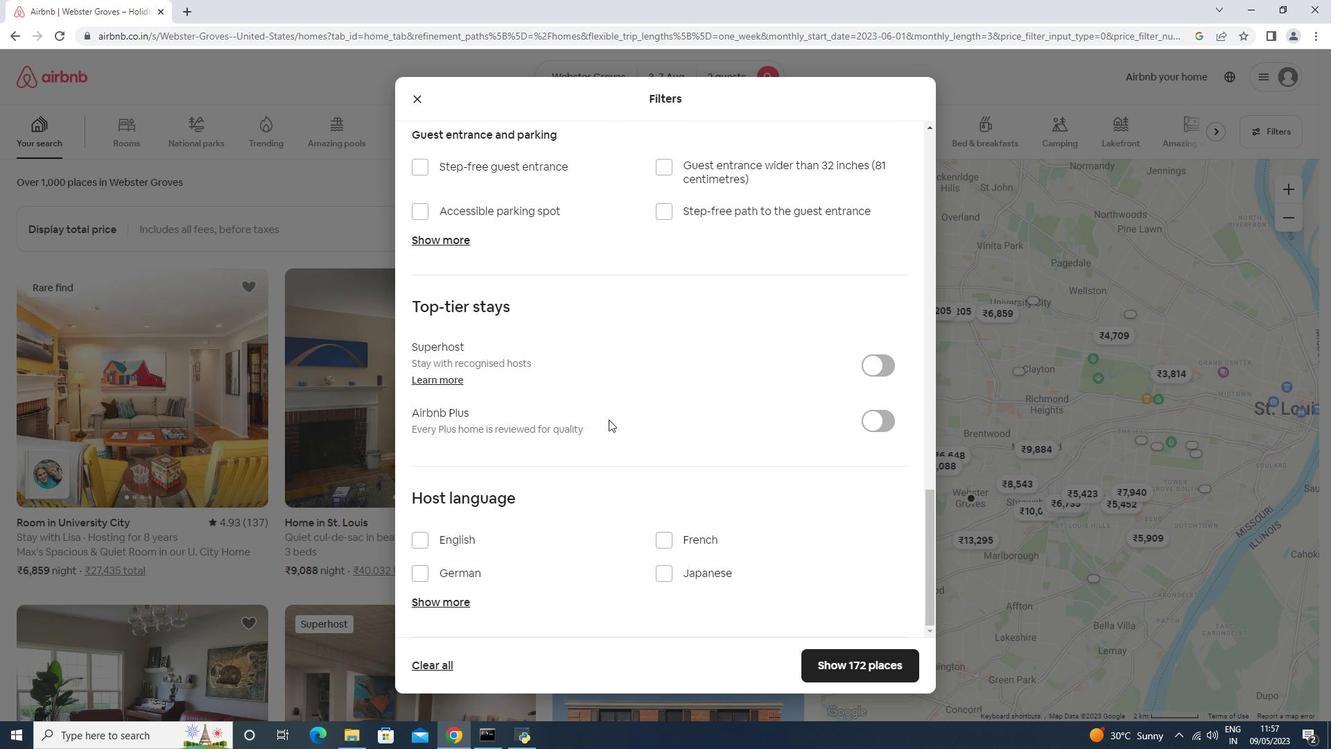 
Action: Mouse moved to (597, 428)
Screenshot: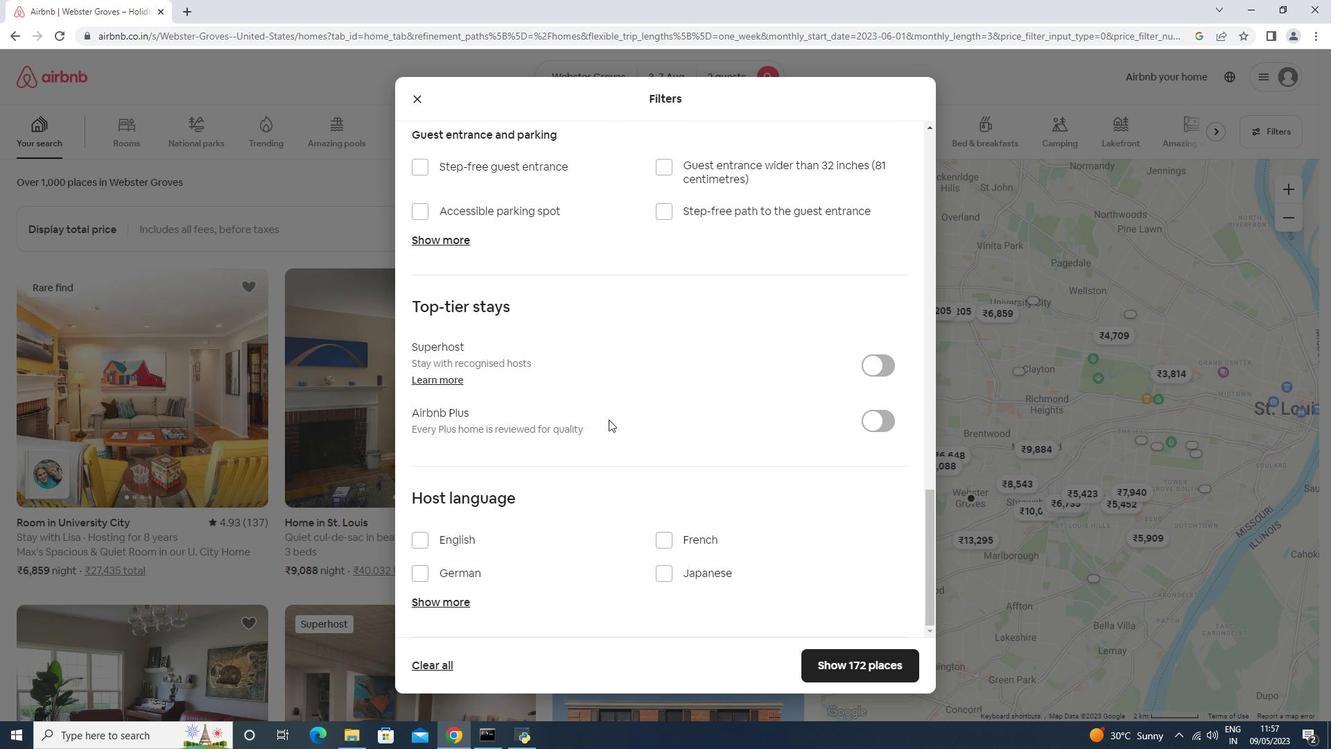 
Action: Mouse scrolled (605, 421) with delta (0, 0)
Screenshot: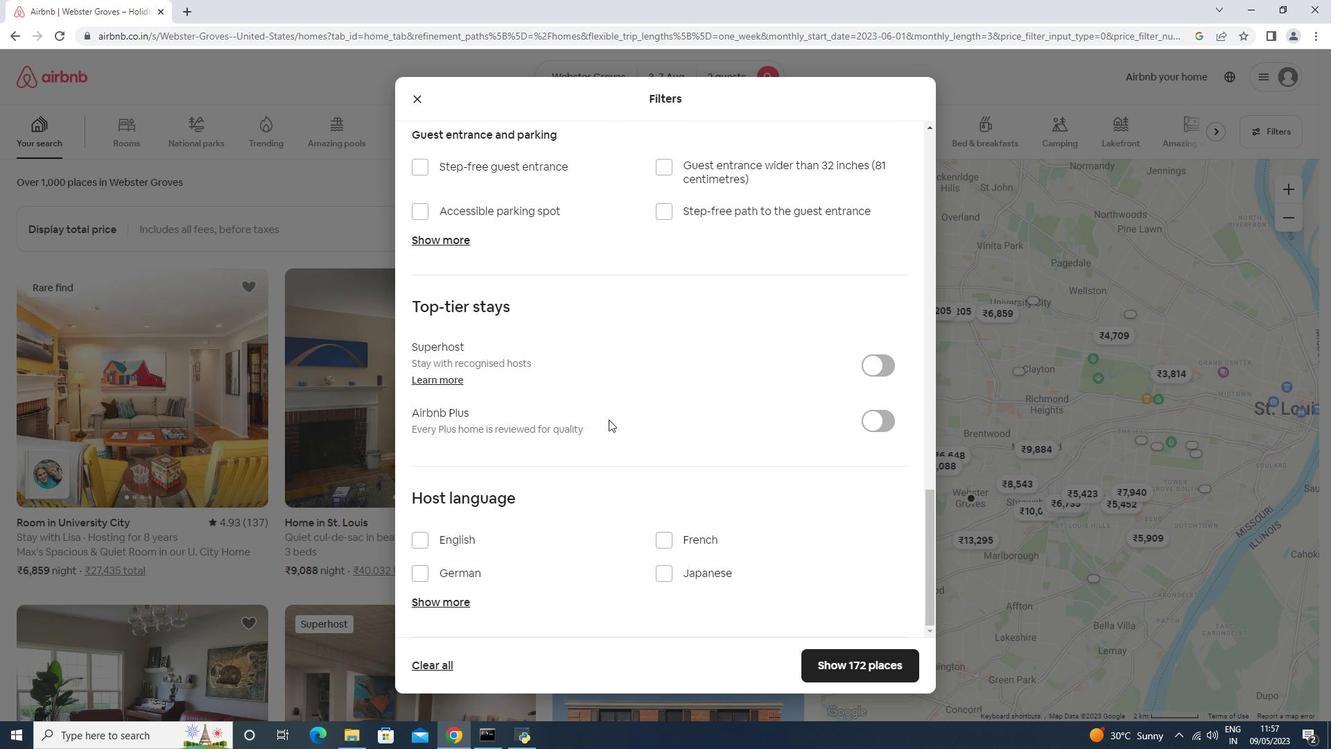 
Action: Mouse moved to (455, 580)
Screenshot: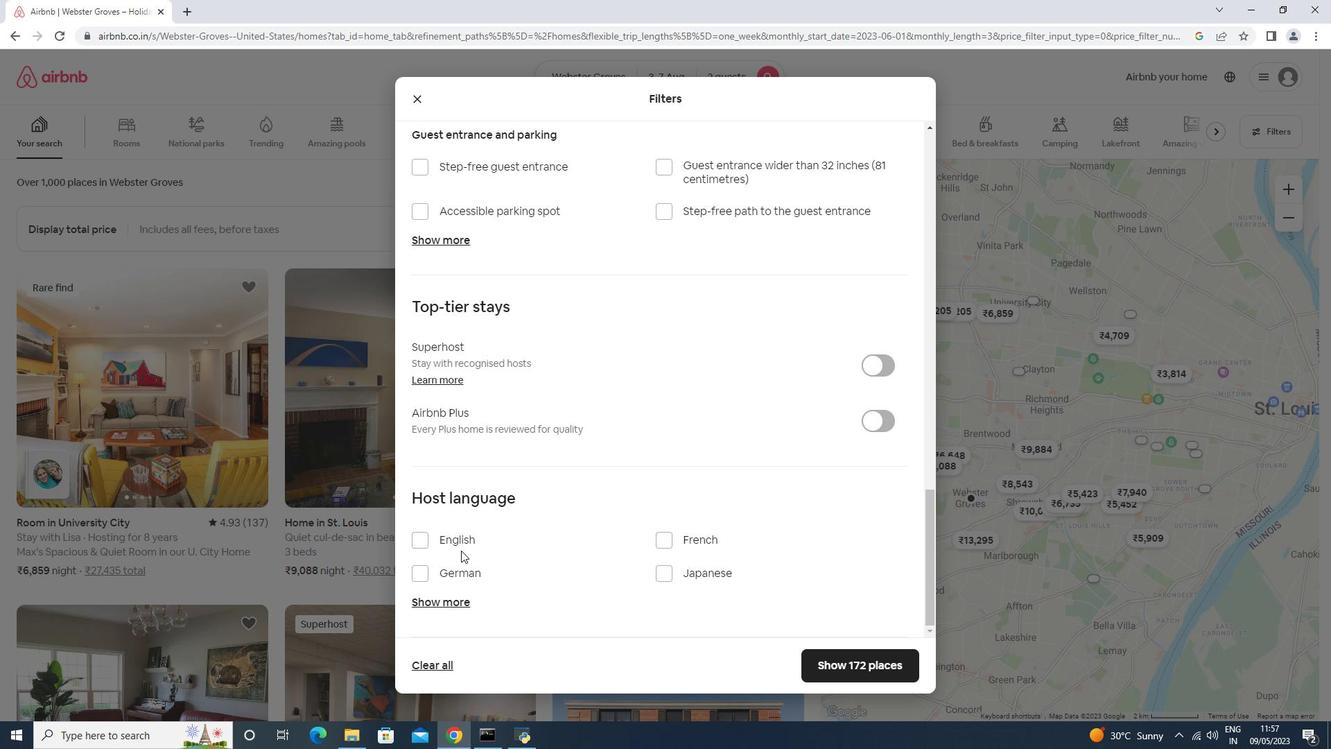
Action: Mouse pressed left at (453, 580)
Screenshot: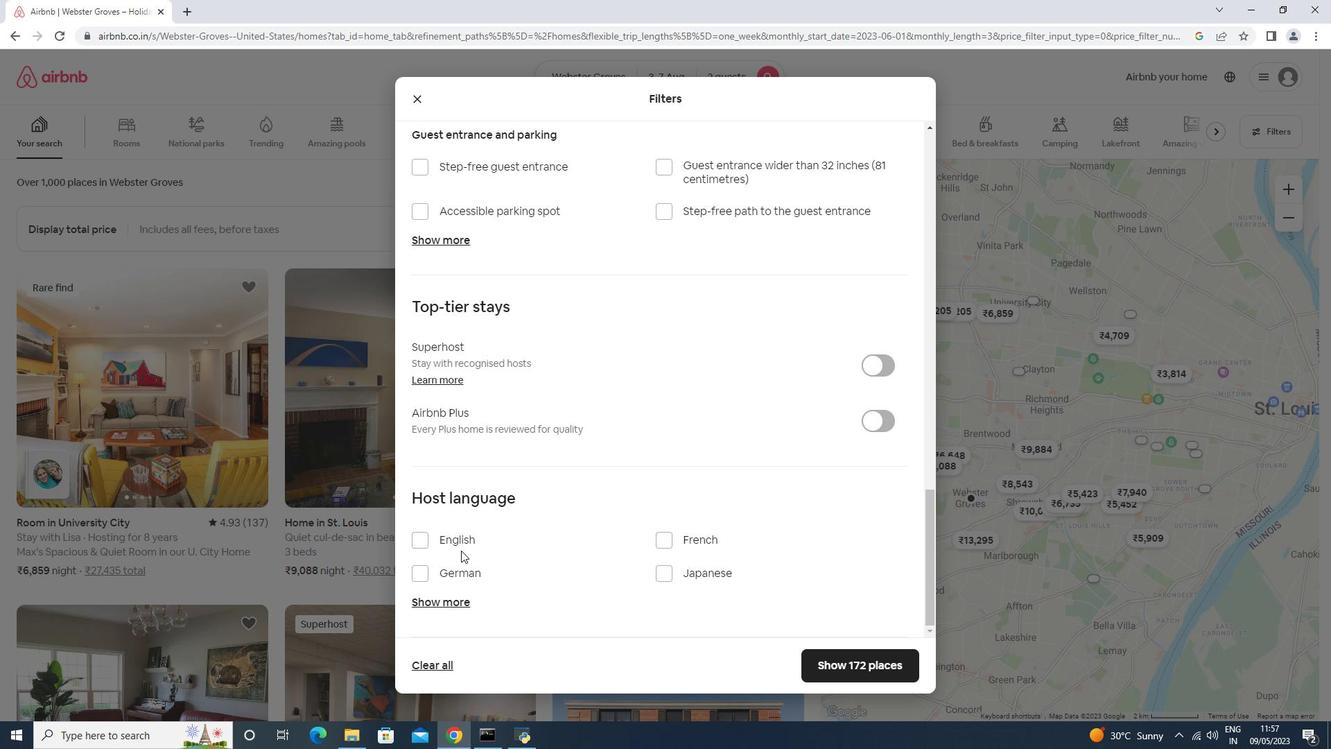 
Action: Mouse moved to (462, 543)
Screenshot: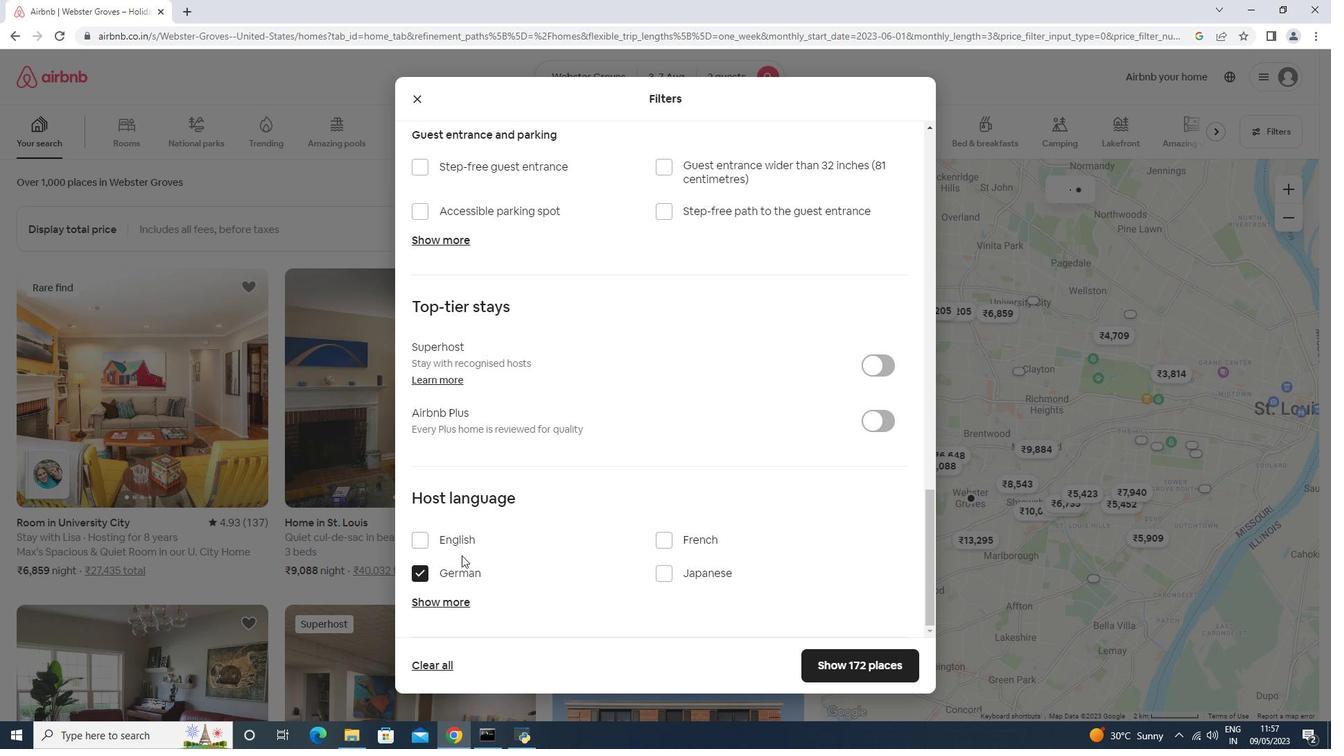 
Action: Mouse pressed left at (462, 543)
Screenshot: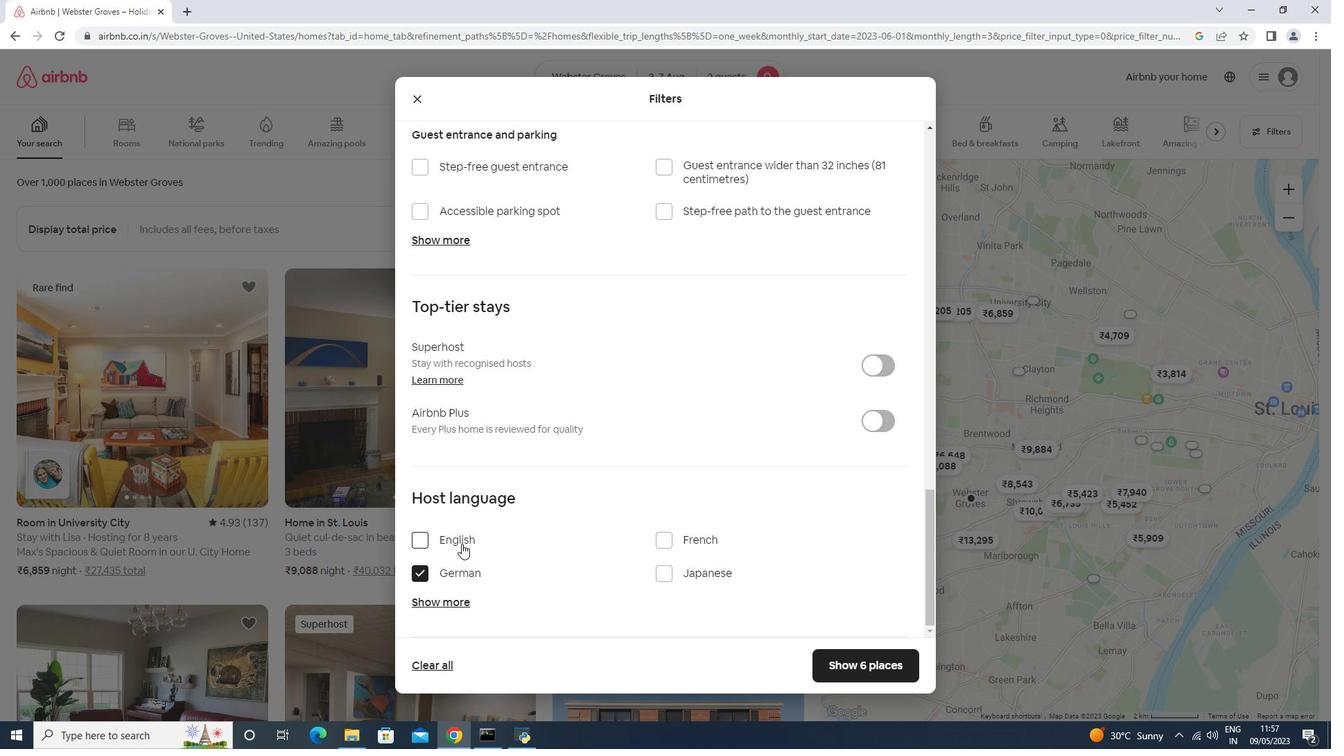 
Action: Mouse moved to (459, 572)
Screenshot: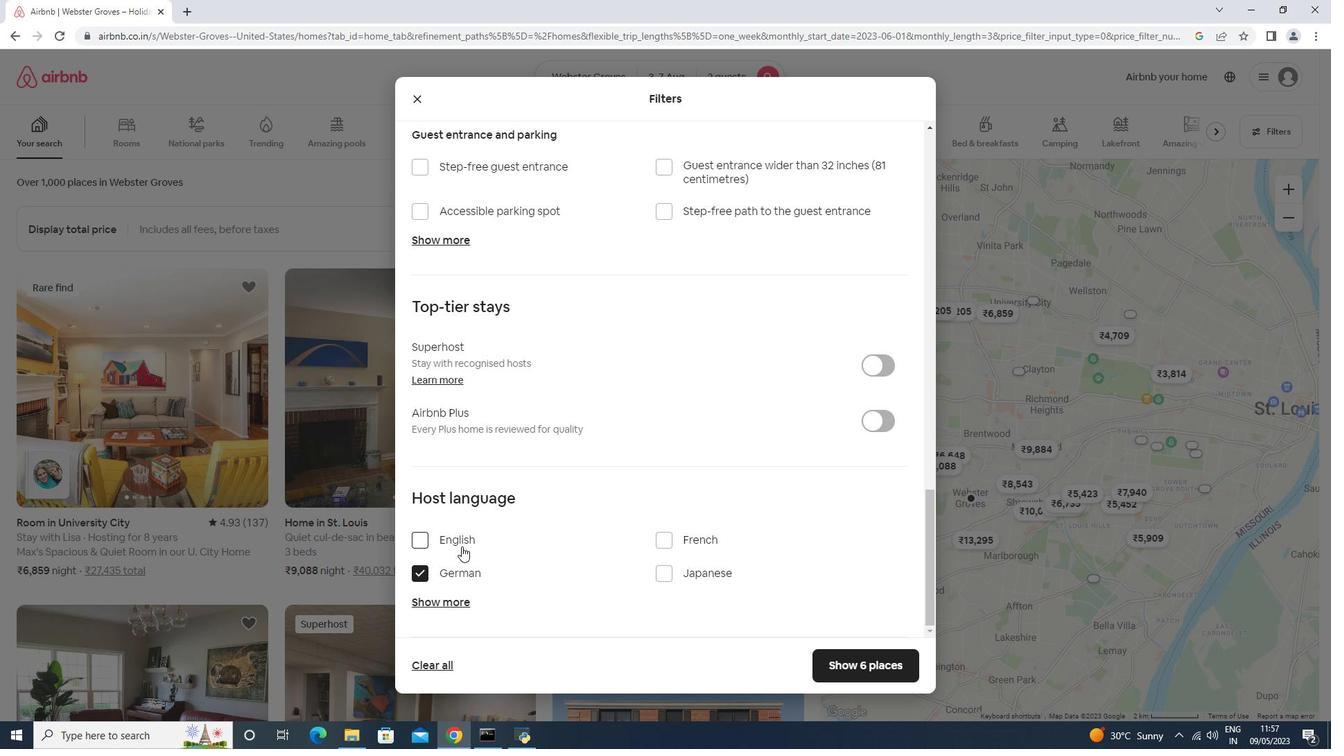 
Action: Mouse pressed left at (459, 572)
Screenshot: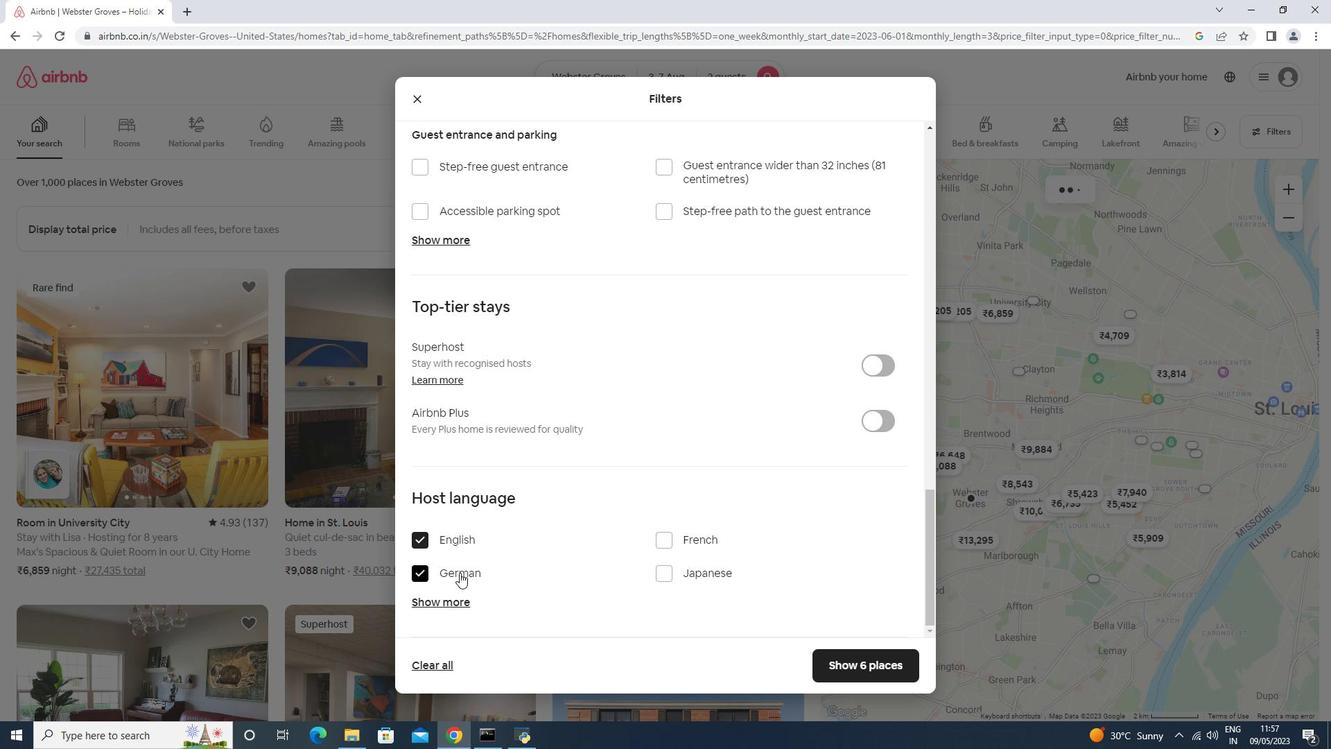 
Action: Mouse moved to (894, 665)
Screenshot: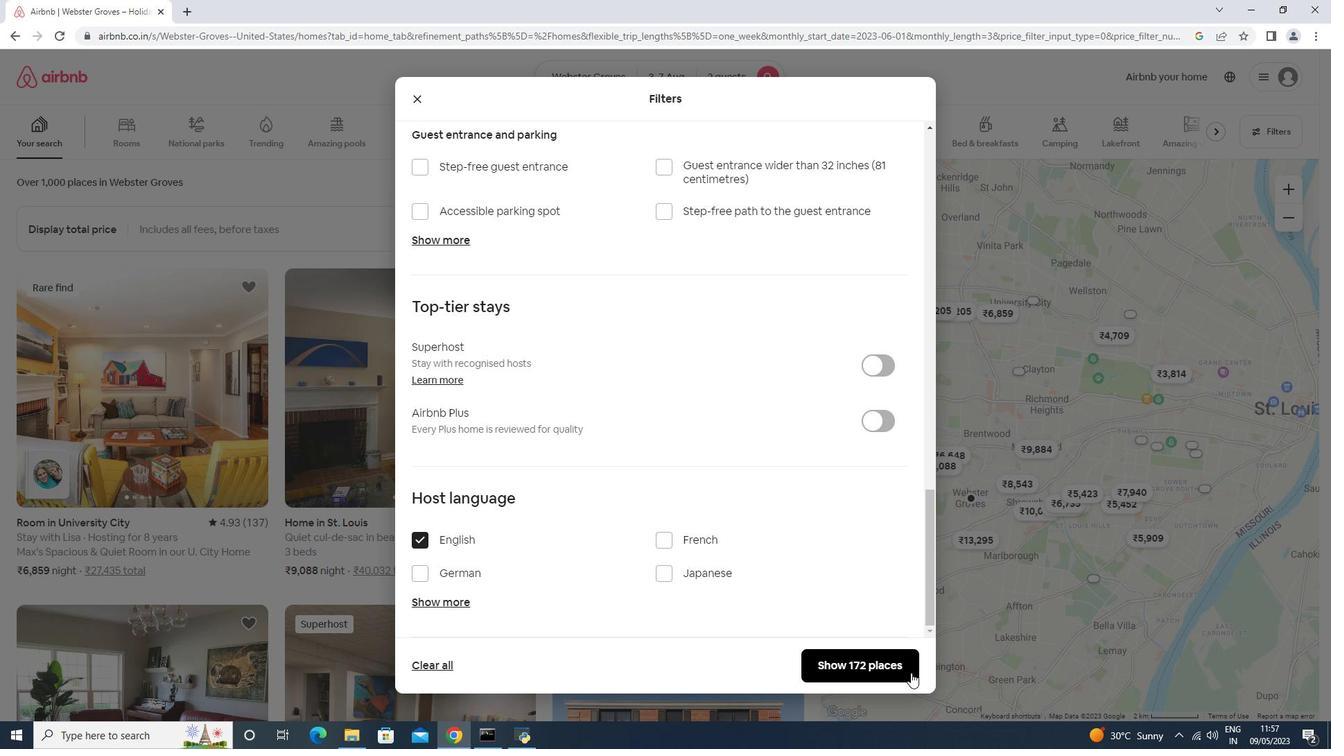 
Action: Mouse pressed left at (894, 665)
Screenshot: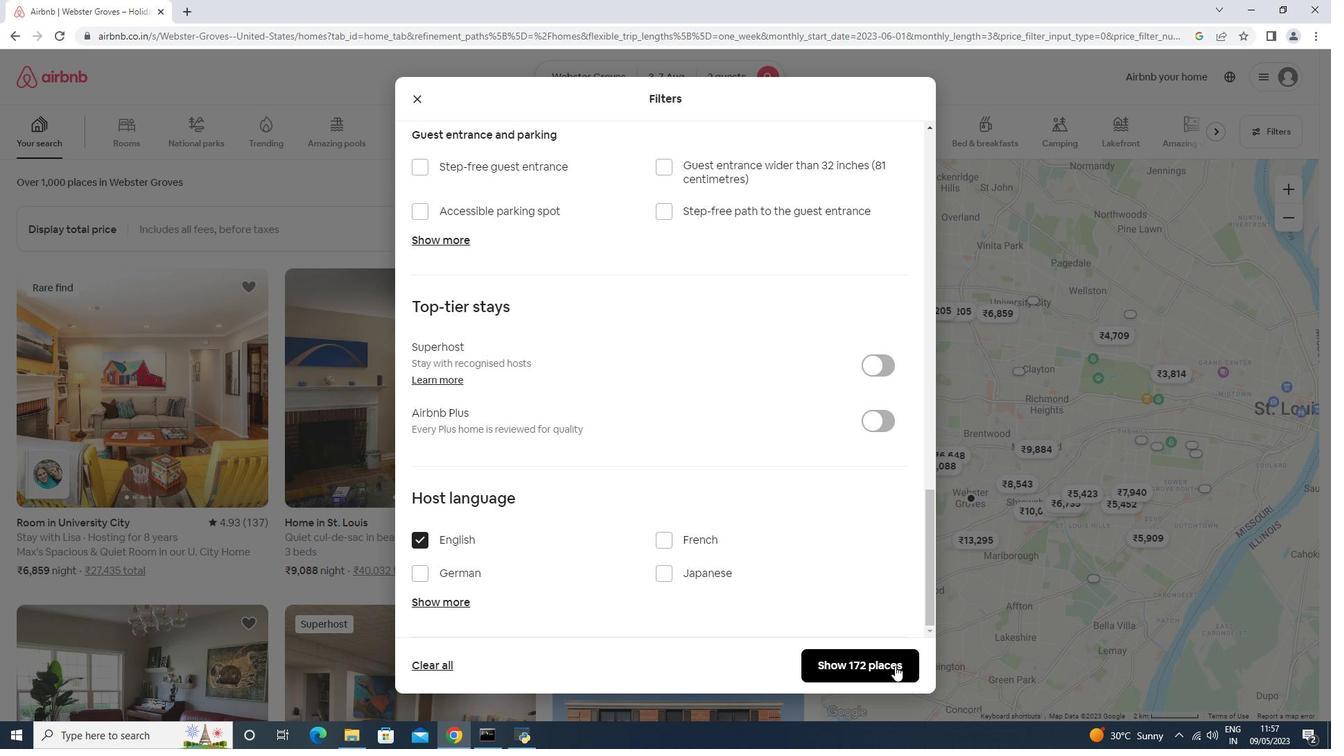 
Action: Mouse moved to (881, 663)
Screenshot: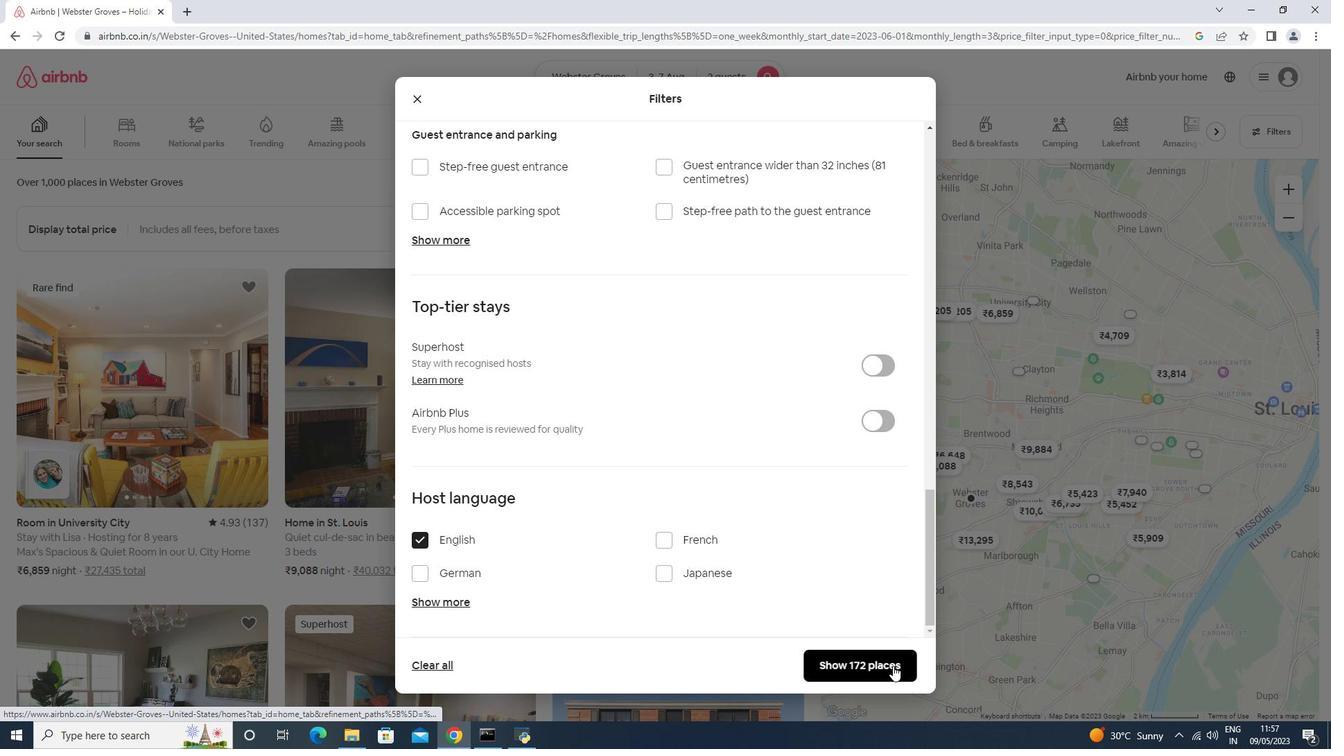 
